 Task: Look for space in Heidenheim an der Brenz, Germany from 24th August, 2023 to 10th September, 2023 for 8 adults in price range Rs.12000 to Rs.15000. Place can be entire place or shared room with 4 bedrooms having 8 beds and 4 bathrooms. Property type can be house, flat, guest house. Amenities needed are: wifi, TV, free parkinig on premises, gym, breakfast. Booking option can be shelf check-in. Required host language is English.
Action: Mouse moved to (422, 84)
Screenshot: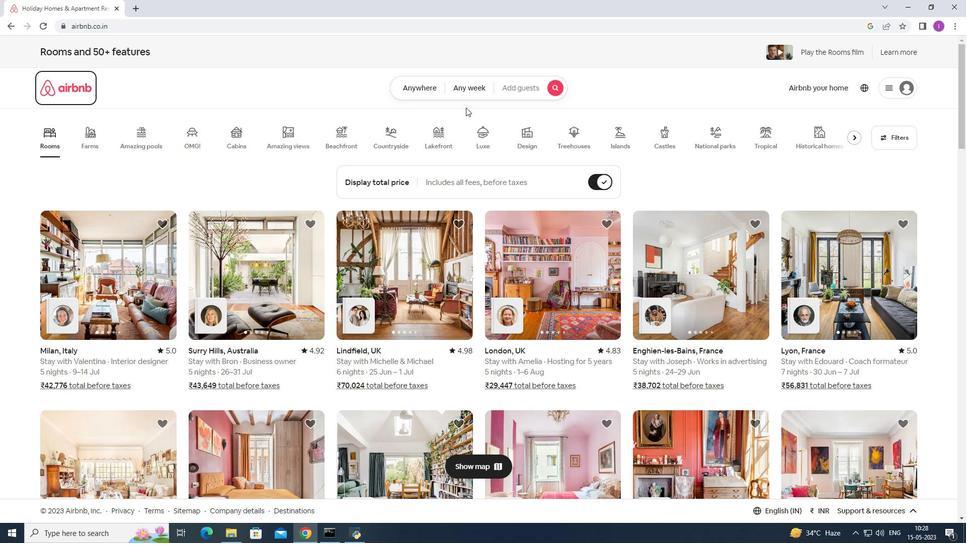 
Action: Mouse pressed left at (422, 84)
Screenshot: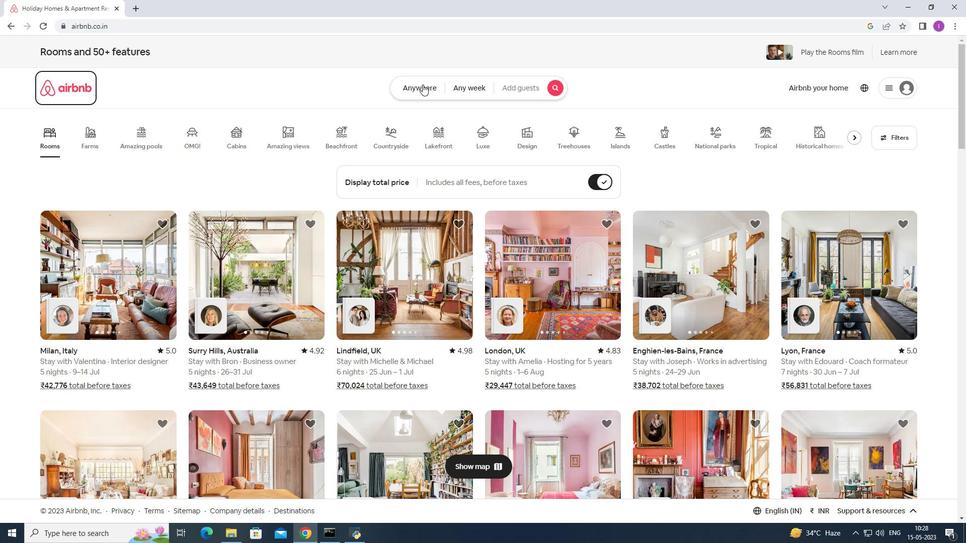 
Action: Mouse moved to (351, 131)
Screenshot: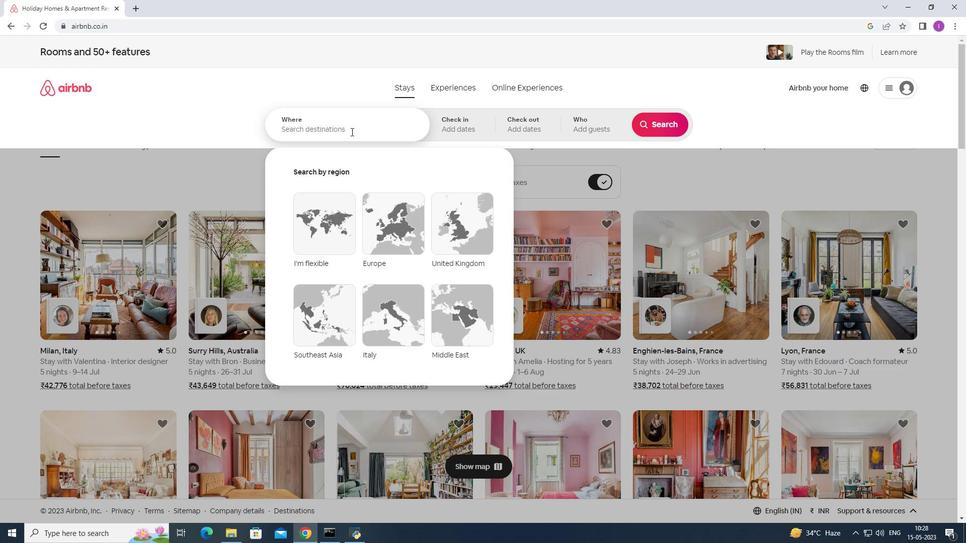 
Action: Mouse pressed left at (351, 131)
Screenshot: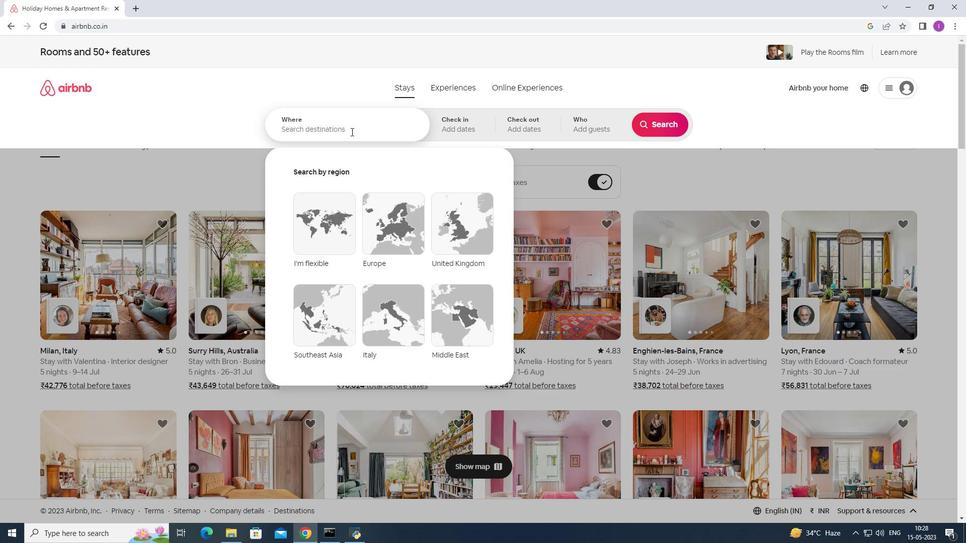 
Action: Mouse moved to (390, 121)
Screenshot: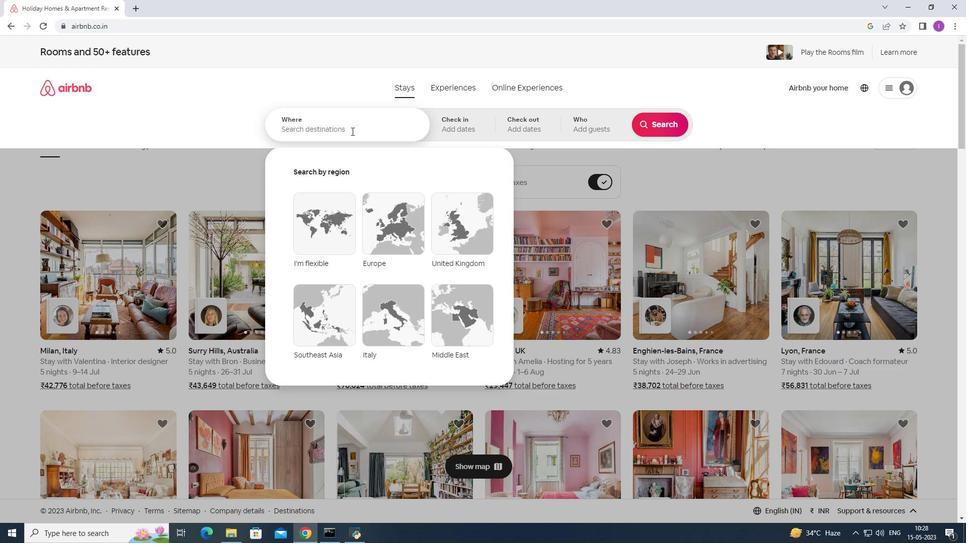 
Action: Key pressed <Key.shift>Heidenheim<Key.space>s<Key.backspace>an<Key.space>der
Screenshot: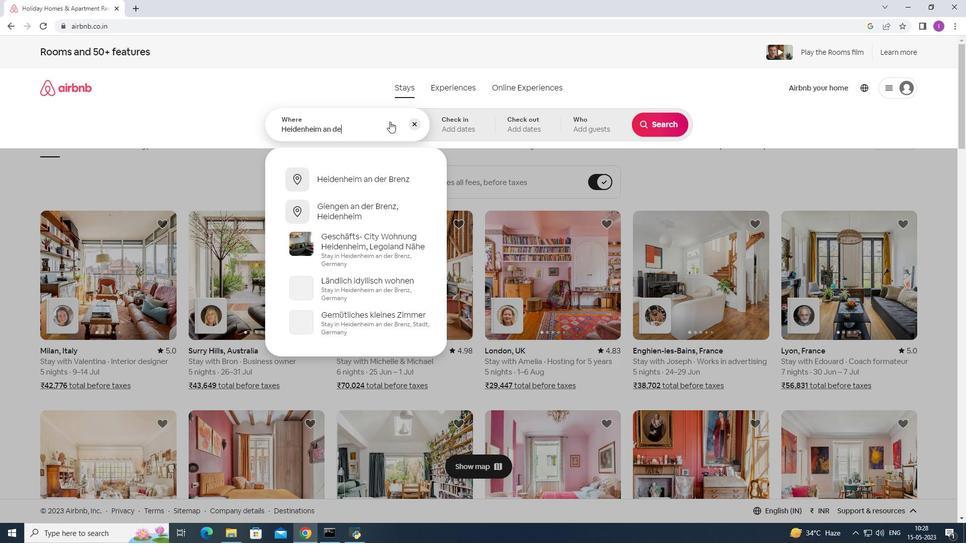
Action: Mouse moved to (510, 118)
Screenshot: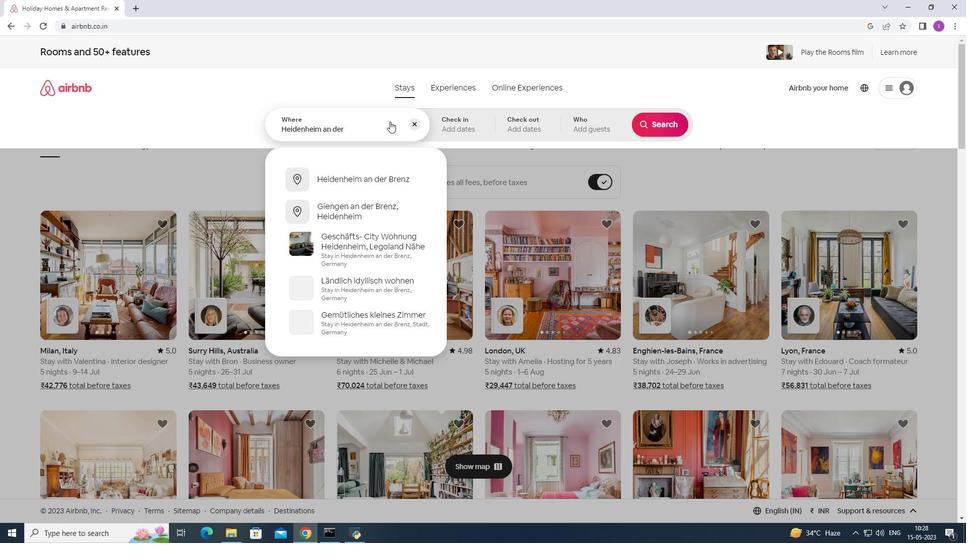 
Action: Key pressed <Key.shift>Brenz
Screenshot: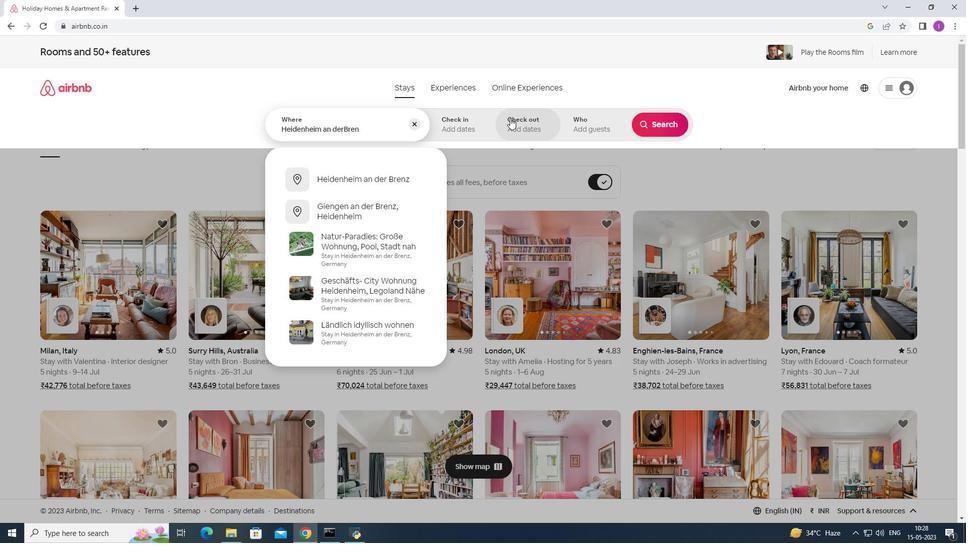
Action: Mouse moved to (341, 128)
Screenshot: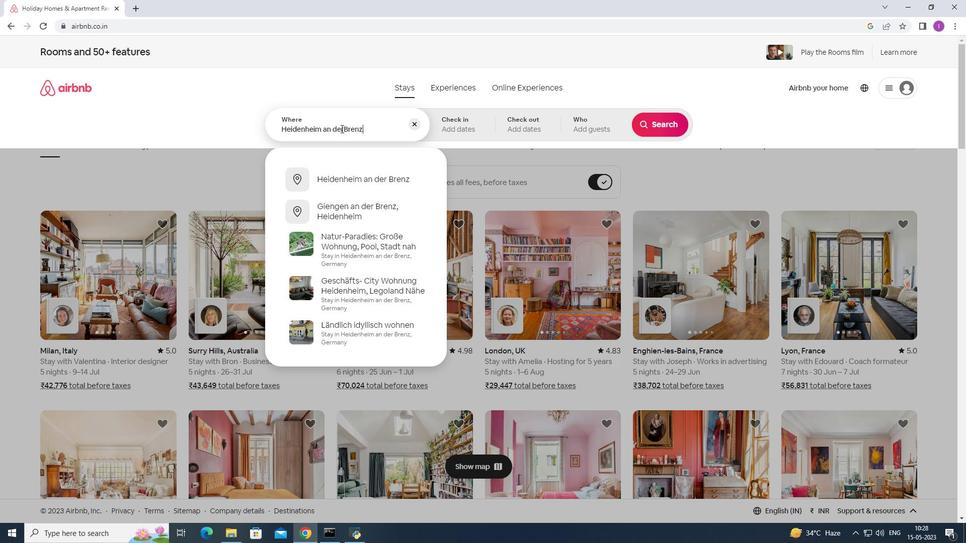 
Action: Mouse pressed left at (341, 128)
Screenshot: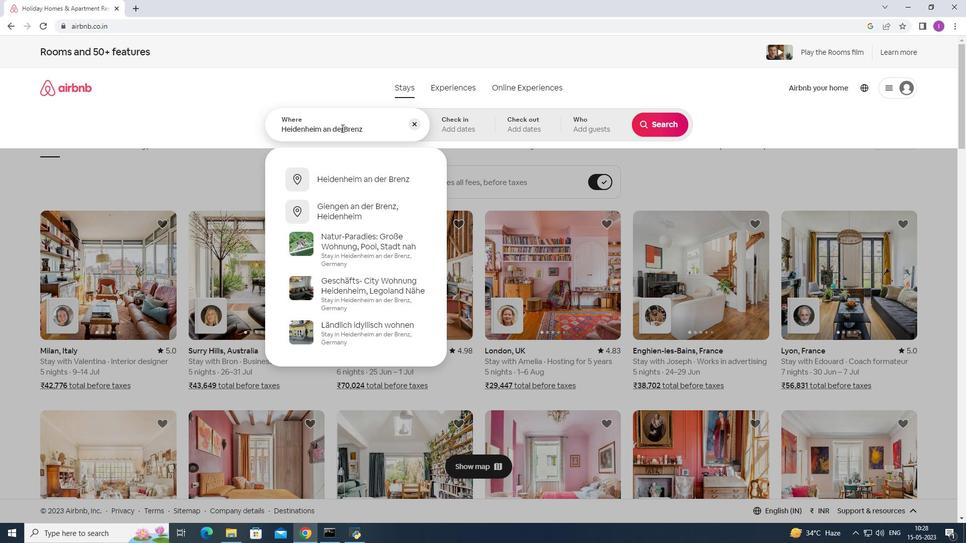 
Action: Key pressed <Key.space>
Screenshot: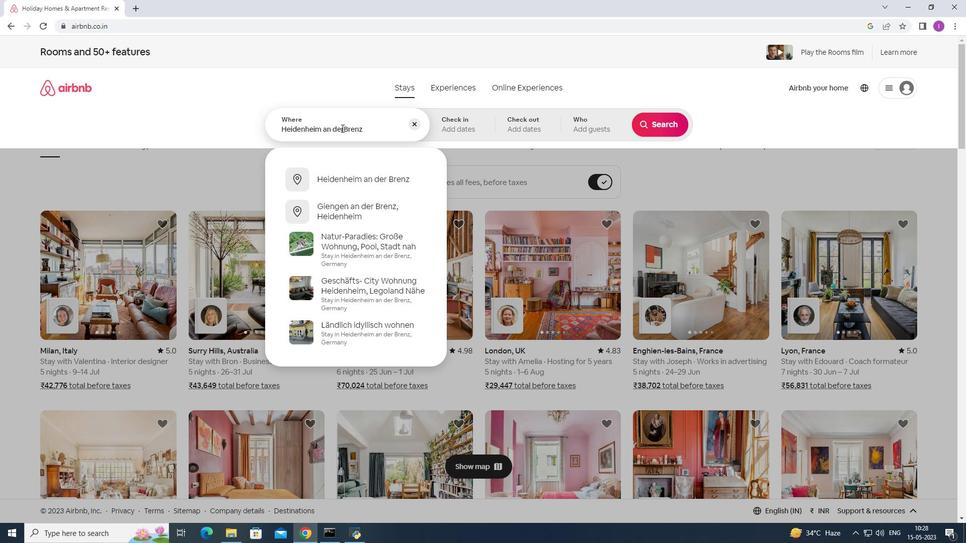 
Action: Mouse moved to (344, 129)
Screenshot: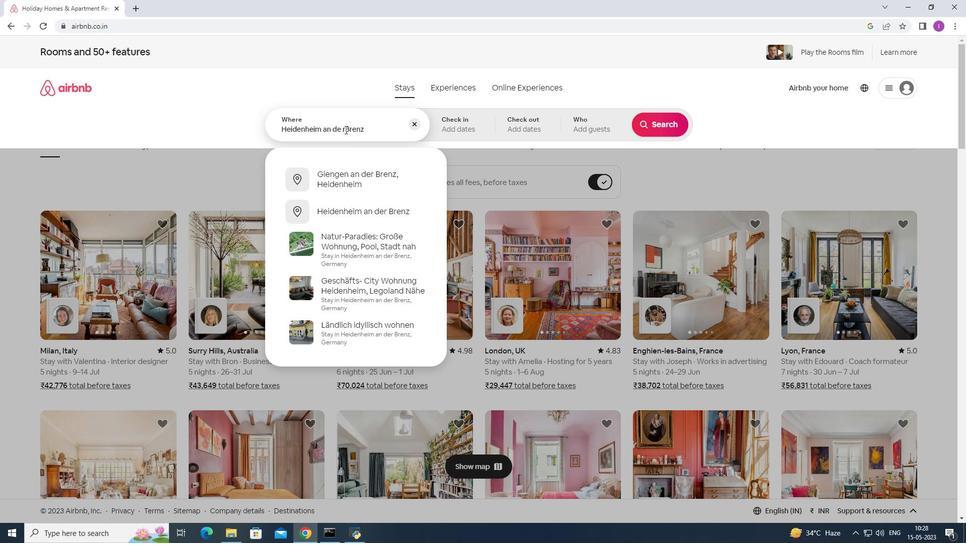 
Action: Mouse pressed left at (344, 129)
Screenshot: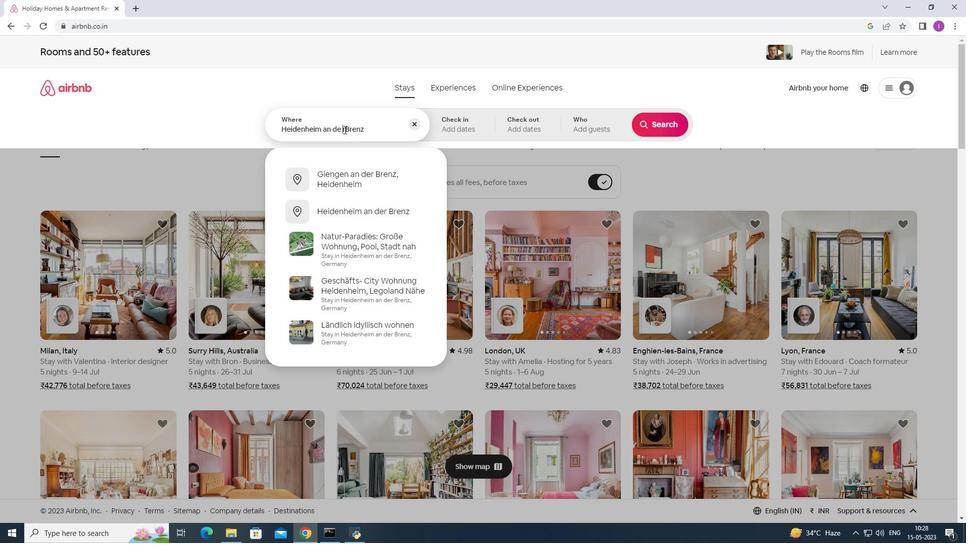 
Action: Key pressed <Key.backspace><Key.backspace>r<Key.space>
Screenshot: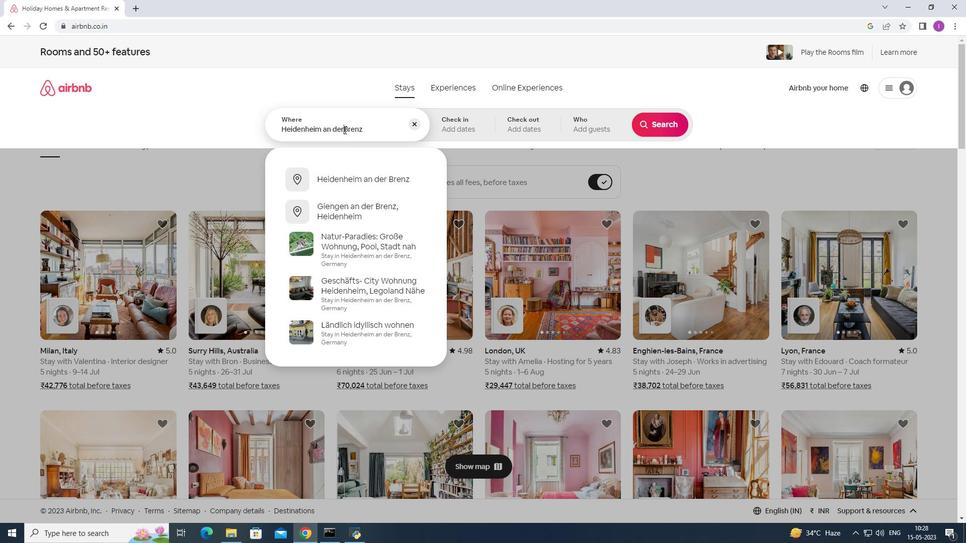 
Action: Mouse moved to (374, 131)
Screenshot: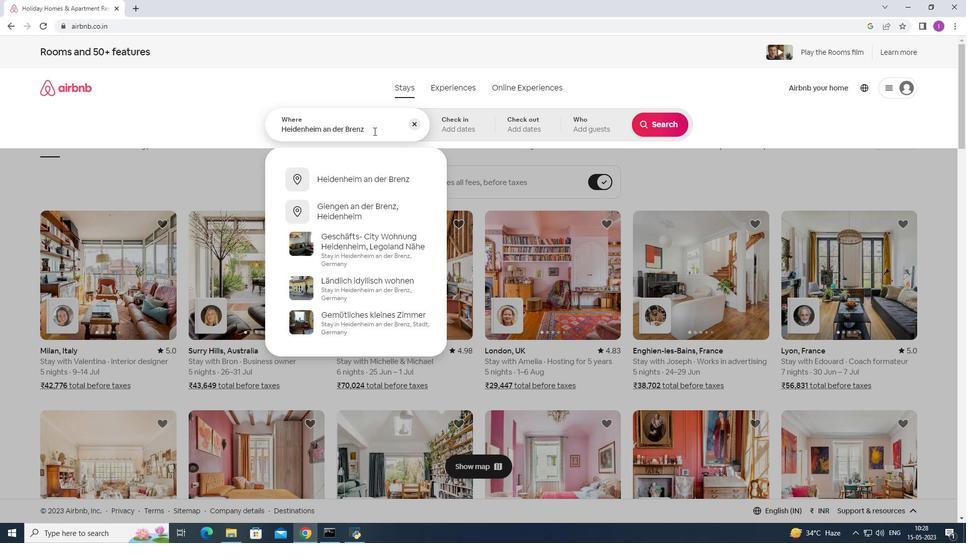 
Action: Mouse pressed left at (374, 131)
Screenshot: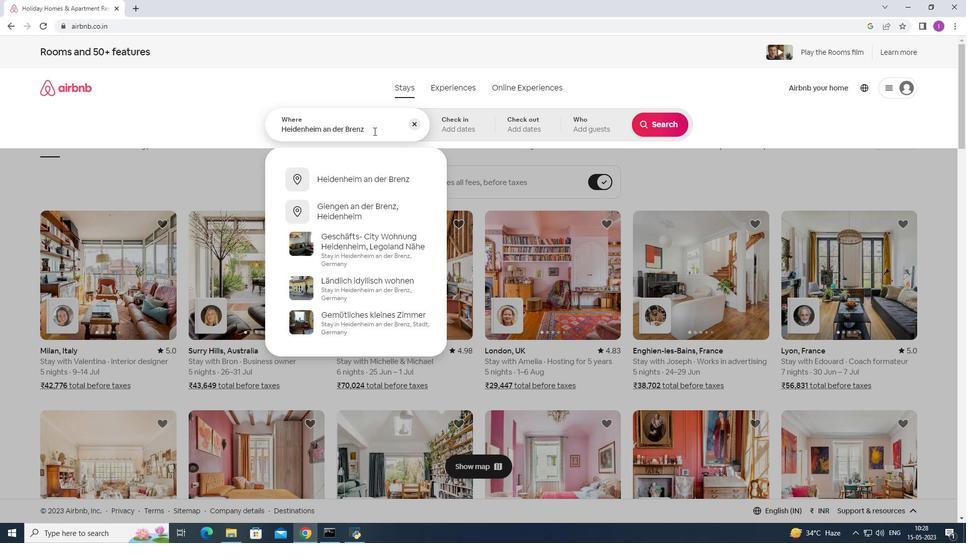 
Action: Mouse moved to (390, 134)
Screenshot: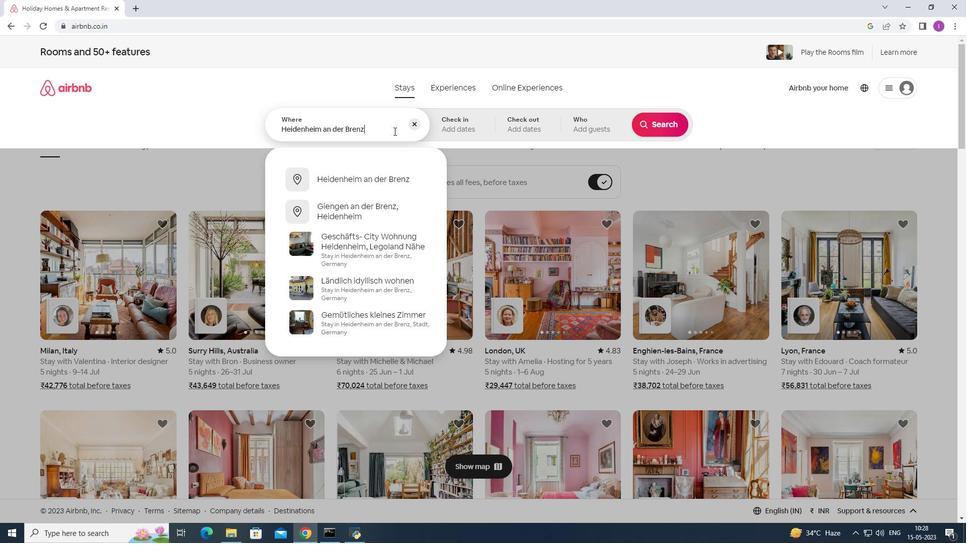 
Action: Key pressed ,<Key.shift>Germant<Key.backspace>y
Screenshot: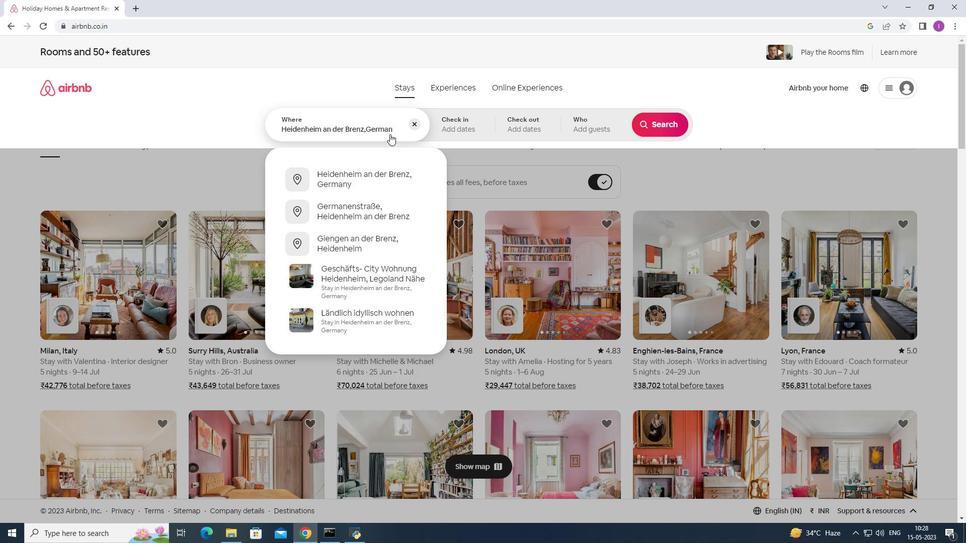 
Action: Mouse moved to (340, 184)
Screenshot: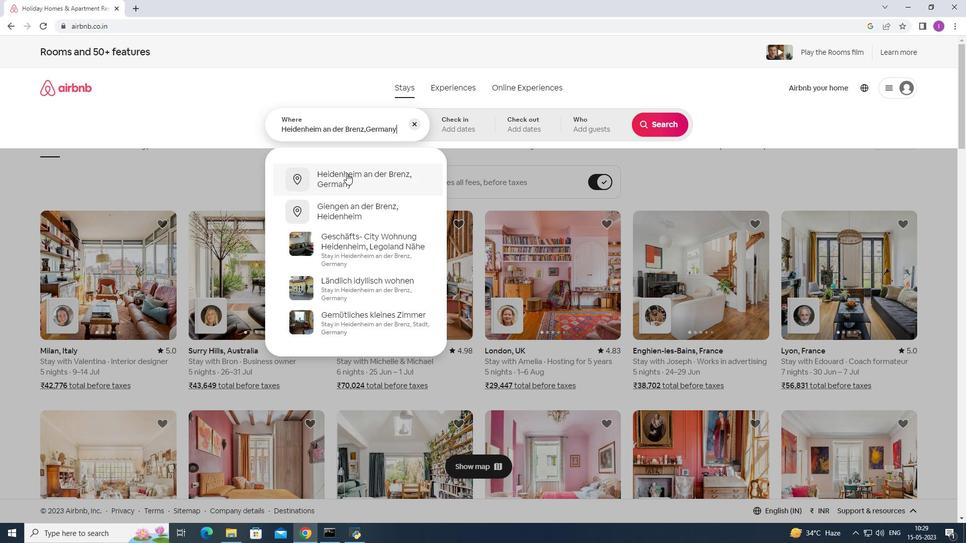 
Action: Mouse pressed left at (340, 184)
Screenshot: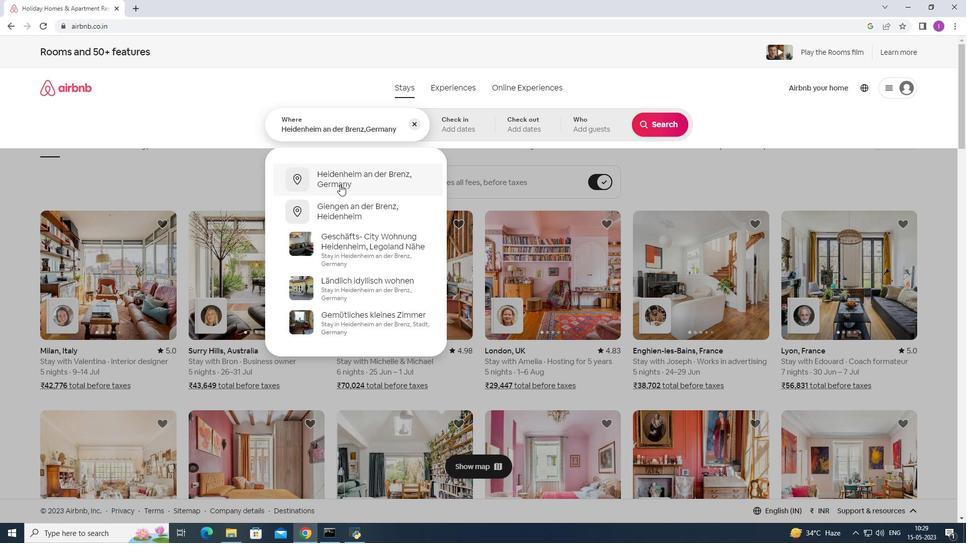 
Action: Mouse moved to (661, 207)
Screenshot: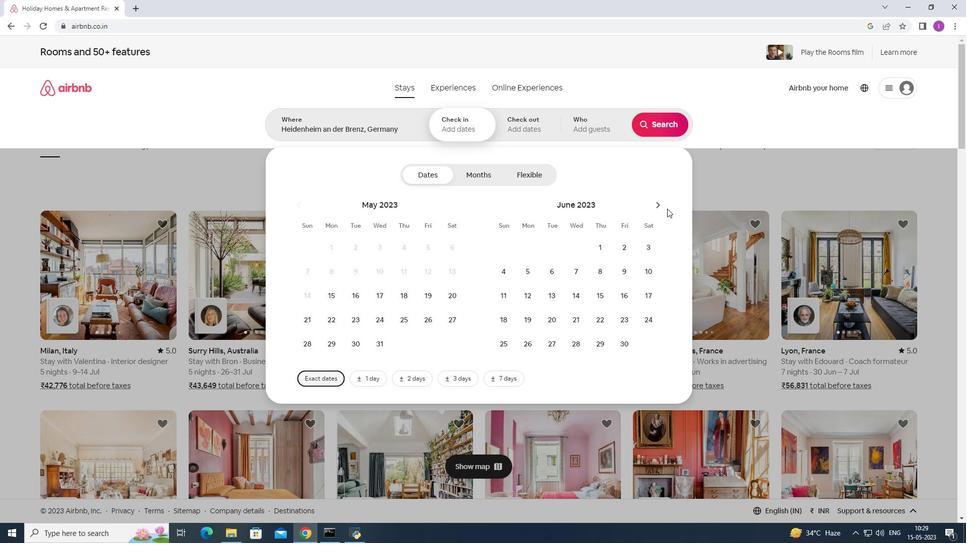 
Action: Mouse pressed left at (661, 207)
Screenshot: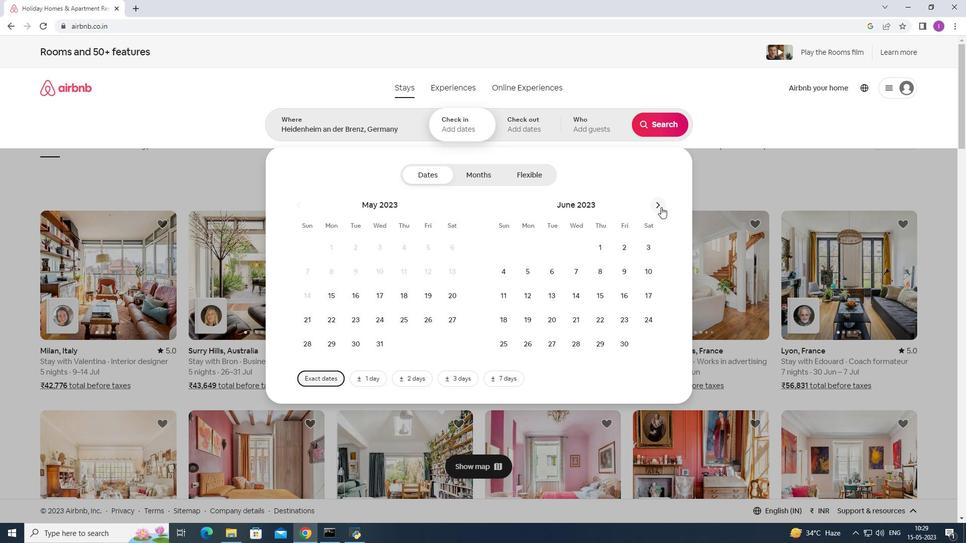 
Action: Mouse pressed left at (661, 207)
Screenshot: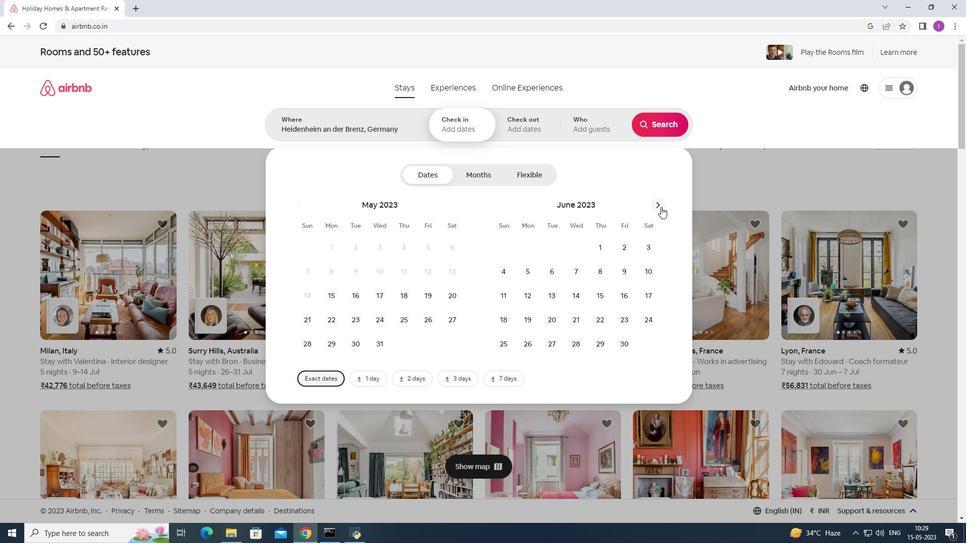 
Action: Mouse pressed left at (661, 207)
Screenshot: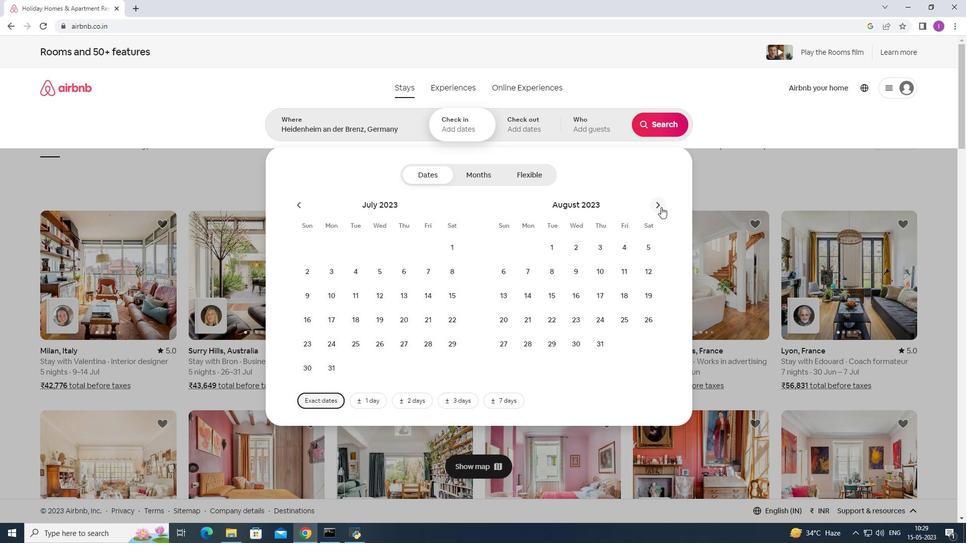 
Action: Mouse moved to (407, 319)
Screenshot: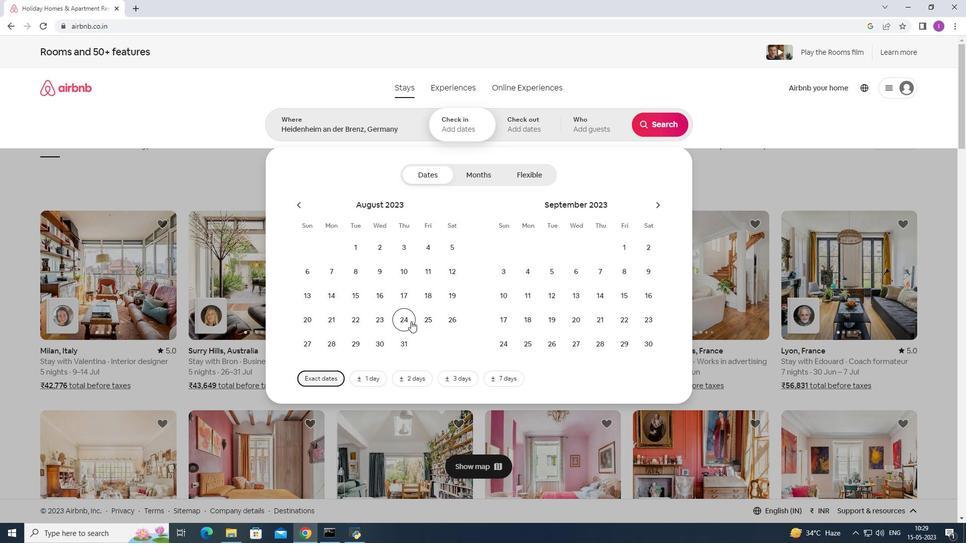 
Action: Mouse pressed left at (407, 319)
Screenshot: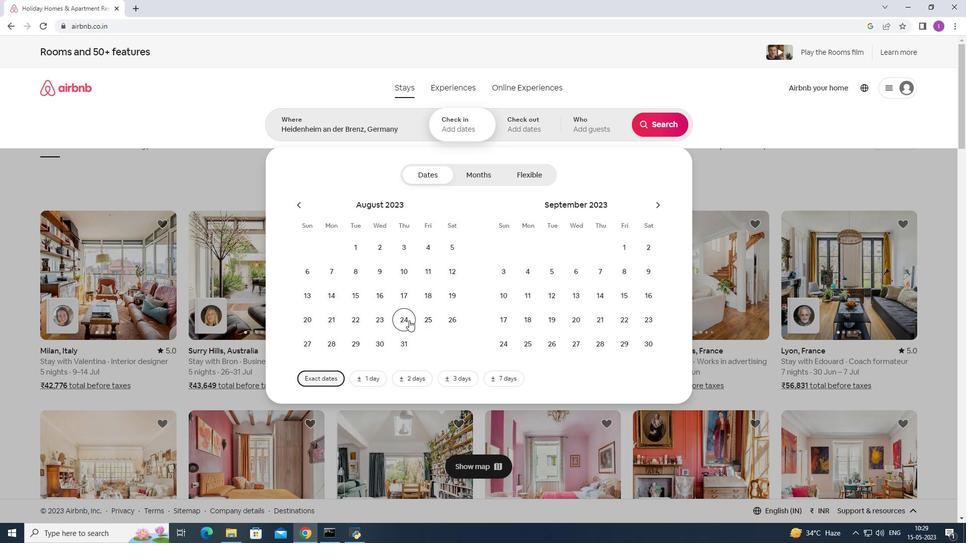 
Action: Mouse moved to (509, 297)
Screenshot: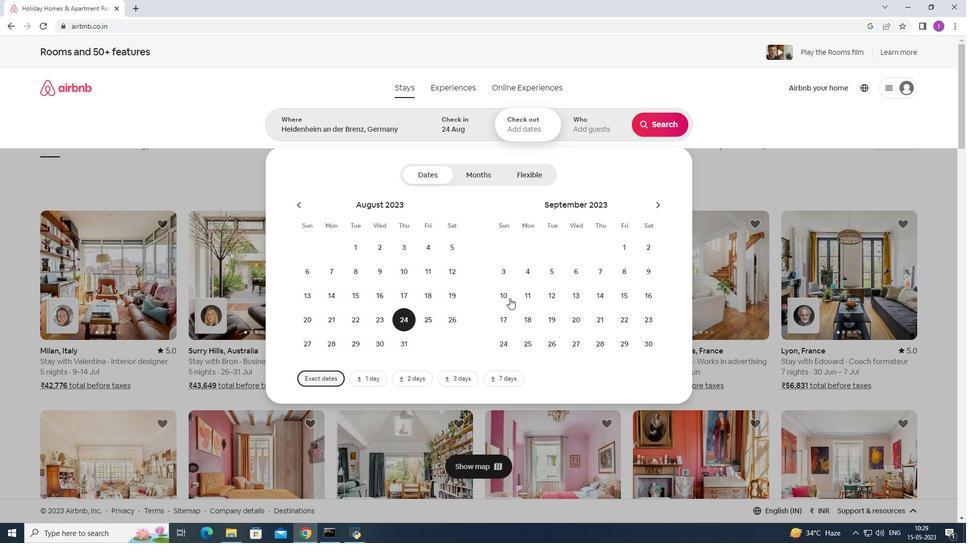 
Action: Mouse pressed left at (509, 297)
Screenshot: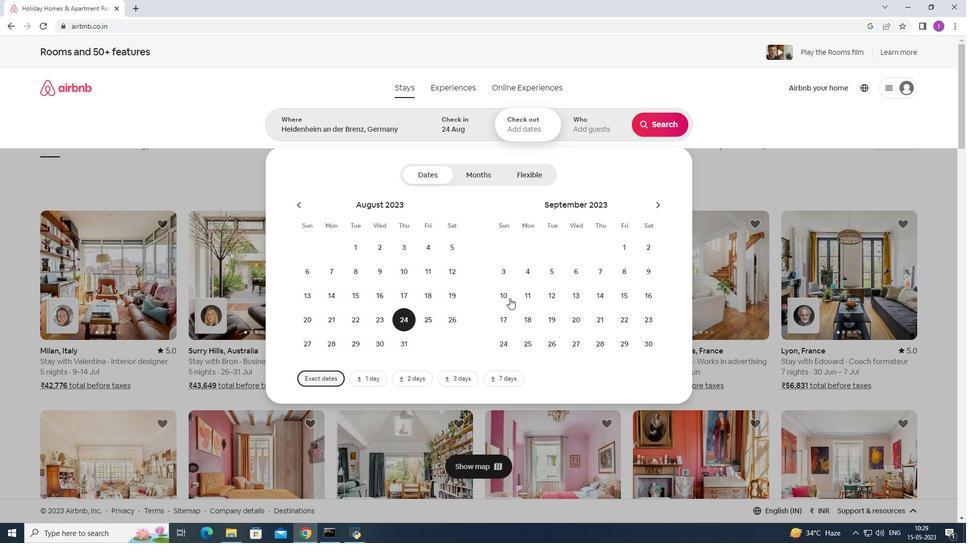 
Action: Mouse moved to (597, 133)
Screenshot: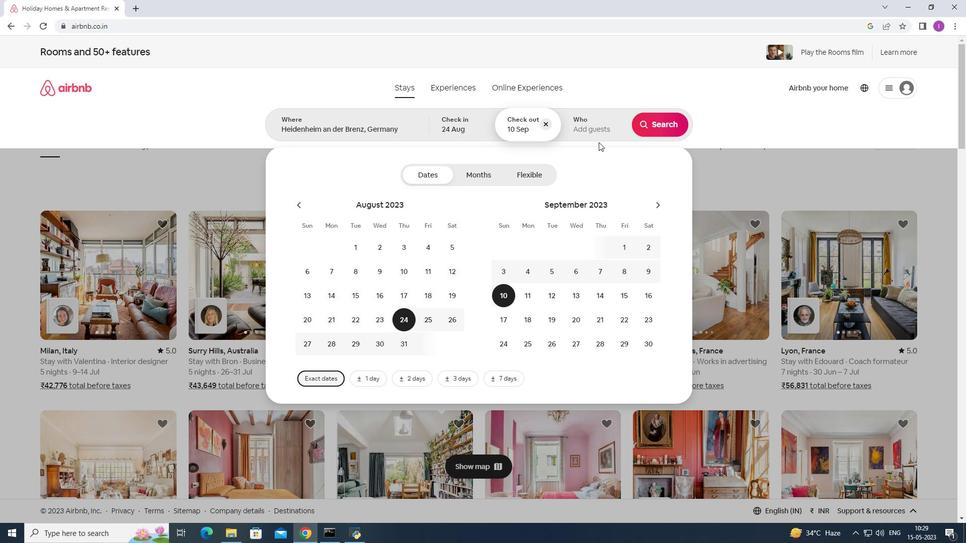 
Action: Mouse pressed left at (597, 133)
Screenshot: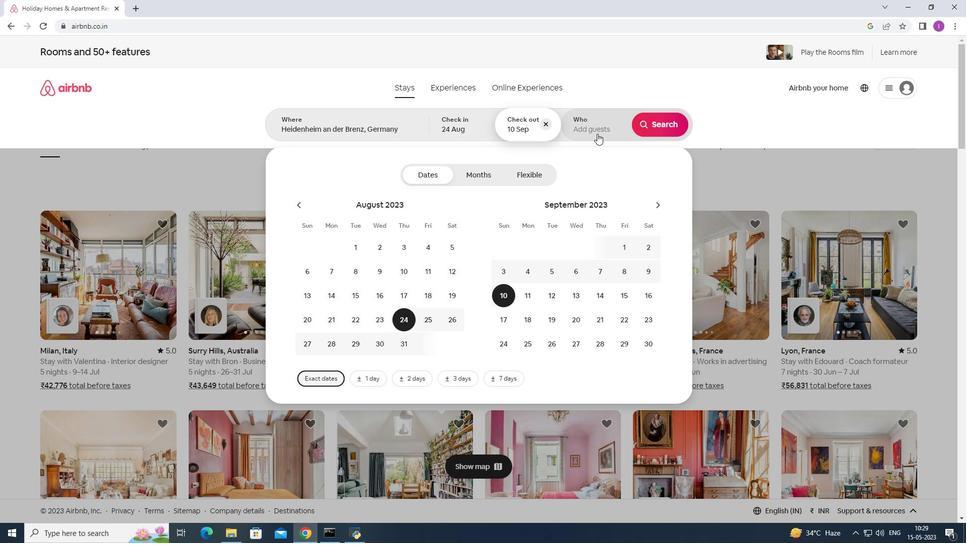 
Action: Mouse moved to (664, 180)
Screenshot: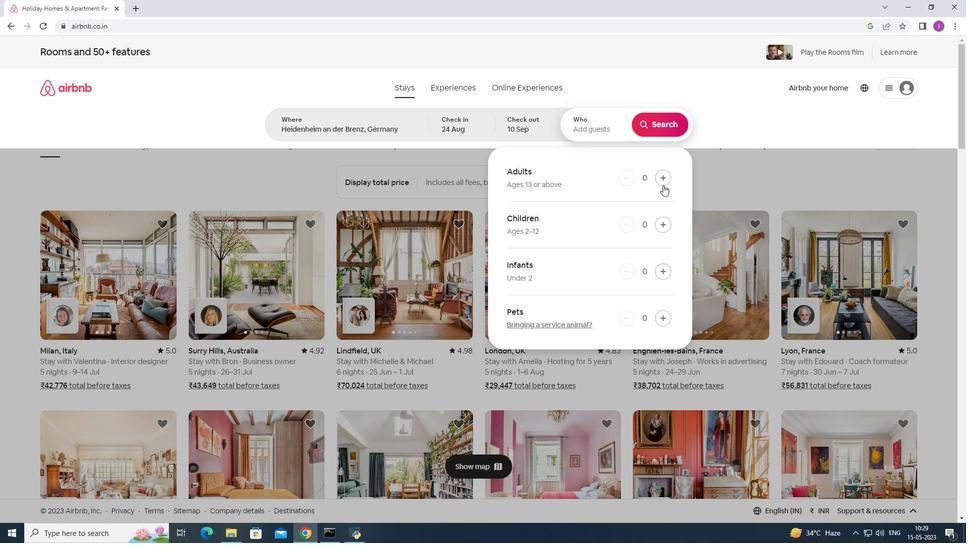 
Action: Mouse pressed left at (664, 180)
Screenshot: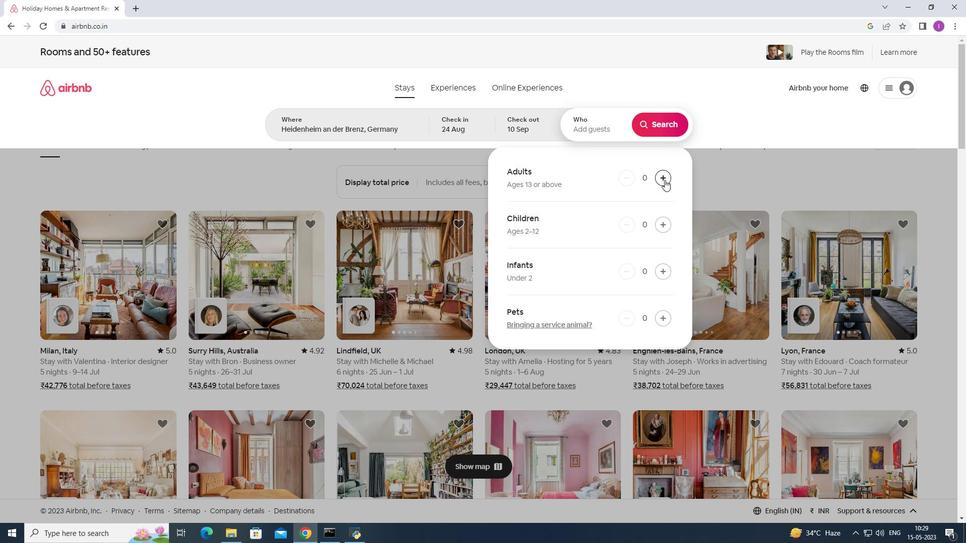 
Action: Mouse pressed left at (664, 180)
Screenshot: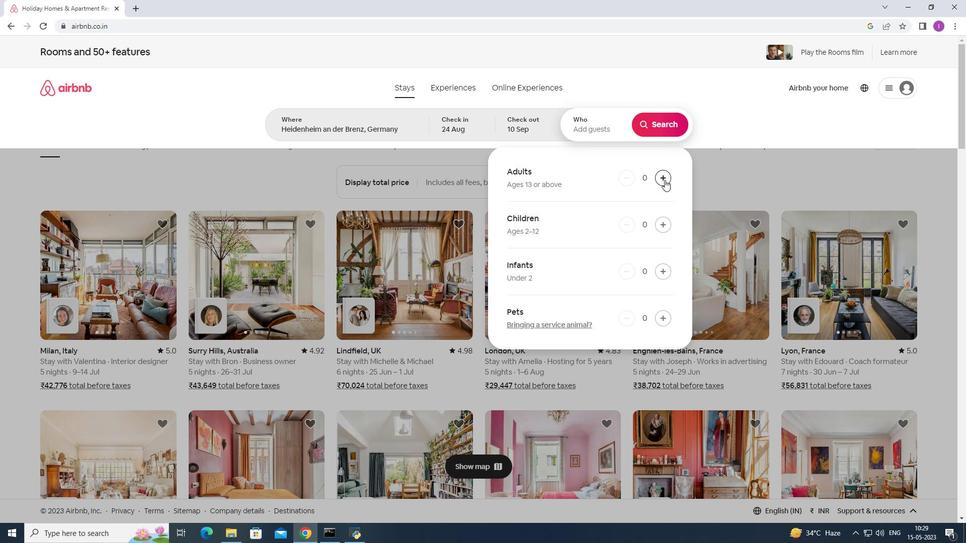 
Action: Mouse pressed left at (664, 180)
Screenshot: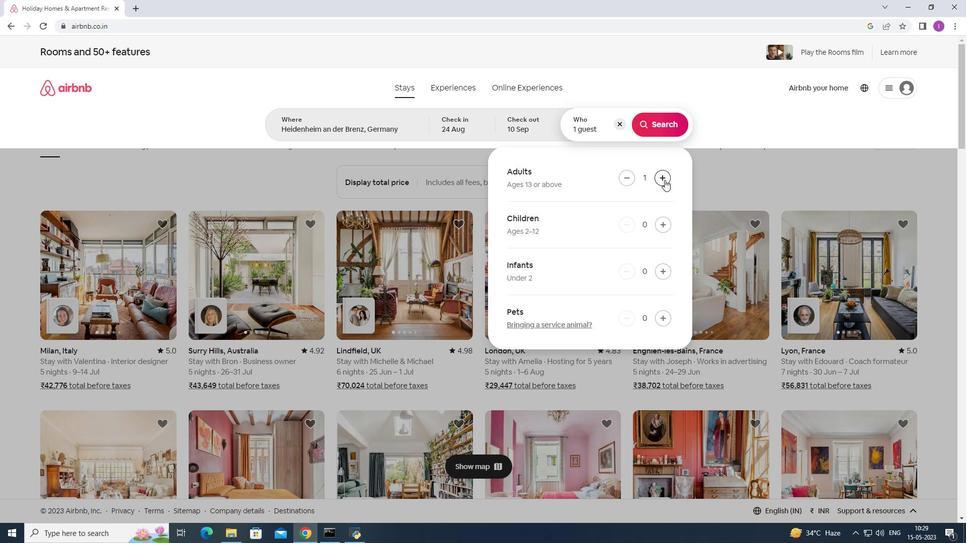 
Action: Mouse pressed left at (664, 180)
Screenshot: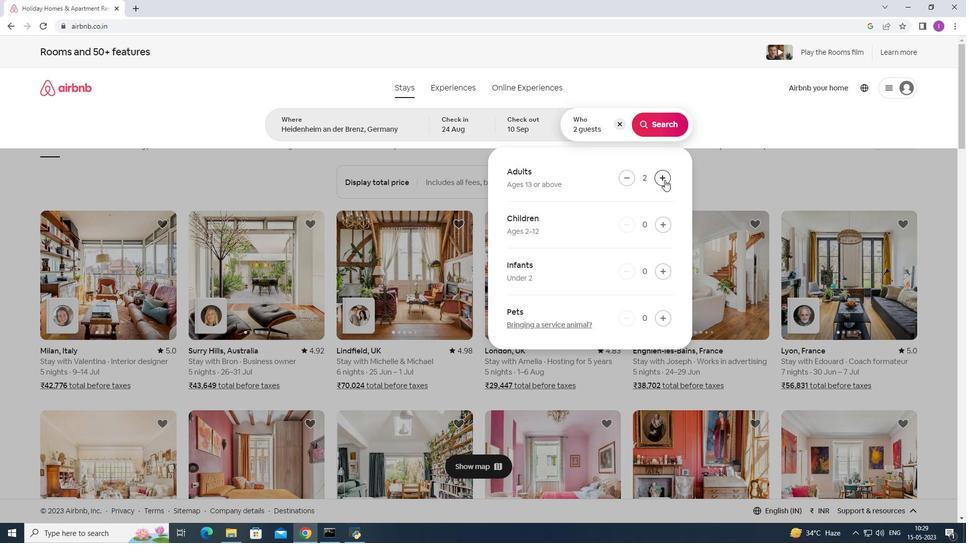 
Action: Mouse pressed left at (664, 180)
Screenshot: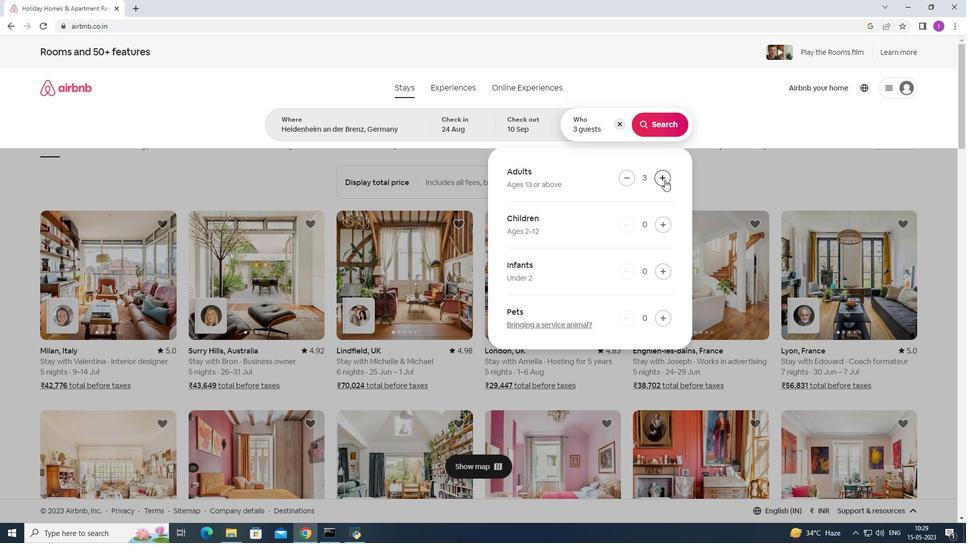 
Action: Mouse pressed left at (664, 180)
Screenshot: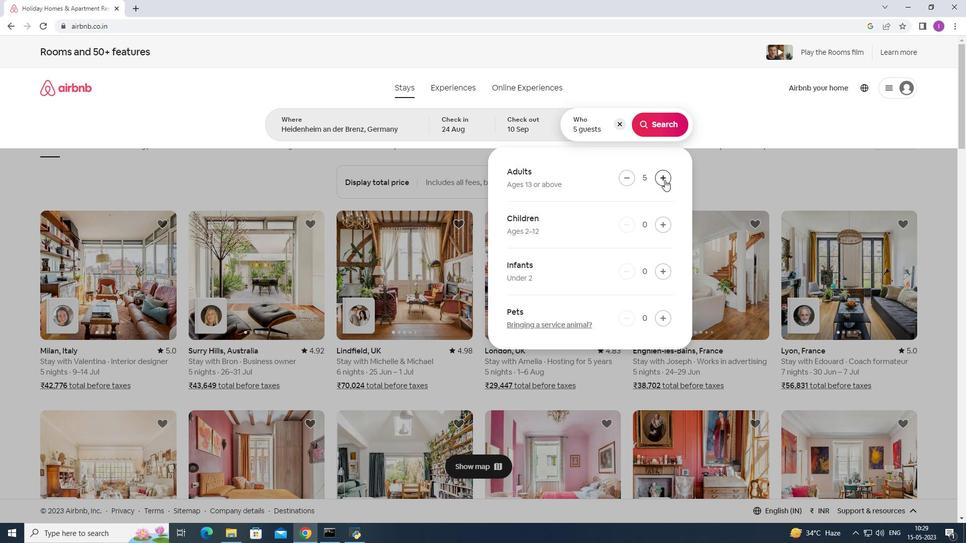 
Action: Mouse pressed left at (664, 180)
Screenshot: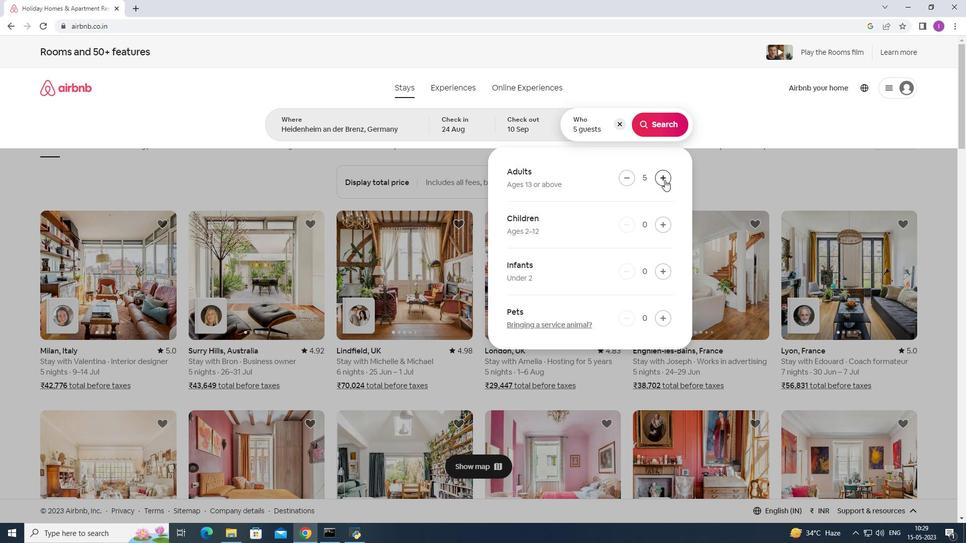 
Action: Mouse pressed left at (664, 180)
Screenshot: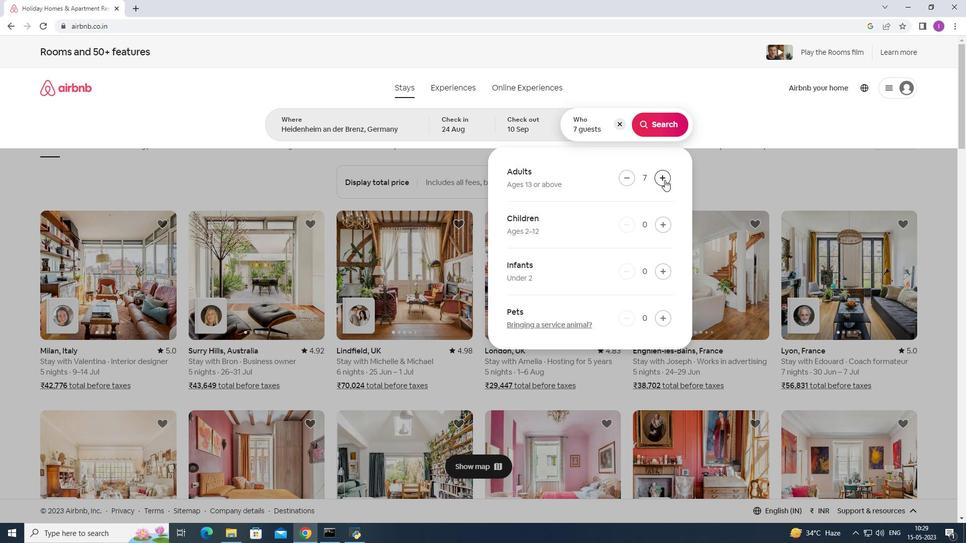 
Action: Mouse moved to (658, 124)
Screenshot: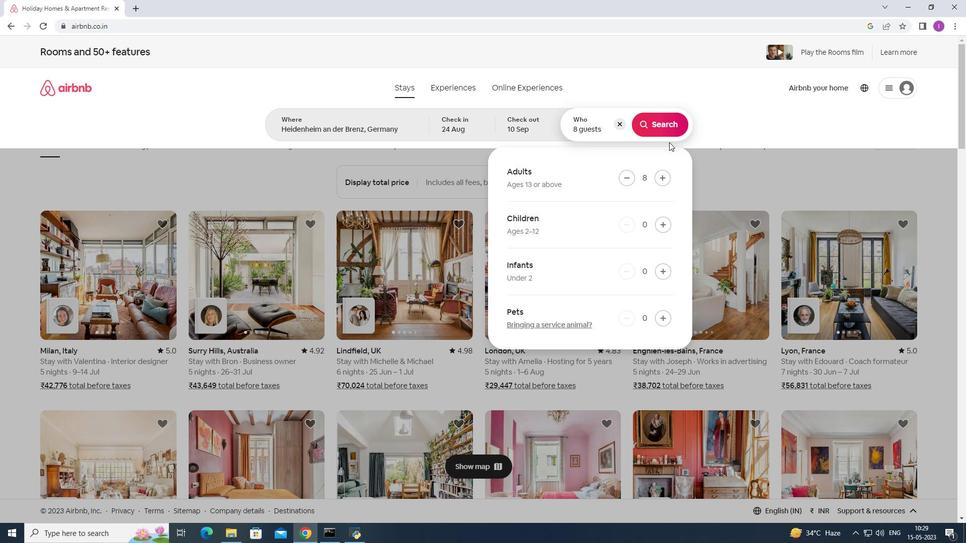 
Action: Mouse pressed left at (658, 124)
Screenshot: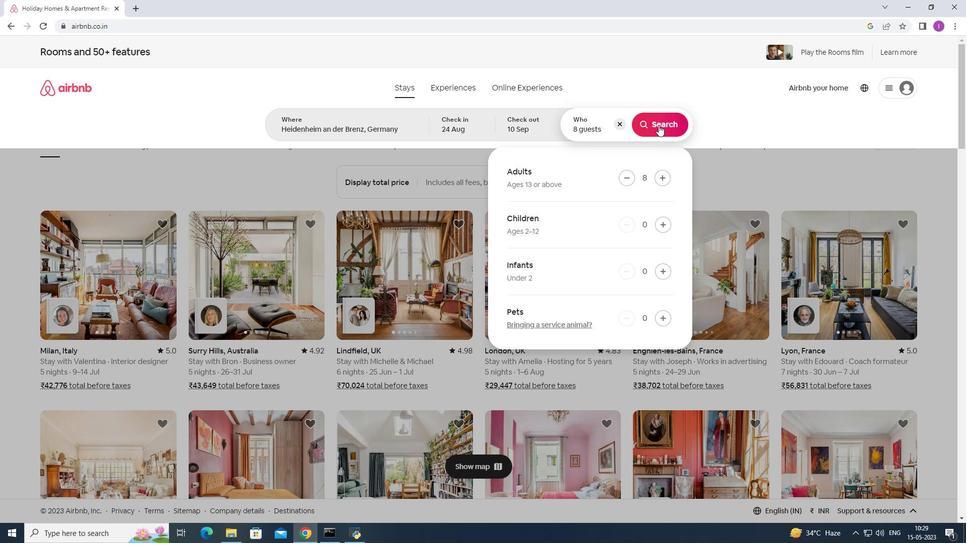 
Action: Mouse moved to (922, 96)
Screenshot: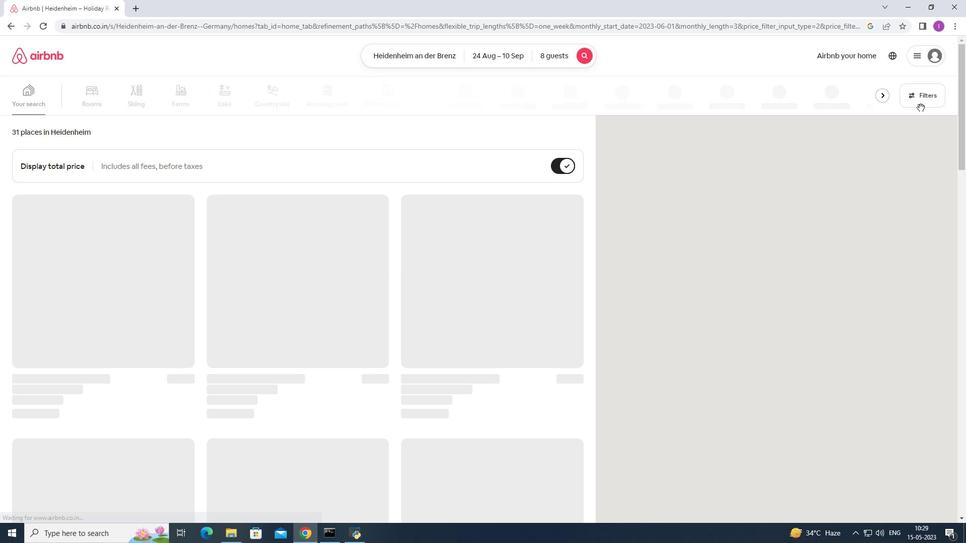 
Action: Mouse pressed left at (922, 96)
Screenshot: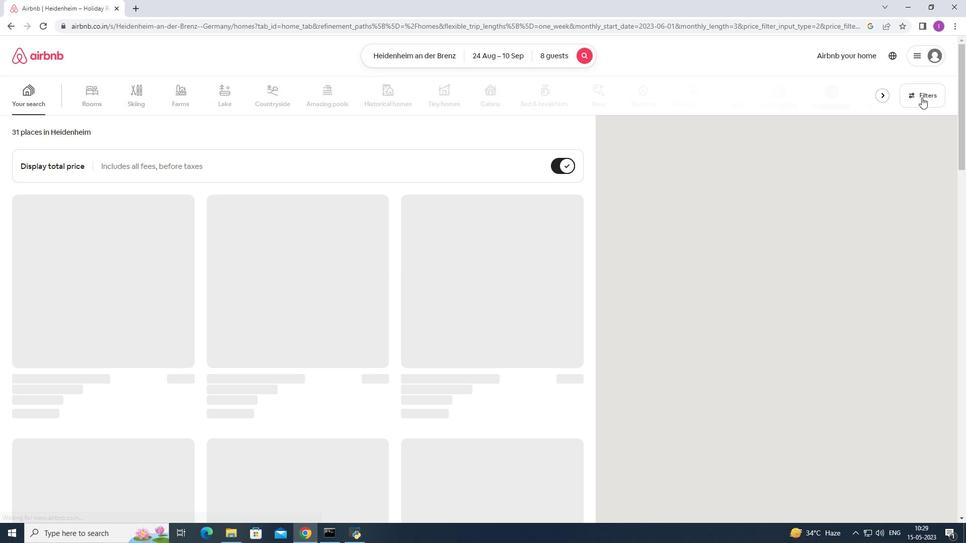 
Action: Mouse moved to (552, 341)
Screenshot: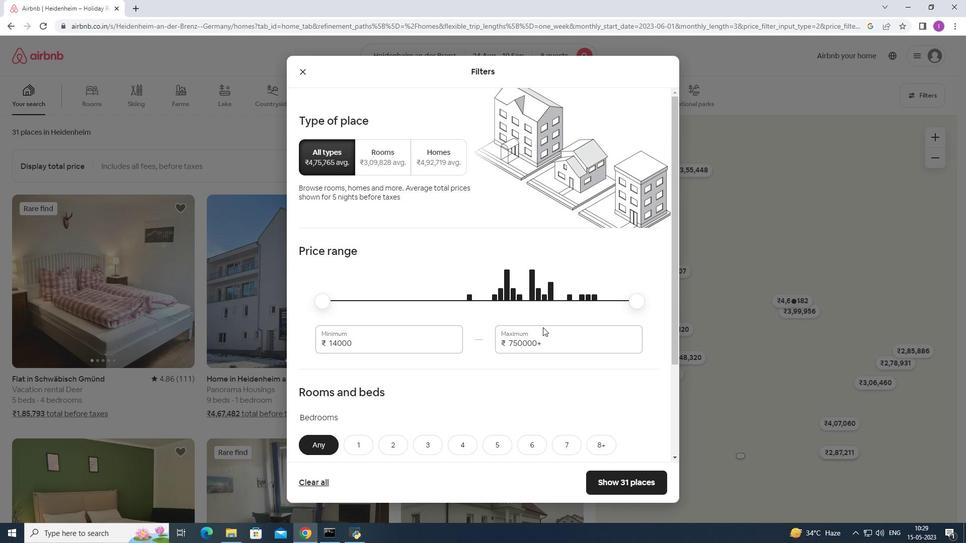 
Action: Mouse pressed left at (552, 341)
Screenshot: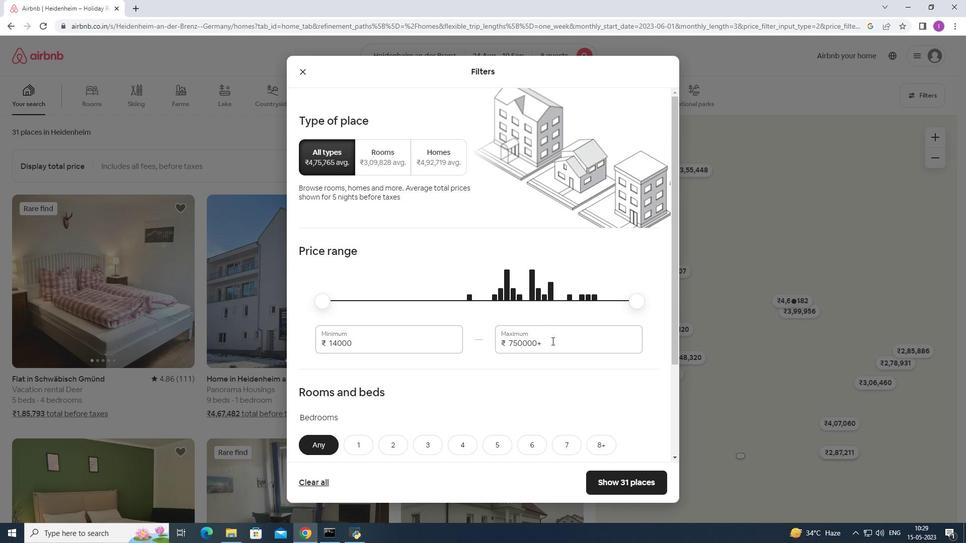 
Action: Mouse moved to (493, 333)
Screenshot: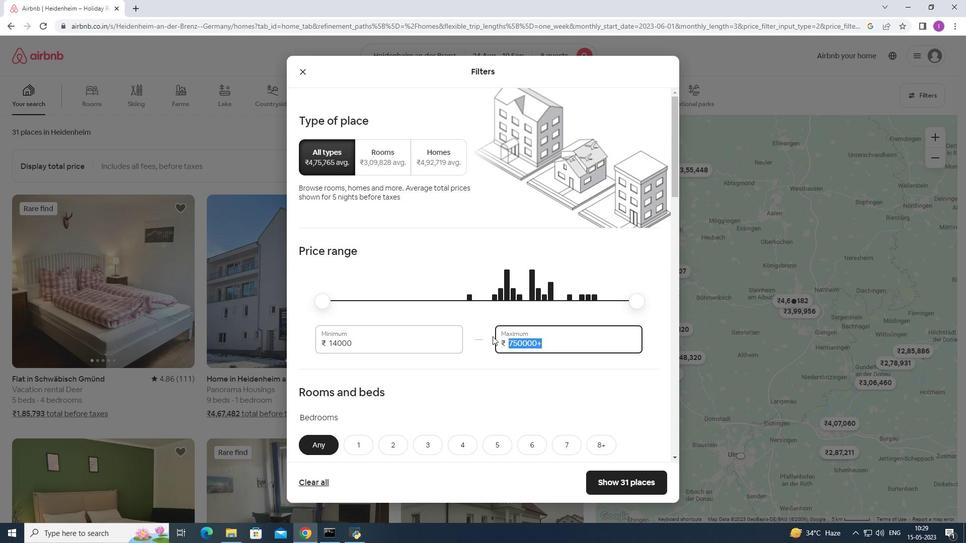 
Action: Key pressed 1
Screenshot: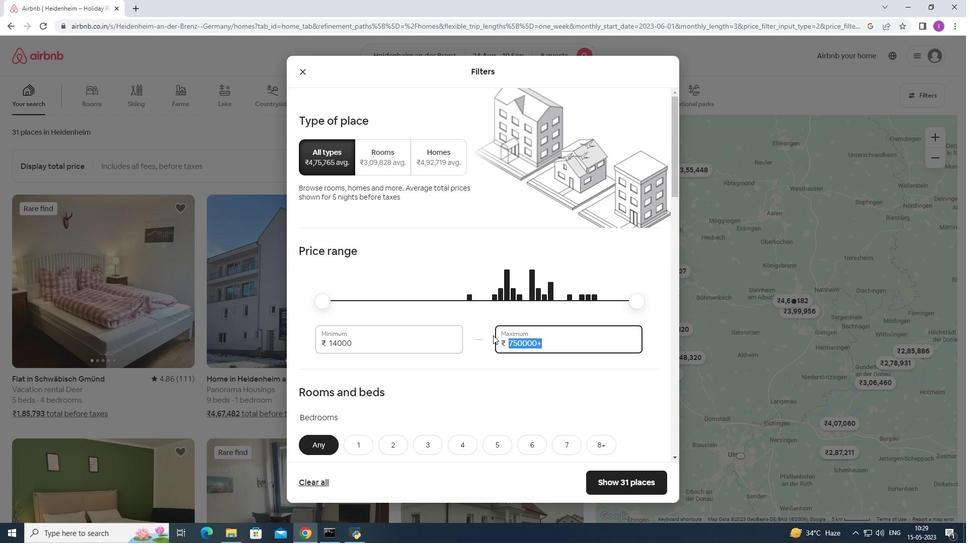 
Action: Mouse moved to (494, 332)
Screenshot: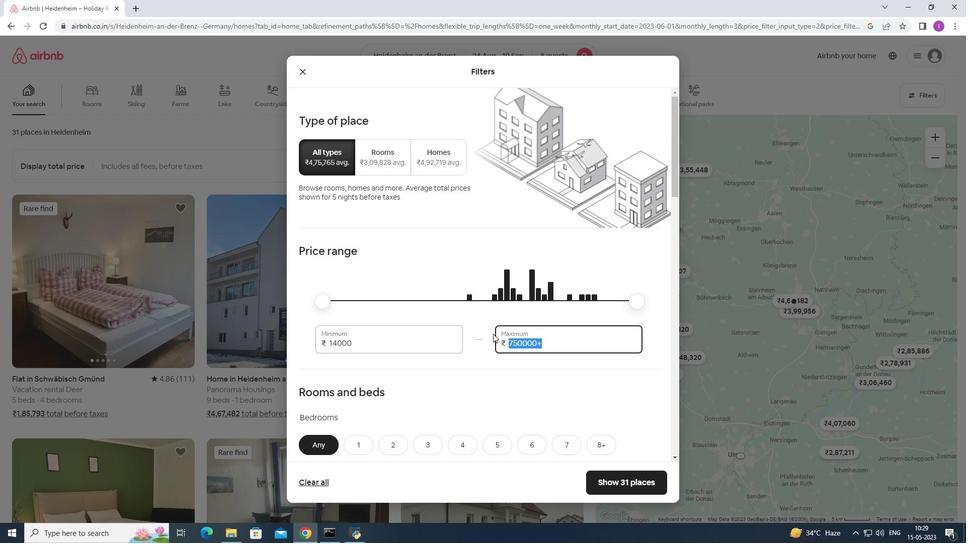 
Action: Key pressed 5
Screenshot: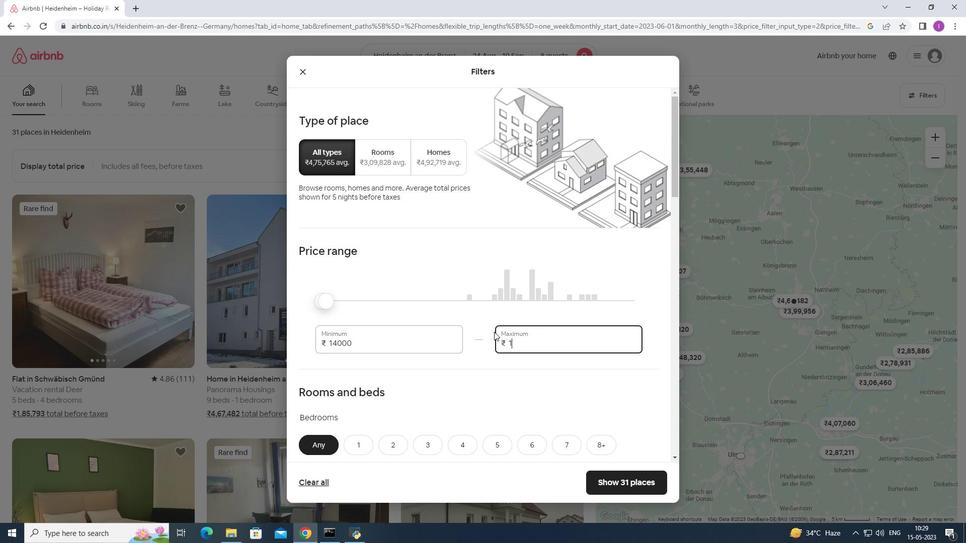 
Action: Mouse moved to (494, 332)
Screenshot: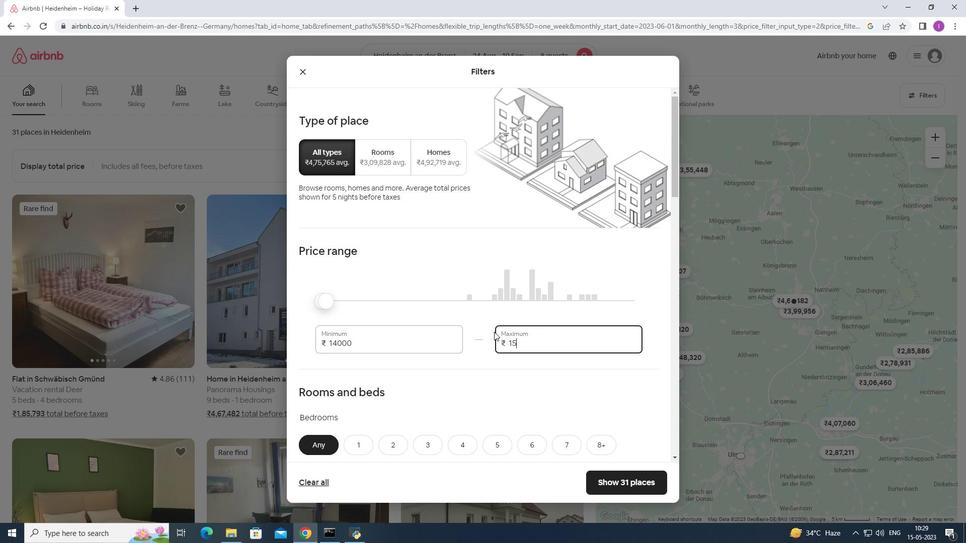 
Action: Key pressed 0
Screenshot: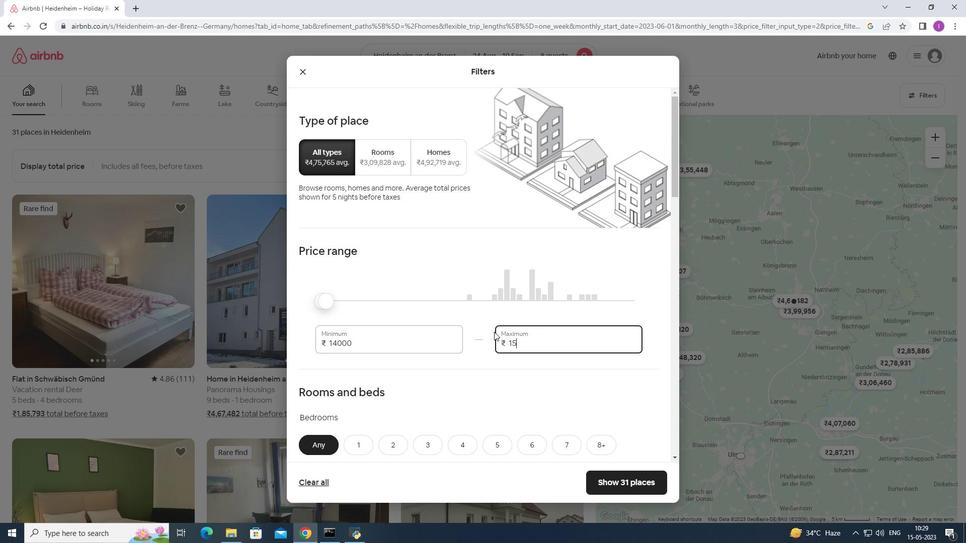 
Action: Mouse moved to (494, 331)
Screenshot: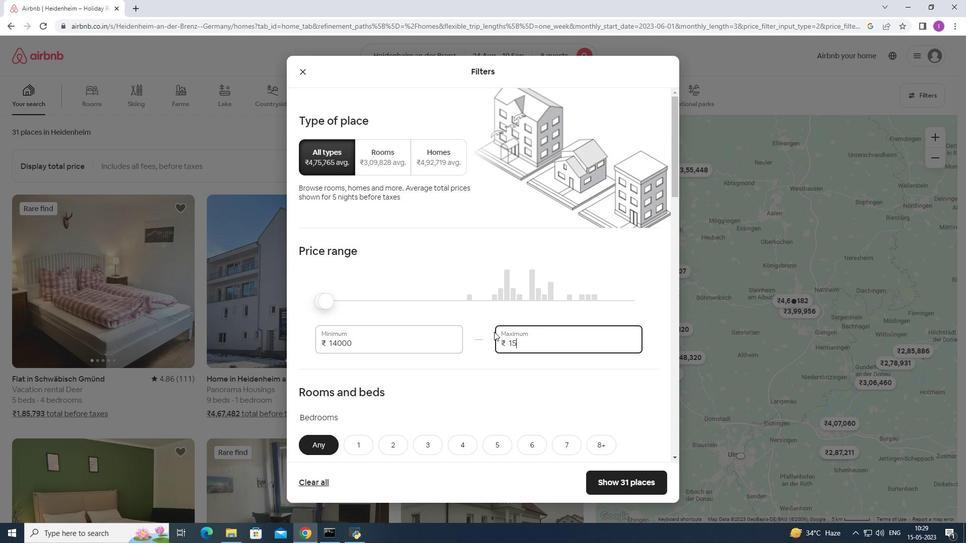 
Action: Key pressed 0
Screenshot: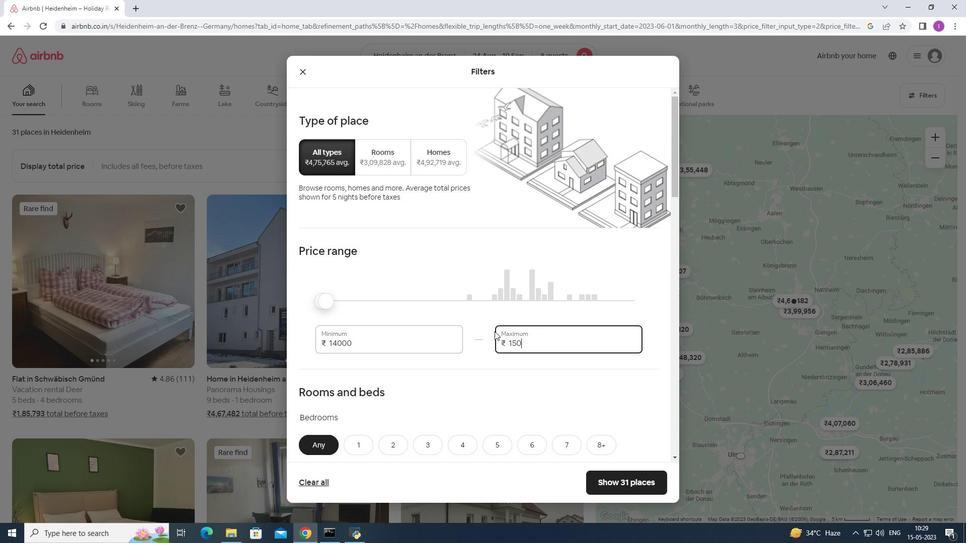 
Action: Mouse moved to (494, 331)
Screenshot: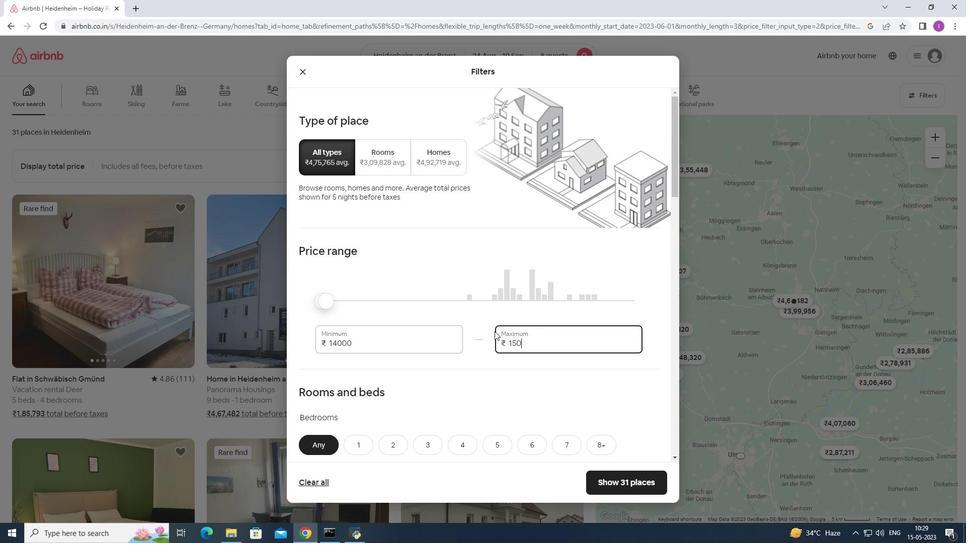 
Action: Key pressed 0
Screenshot: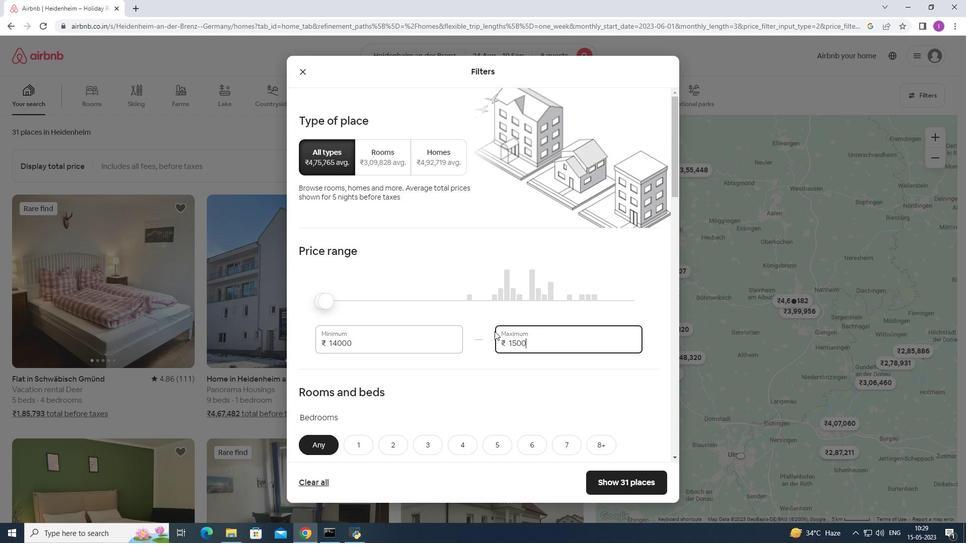 
Action: Mouse moved to (358, 346)
Screenshot: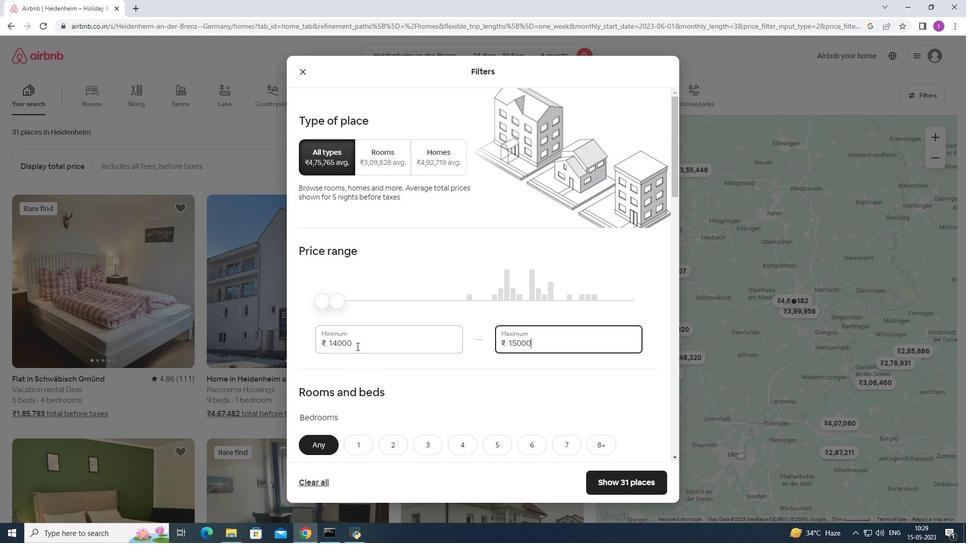 
Action: Mouse pressed left at (358, 346)
Screenshot: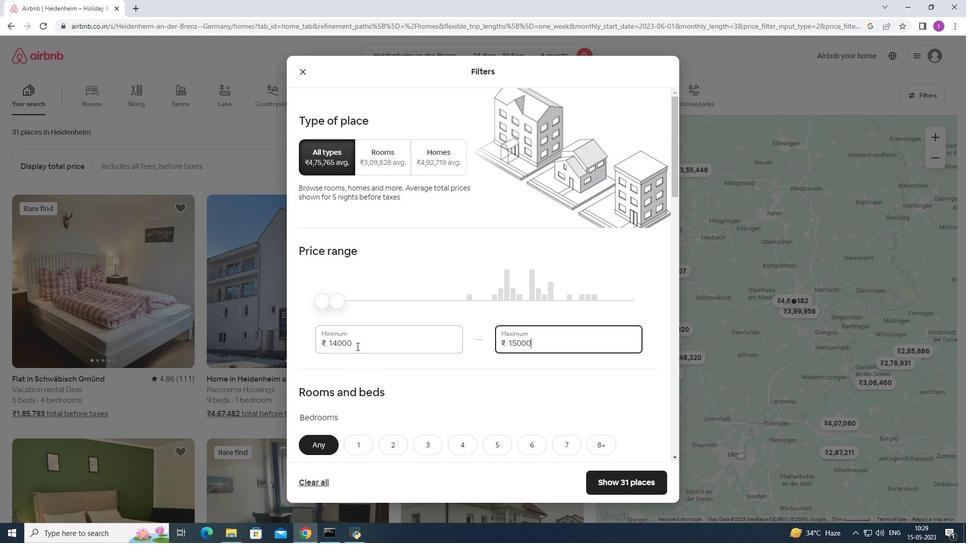 
Action: Mouse moved to (321, 337)
Screenshot: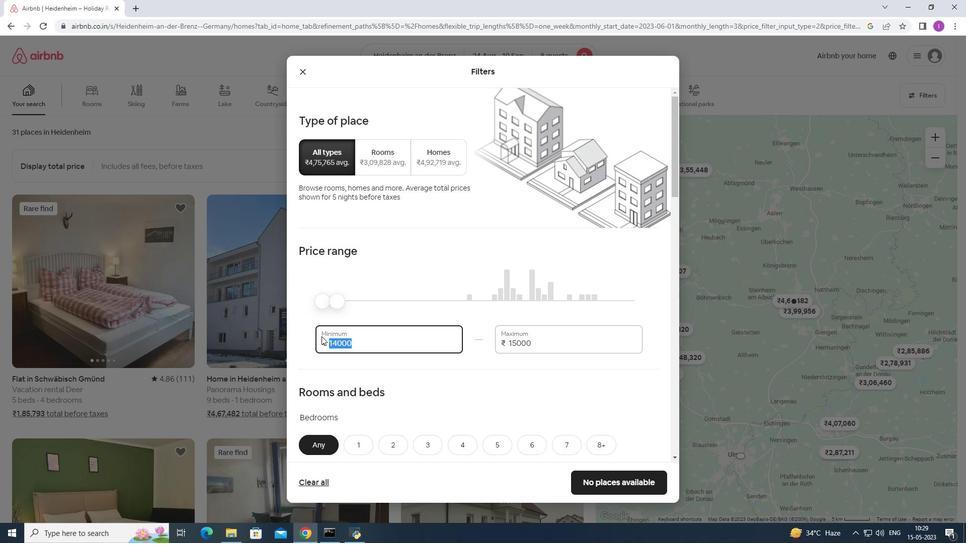 
Action: Key pressed 120
Screenshot: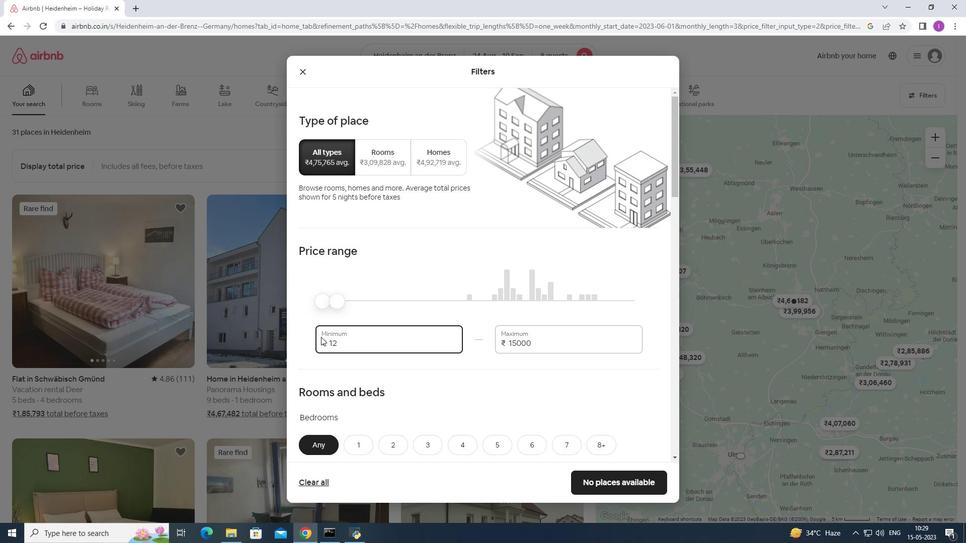 
Action: Mouse moved to (320, 339)
Screenshot: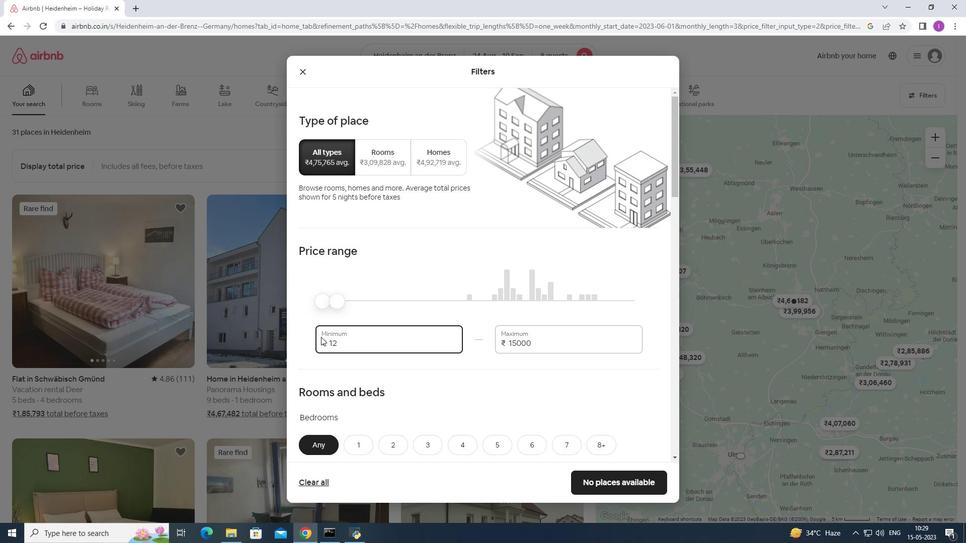 
Action: Key pressed 0
Screenshot: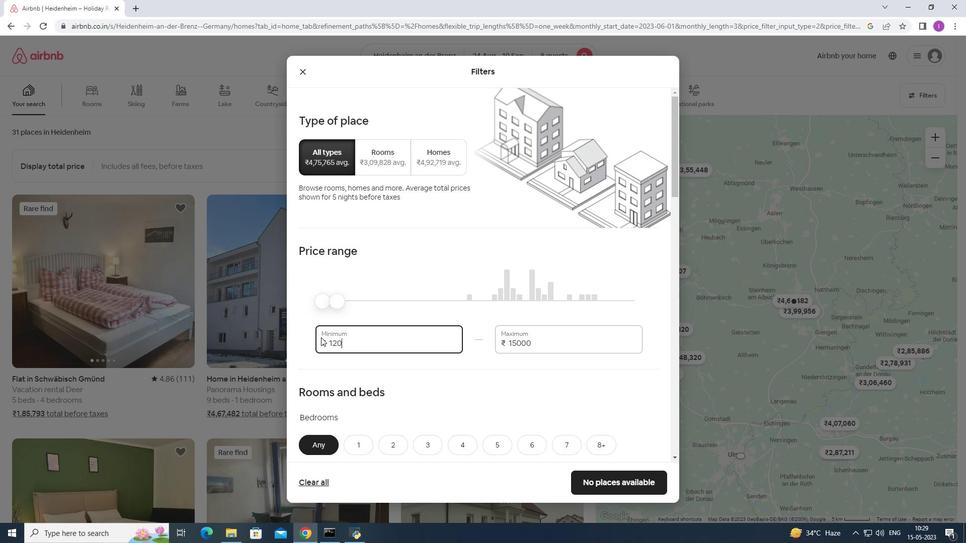 
Action: Mouse moved to (320, 340)
Screenshot: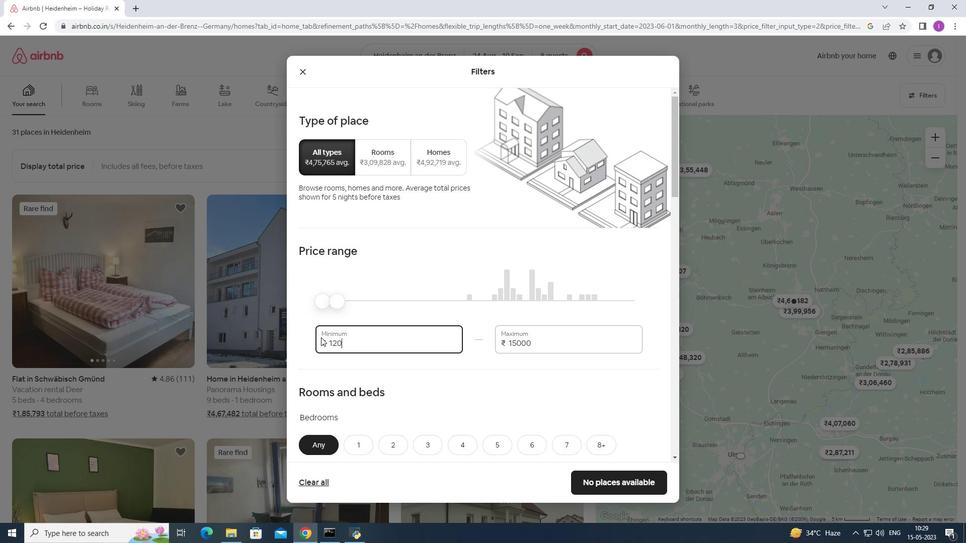 
Action: Key pressed 0
Screenshot: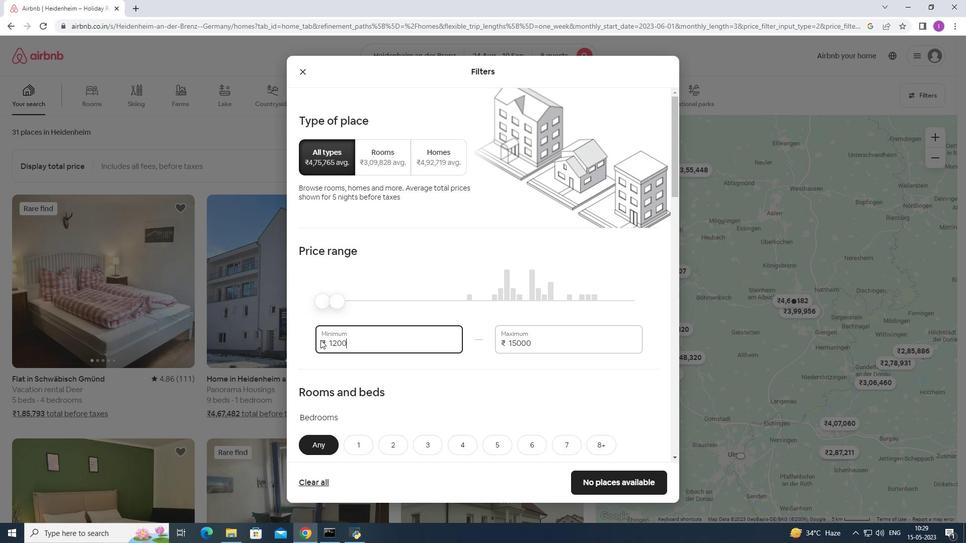 
Action: Mouse moved to (406, 417)
Screenshot: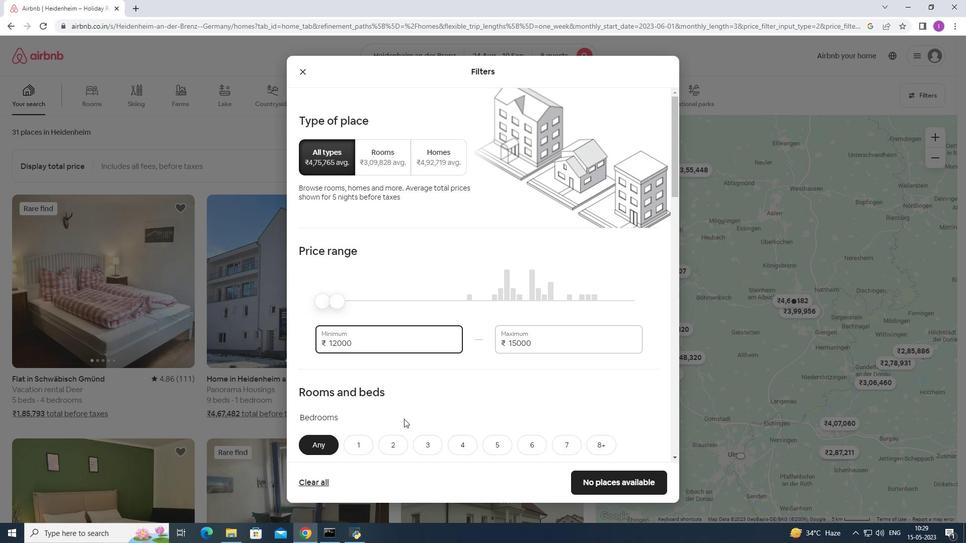 
Action: Mouse scrolled (406, 416) with delta (0, 0)
Screenshot: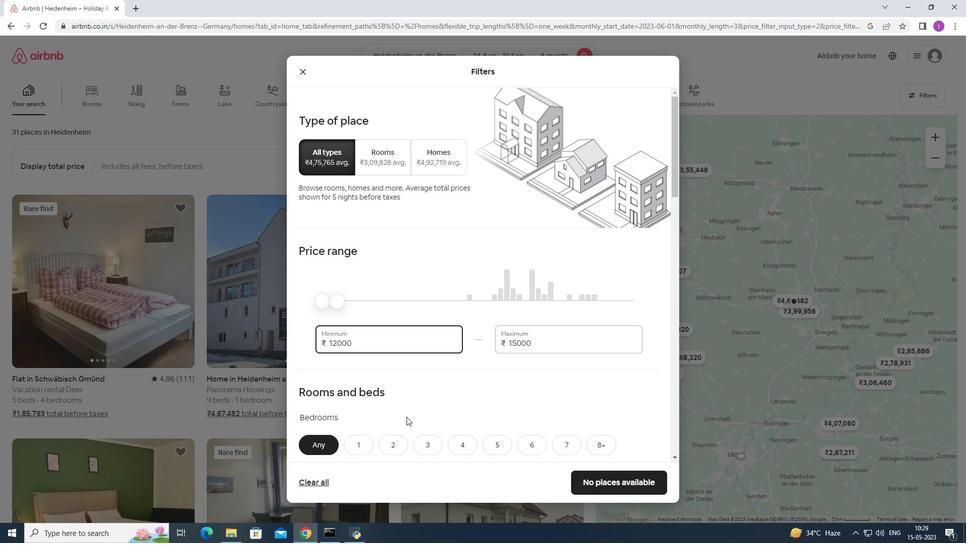 
Action: Mouse scrolled (406, 416) with delta (0, 0)
Screenshot: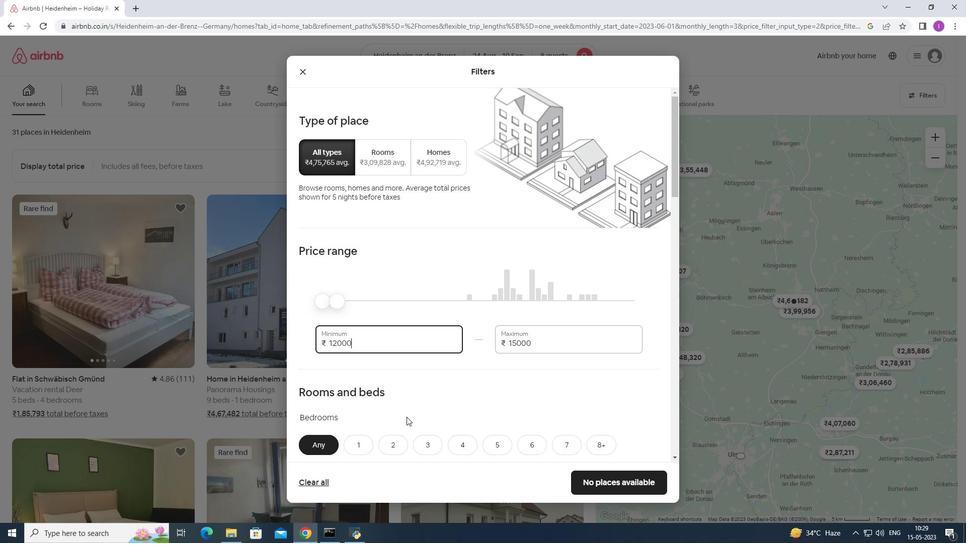 
Action: Mouse moved to (424, 402)
Screenshot: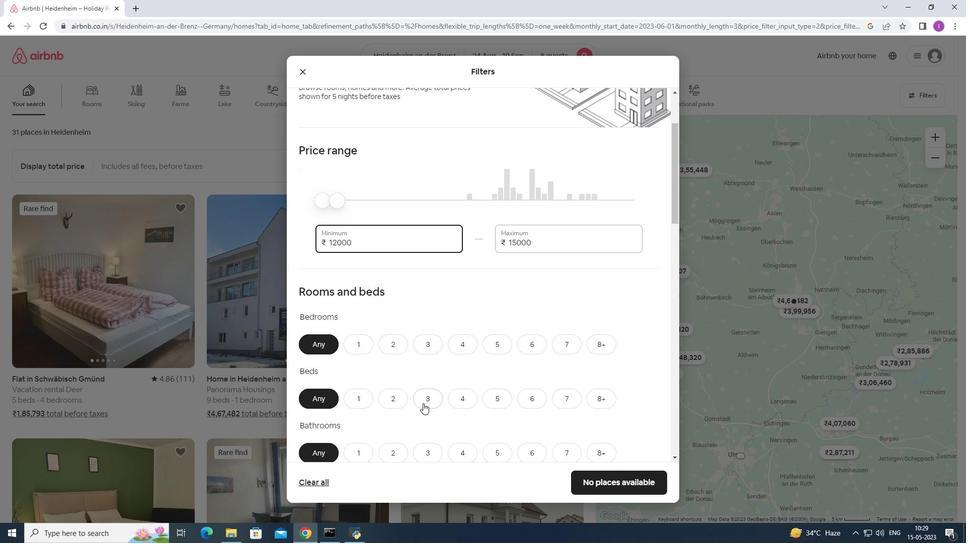 
Action: Mouse scrolled (424, 402) with delta (0, 0)
Screenshot: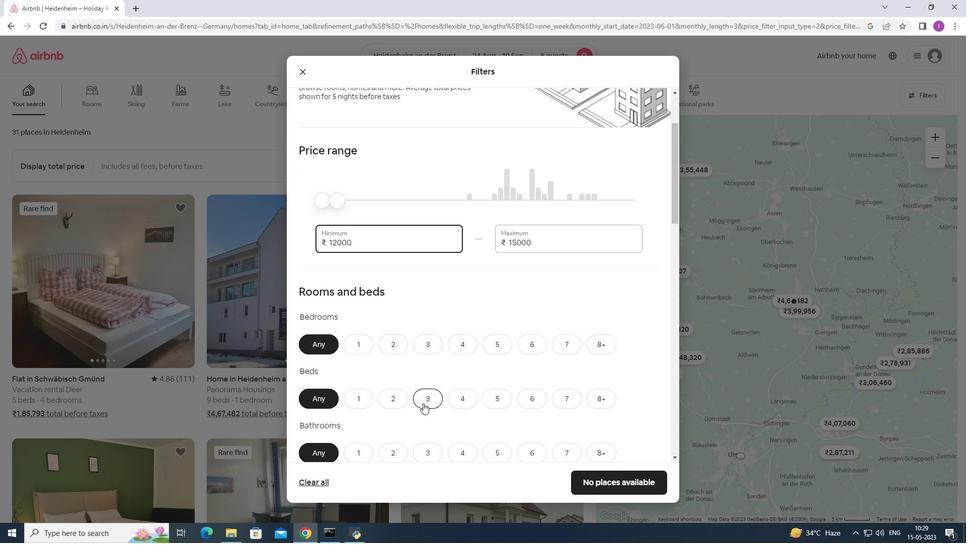 
Action: Mouse moved to (466, 295)
Screenshot: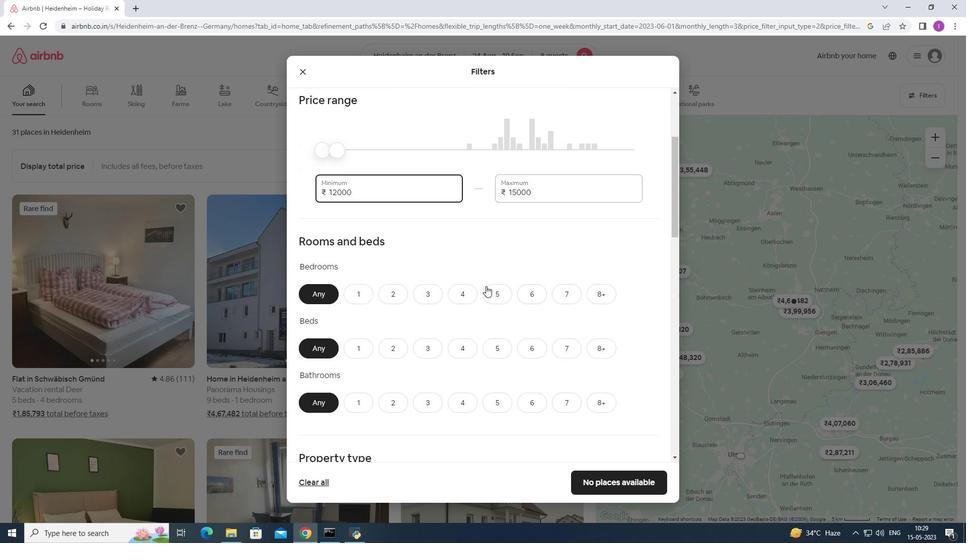 
Action: Mouse pressed left at (466, 295)
Screenshot: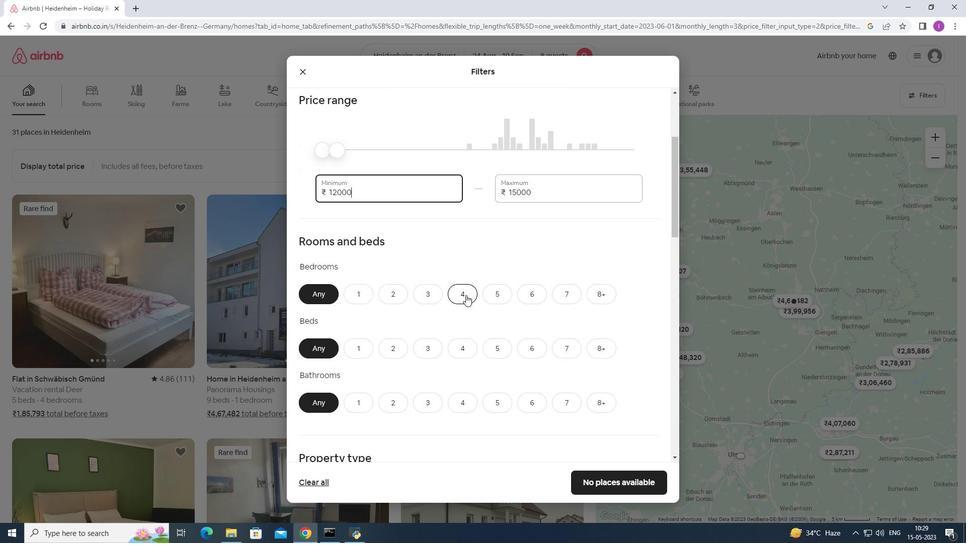 
Action: Mouse moved to (601, 350)
Screenshot: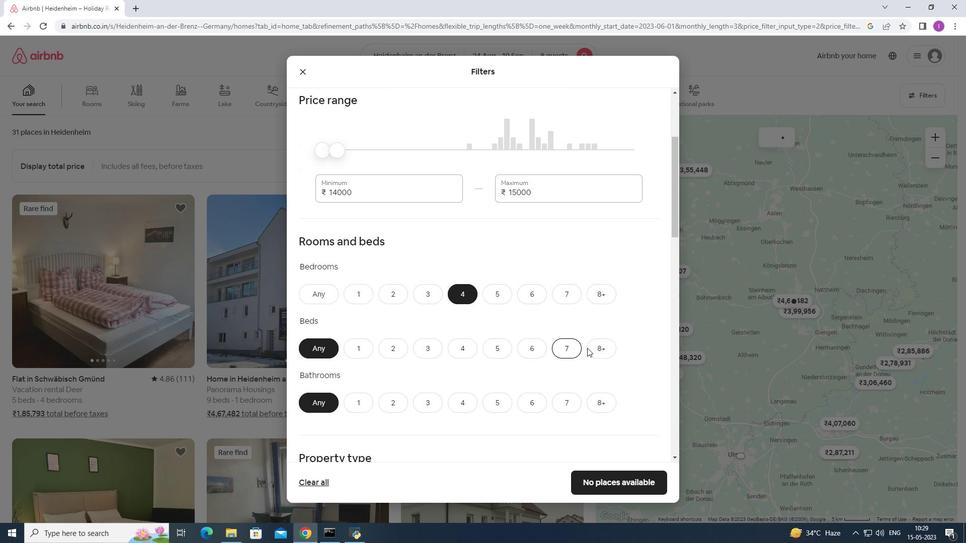 
Action: Mouse pressed left at (601, 350)
Screenshot: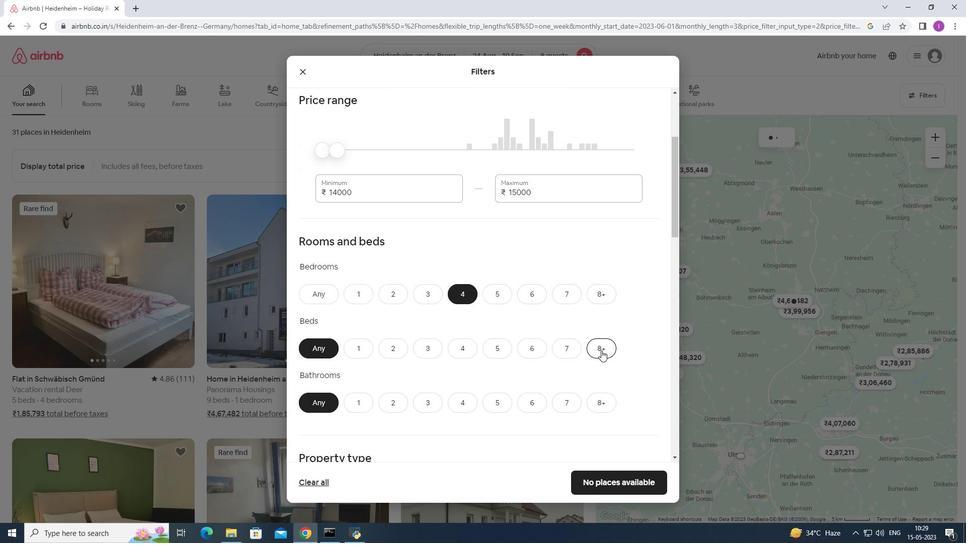 
Action: Mouse moved to (463, 406)
Screenshot: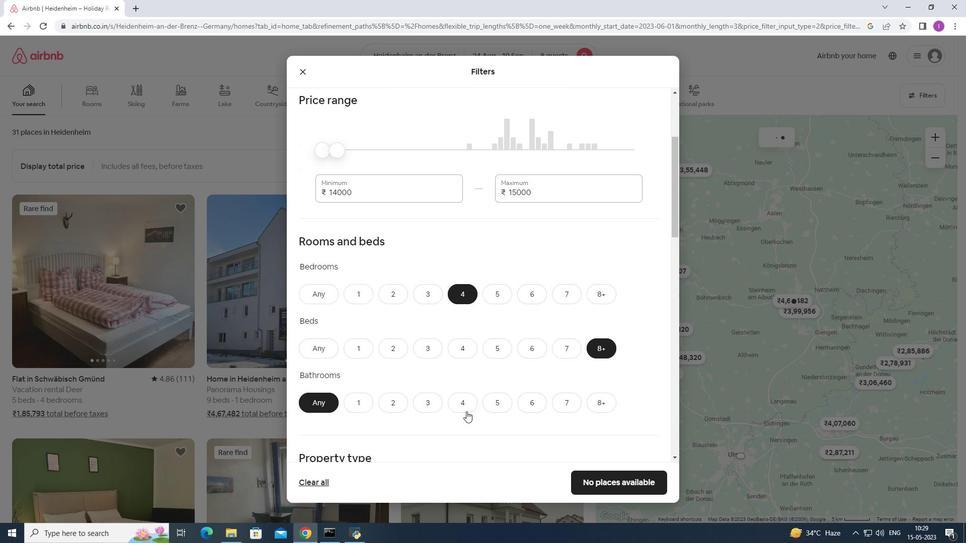 
Action: Mouse pressed left at (463, 406)
Screenshot: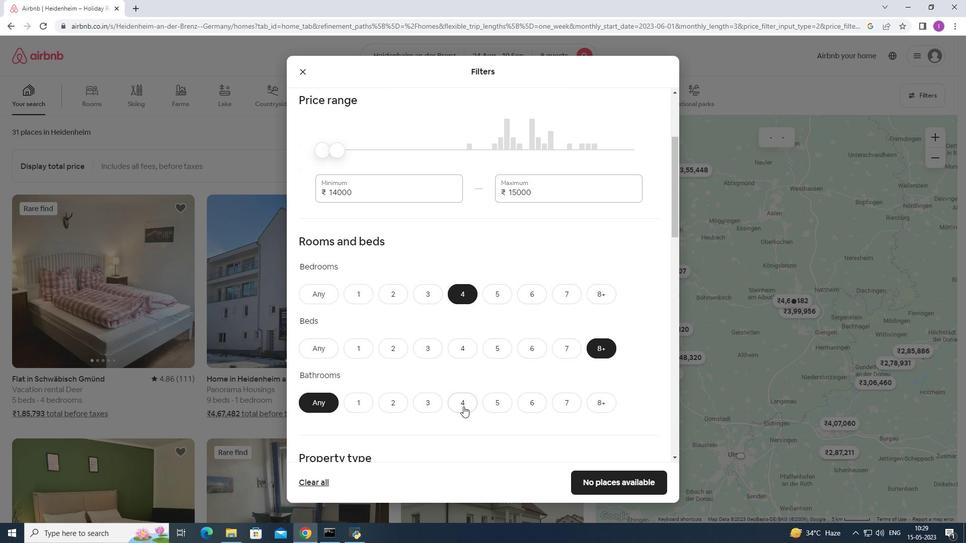 
Action: Mouse moved to (487, 393)
Screenshot: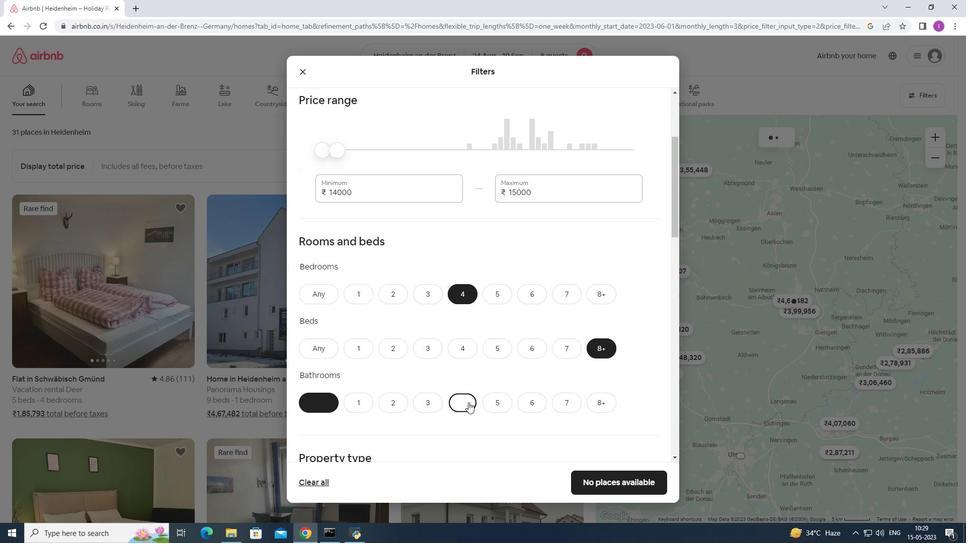 
Action: Mouse scrolled (487, 393) with delta (0, 0)
Screenshot: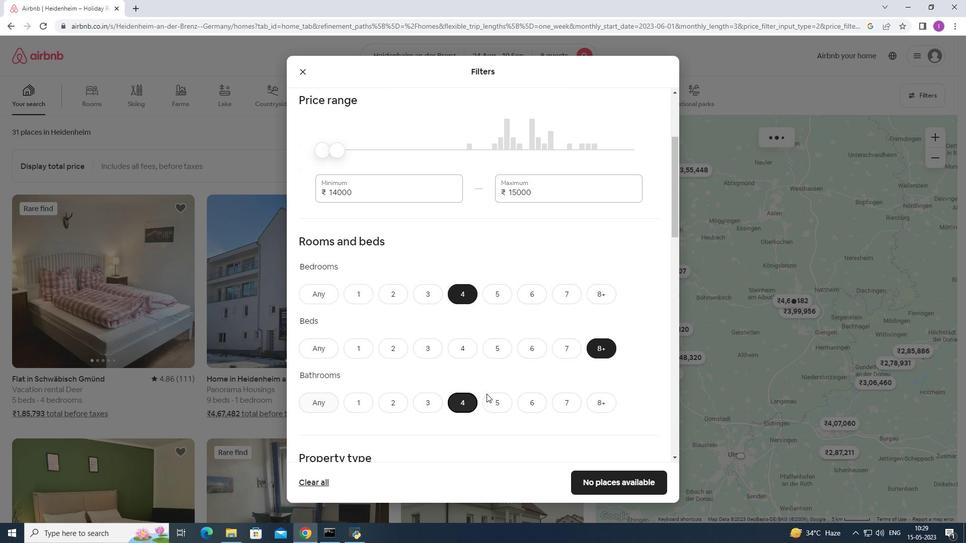 
Action: Mouse scrolled (487, 393) with delta (0, 0)
Screenshot: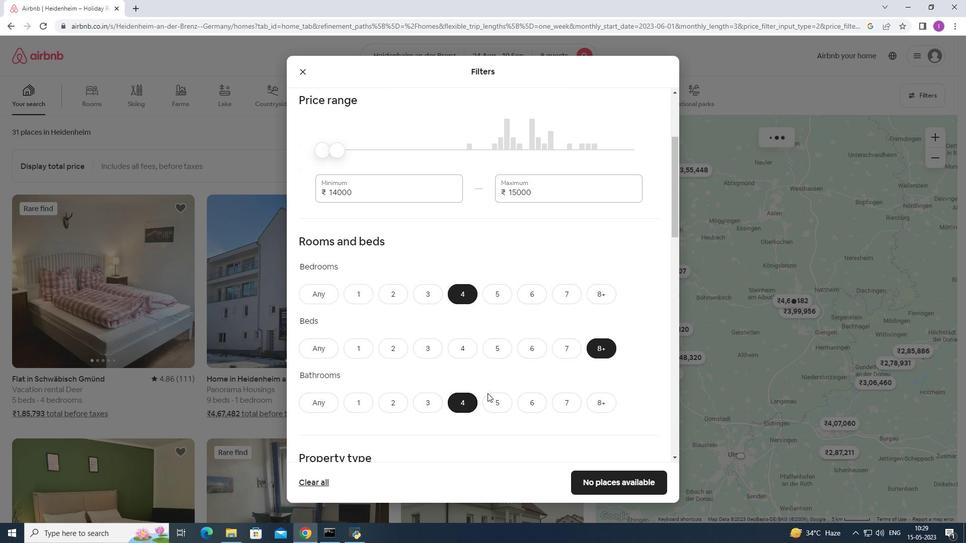 
Action: Mouse scrolled (487, 393) with delta (0, 0)
Screenshot: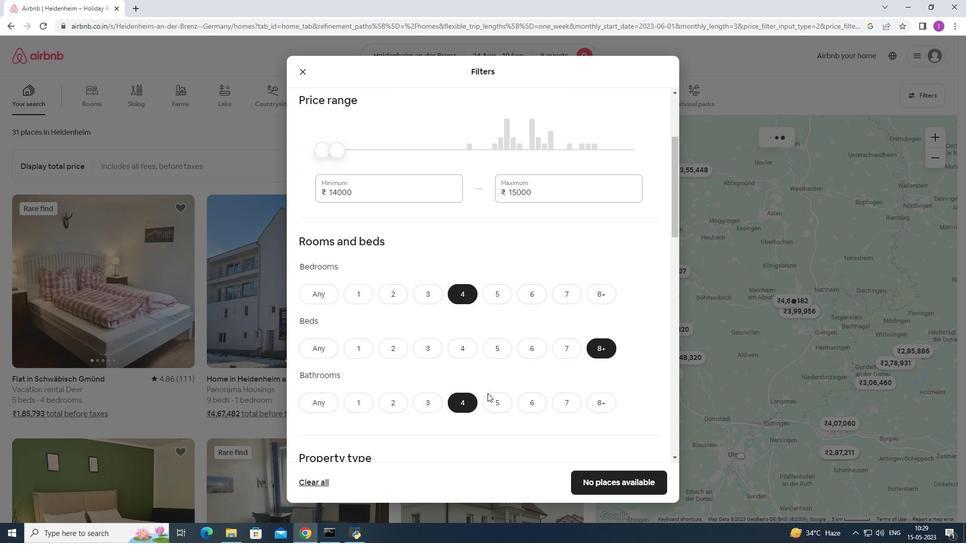 
Action: Mouse moved to (491, 391)
Screenshot: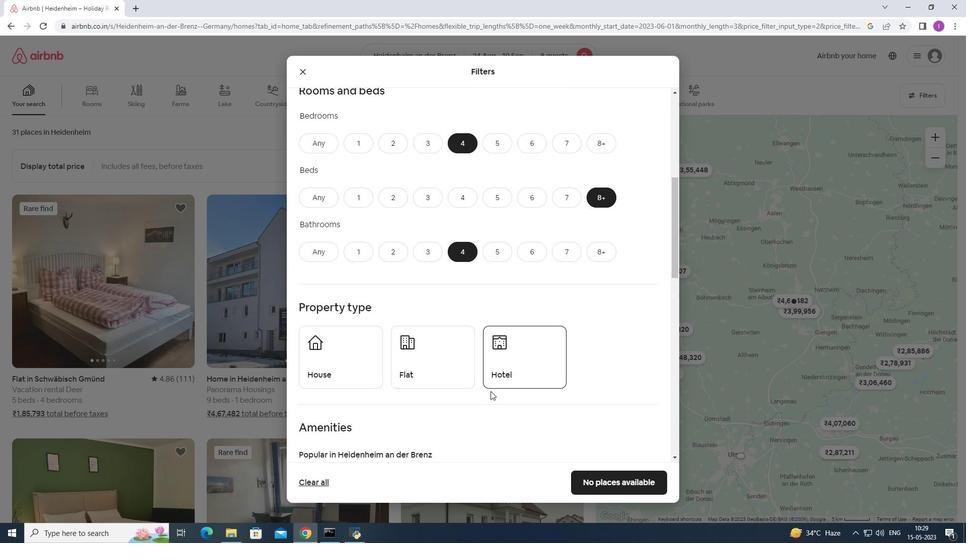 
Action: Mouse scrolled (491, 390) with delta (0, 0)
Screenshot: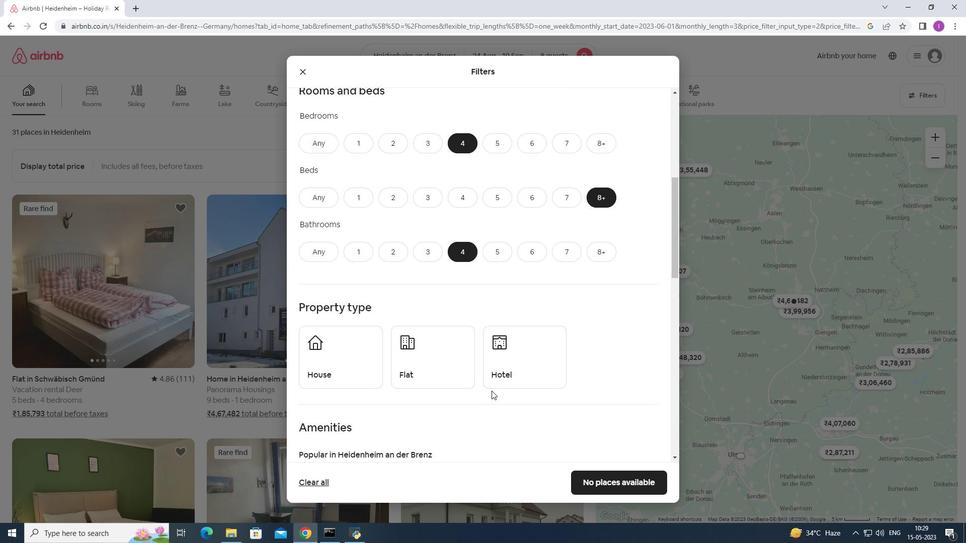 
Action: Mouse scrolled (491, 390) with delta (0, 0)
Screenshot: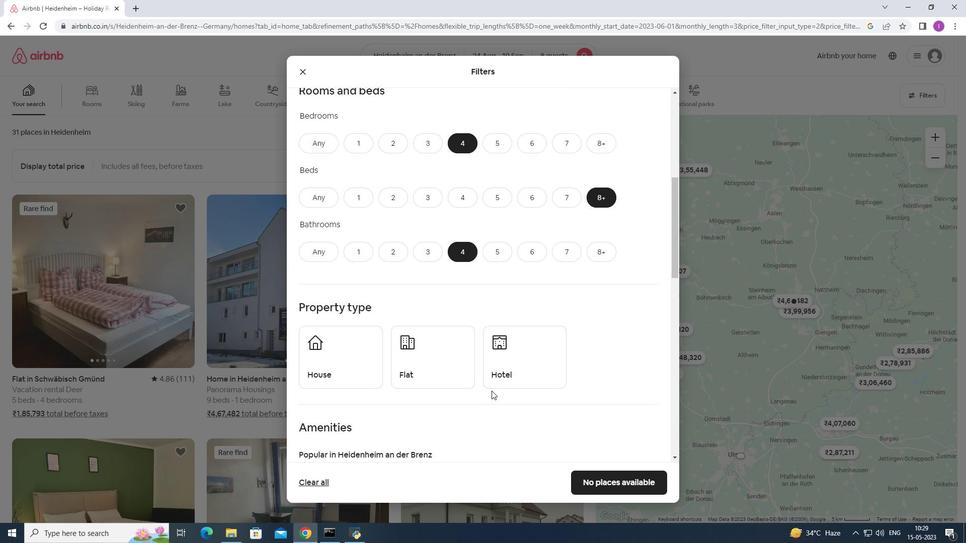 
Action: Mouse moved to (354, 272)
Screenshot: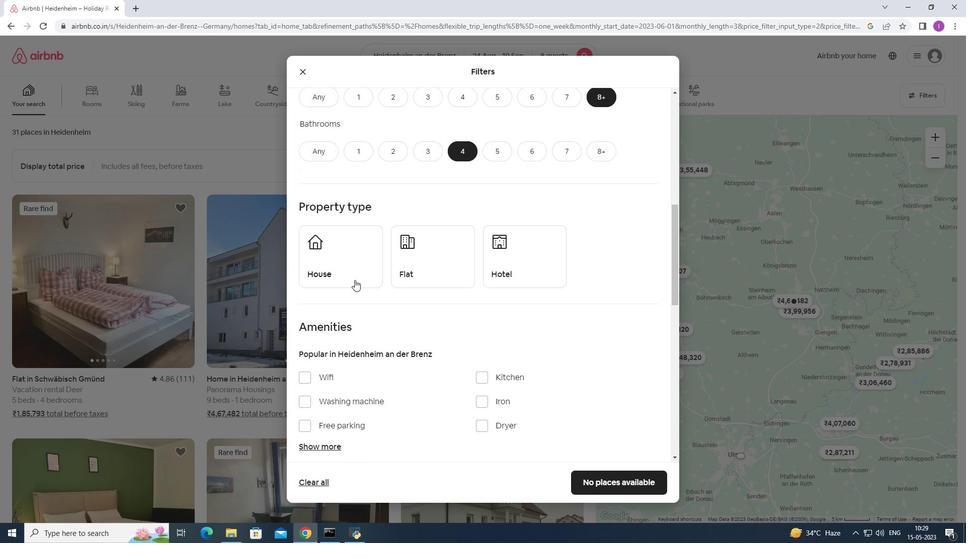 
Action: Mouse pressed left at (354, 272)
Screenshot: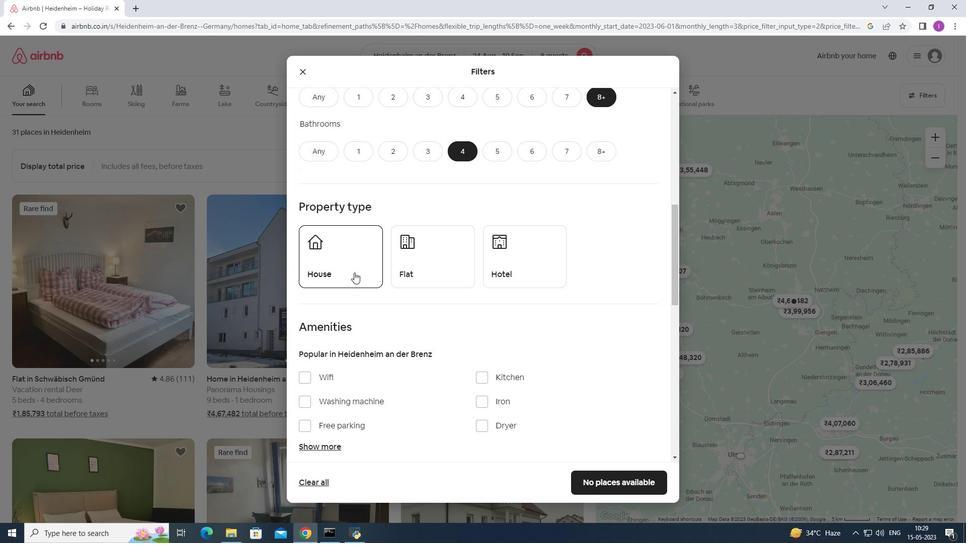 
Action: Mouse moved to (435, 259)
Screenshot: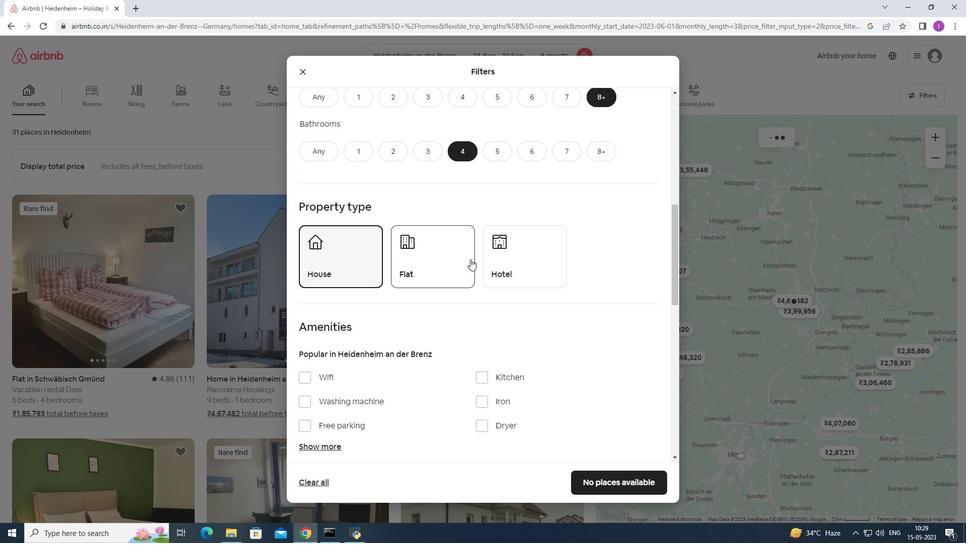 
Action: Mouse pressed left at (435, 259)
Screenshot: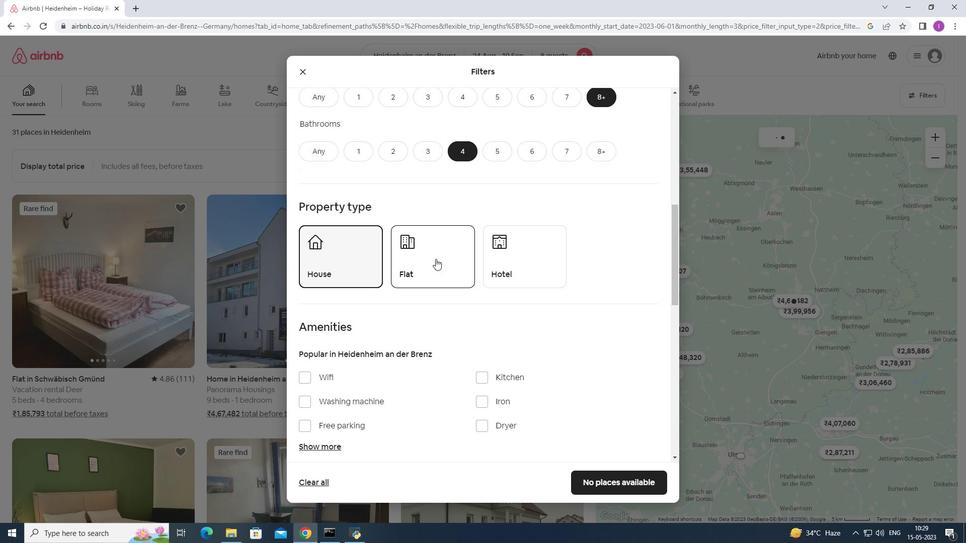 
Action: Mouse moved to (490, 291)
Screenshot: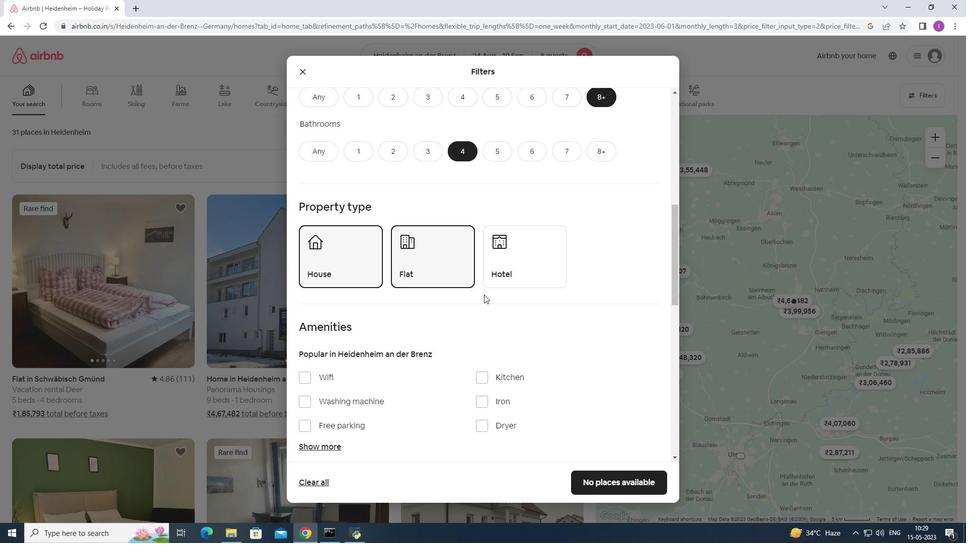 
Action: Mouse scrolled (490, 290) with delta (0, 0)
Screenshot: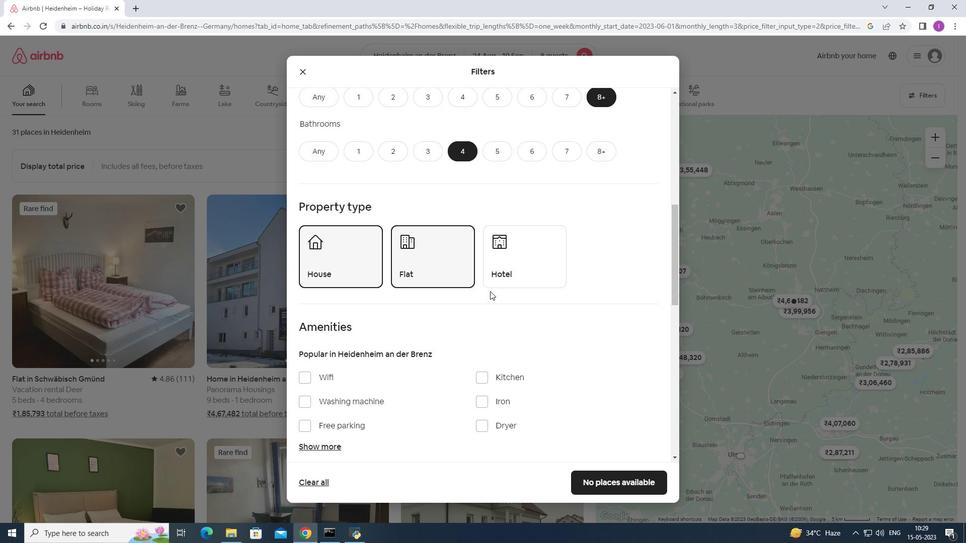 
Action: Mouse scrolled (490, 290) with delta (0, 0)
Screenshot: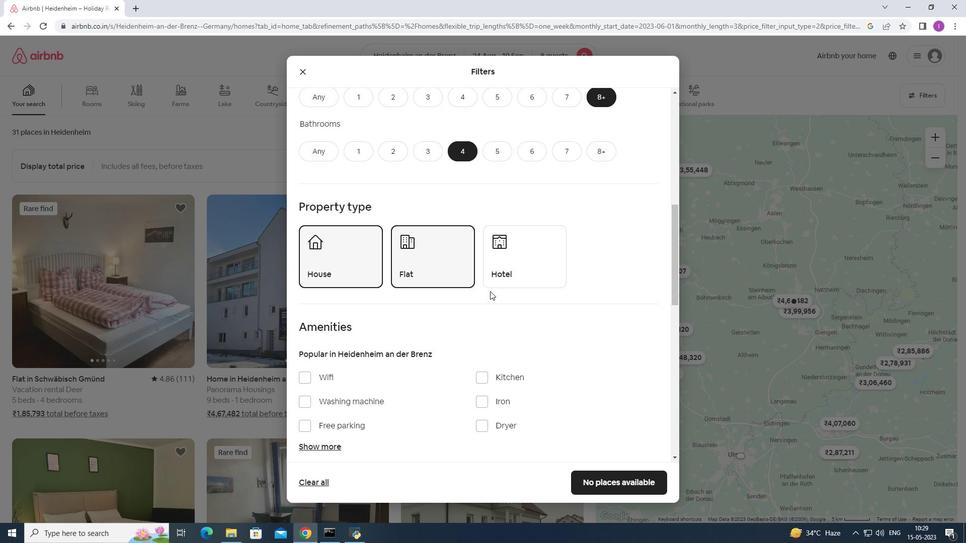 
Action: Mouse scrolled (490, 290) with delta (0, 0)
Screenshot: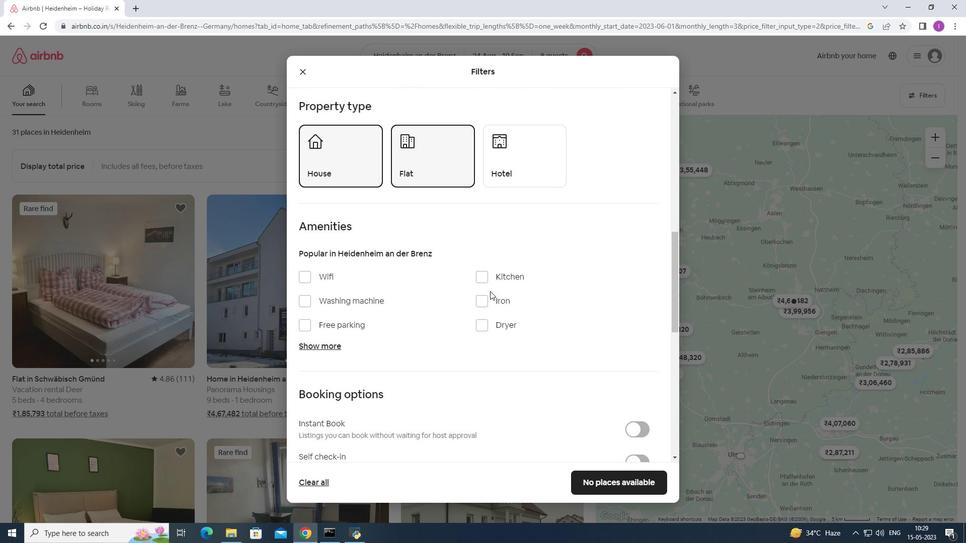 
Action: Mouse moved to (310, 227)
Screenshot: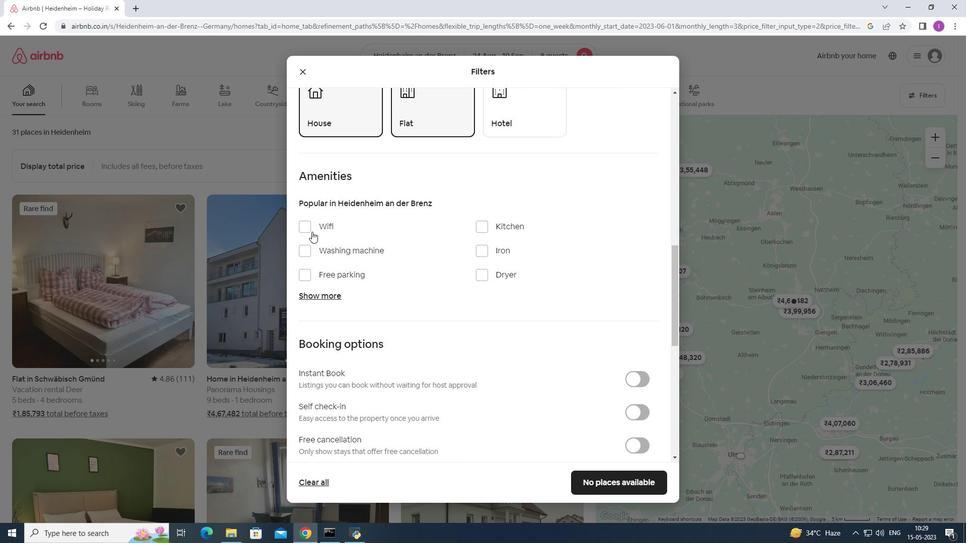 
Action: Mouse pressed left at (310, 227)
Screenshot: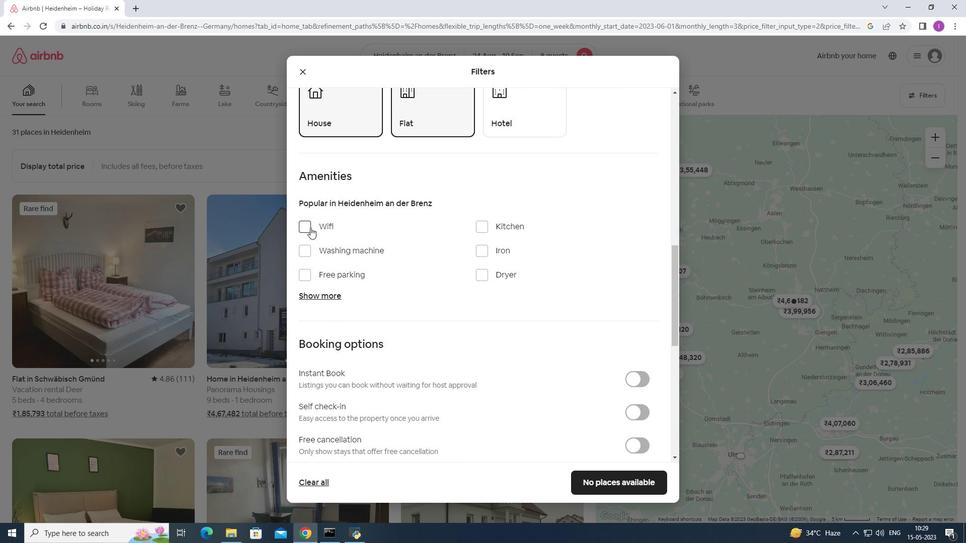 
Action: Mouse moved to (301, 270)
Screenshot: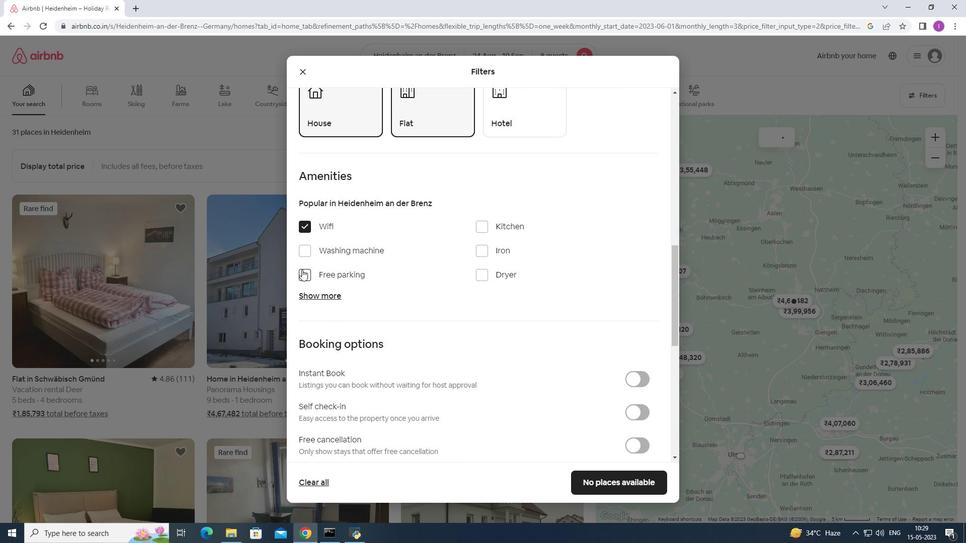 
Action: Mouse pressed left at (301, 270)
Screenshot: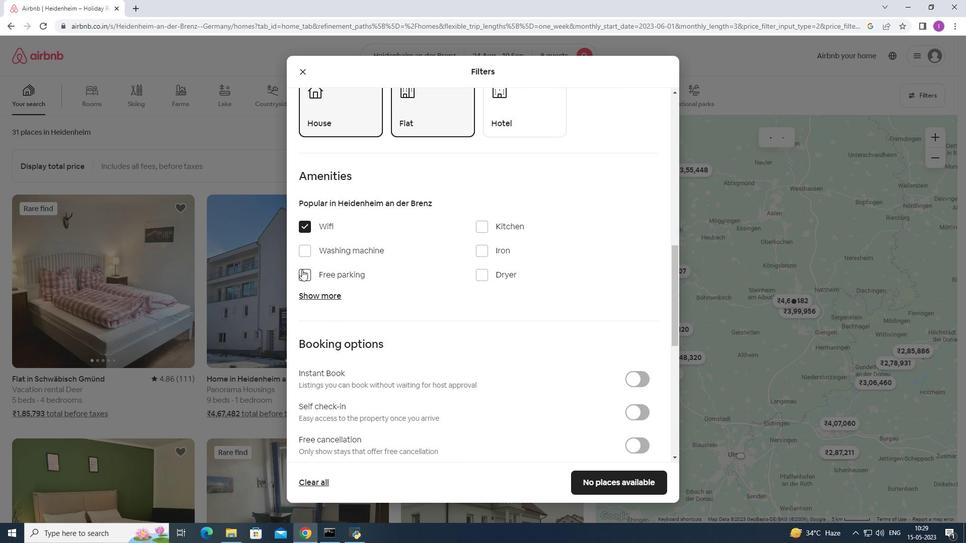 
Action: Mouse moved to (330, 291)
Screenshot: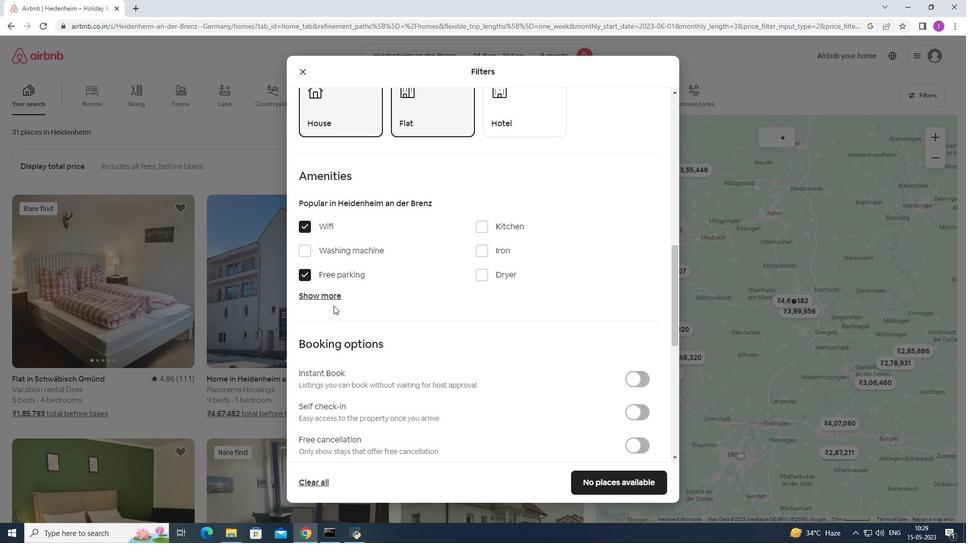 
Action: Mouse pressed left at (330, 291)
Screenshot: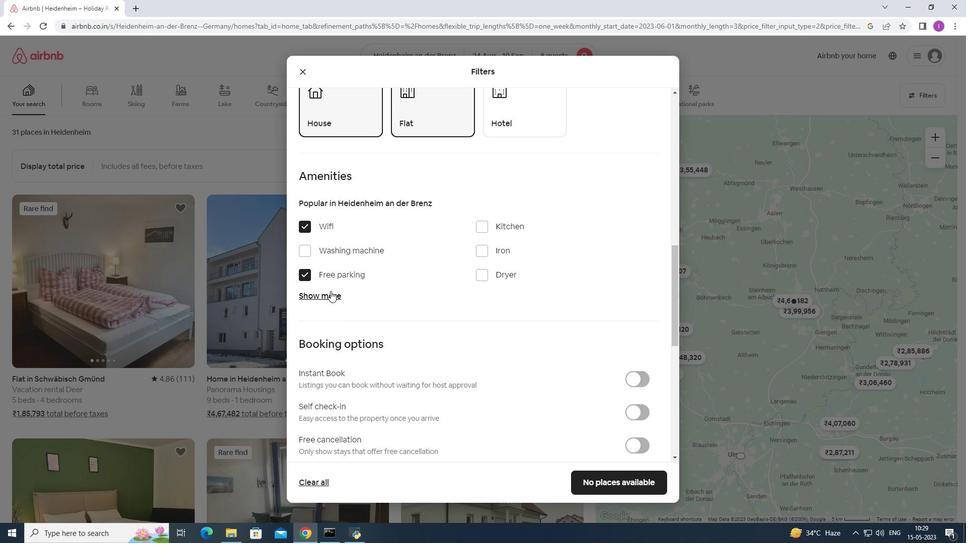 
Action: Mouse moved to (483, 355)
Screenshot: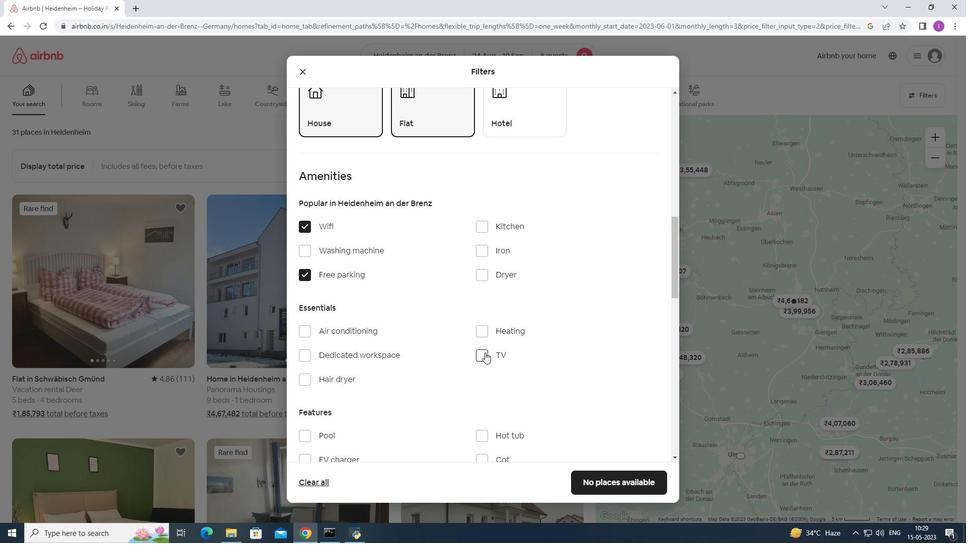 
Action: Mouse pressed left at (483, 355)
Screenshot: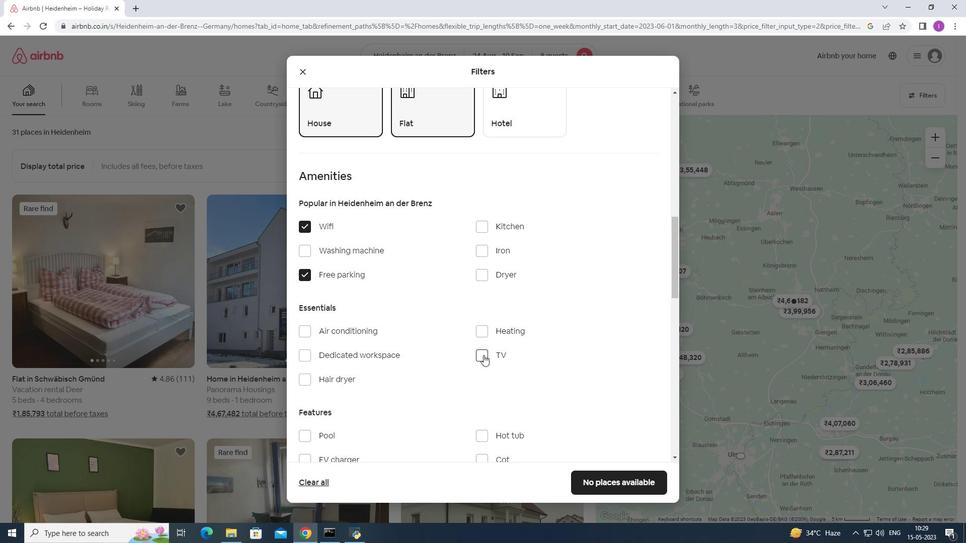 
Action: Mouse moved to (392, 363)
Screenshot: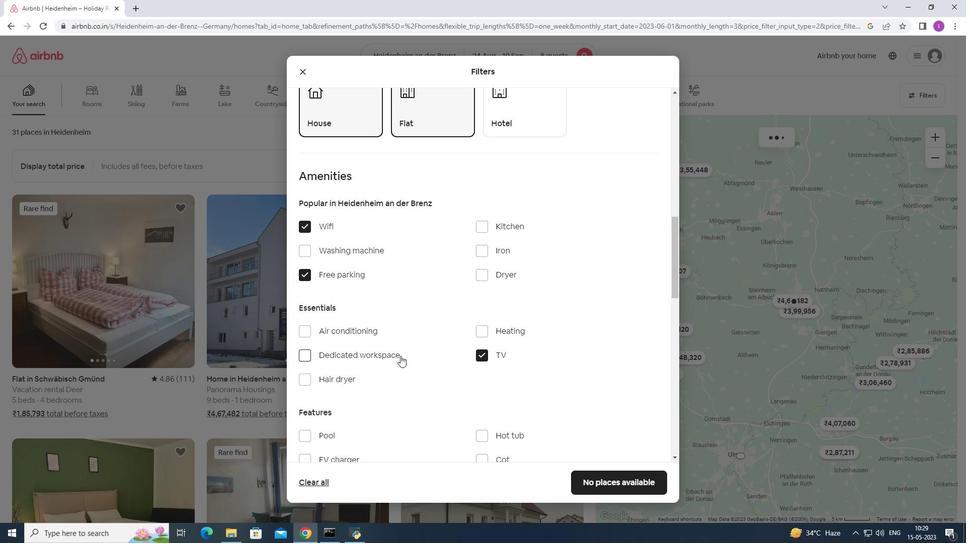 
Action: Mouse scrolled (392, 363) with delta (0, 0)
Screenshot: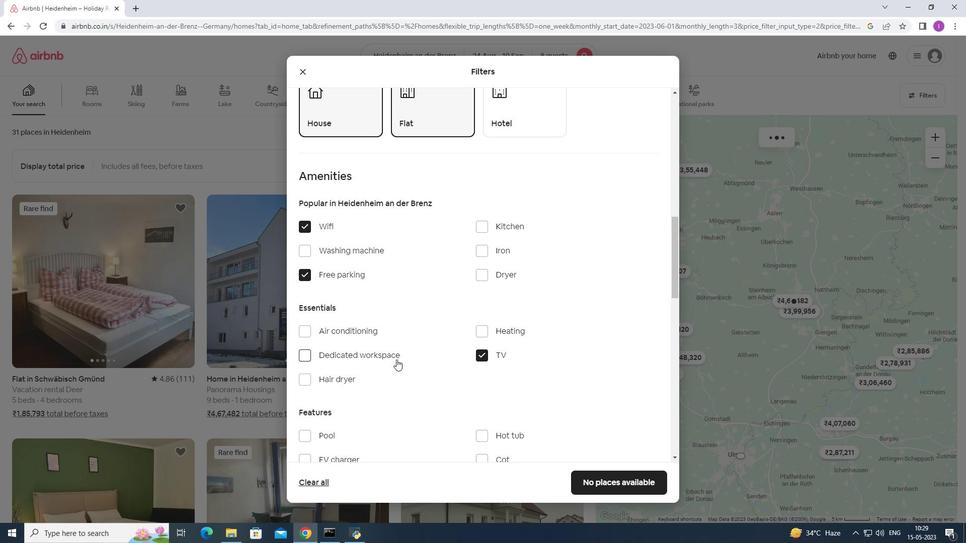 
Action: Mouse scrolled (392, 363) with delta (0, 0)
Screenshot: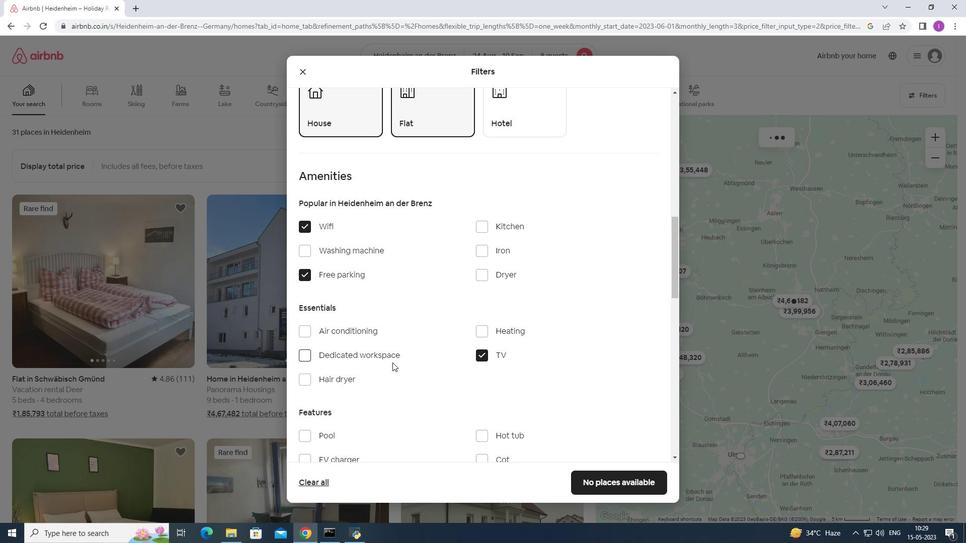 
Action: Mouse scrolled (392, 363) with delta (0, 0)
Screenshot: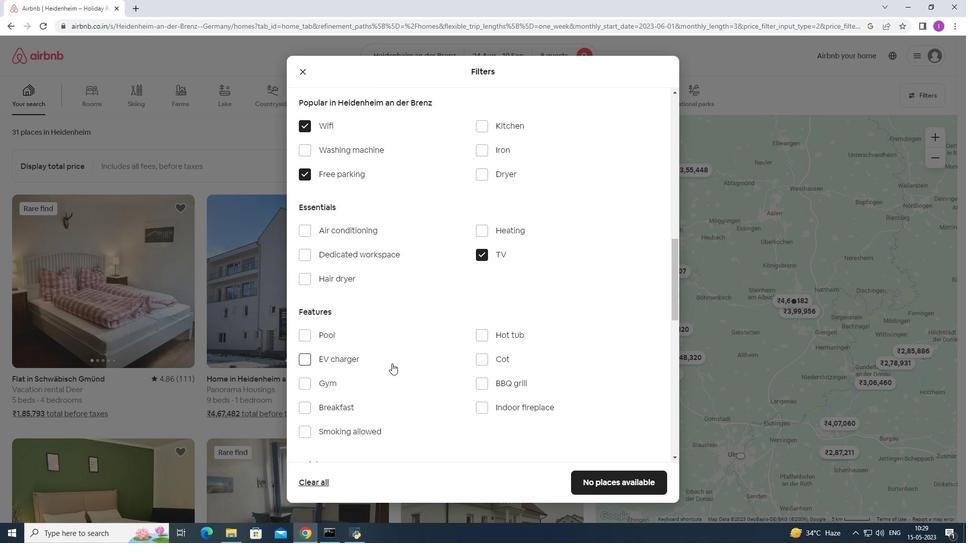 
Action: Mouse scrolled (392, 363) with delta (0, 0)
Screenshot: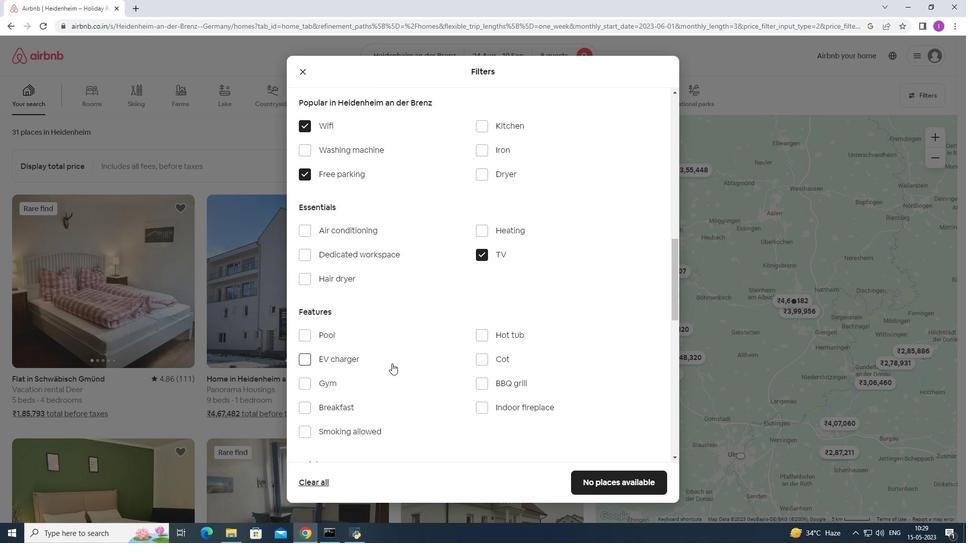 
Action: Mouse moved to (300, 281)
Screenshot: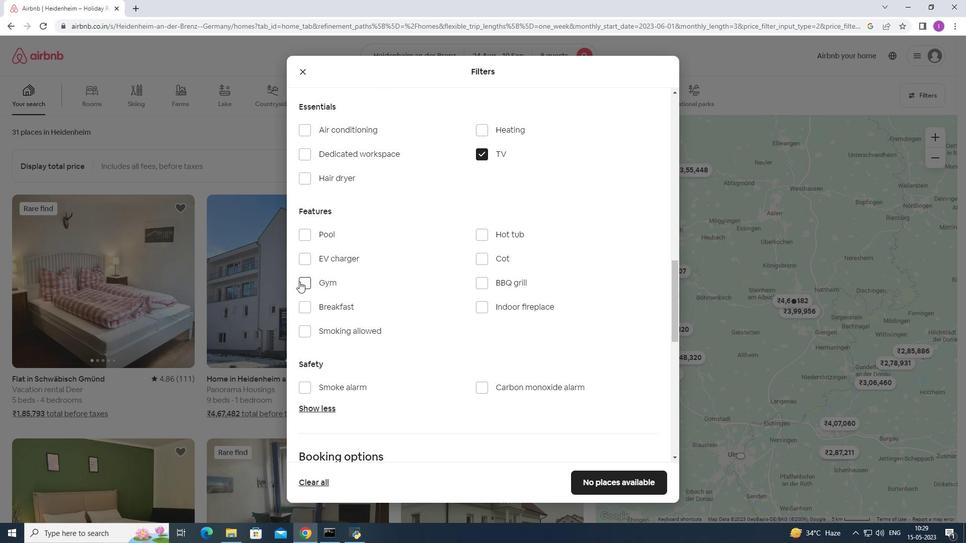 
Action: Mouse pressed left at (300, 281)
Screenshot: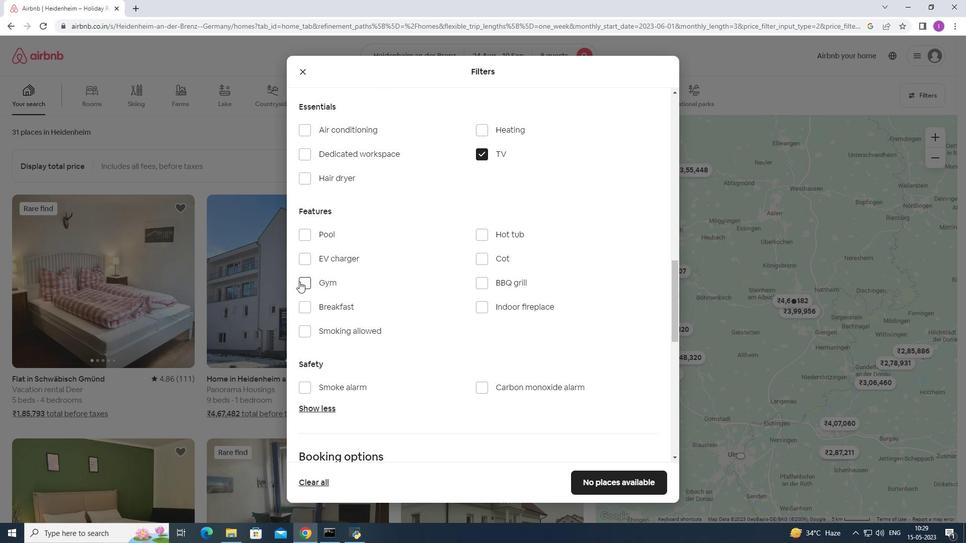 
Action: Mouse moved to (305, 306)
Screenshot: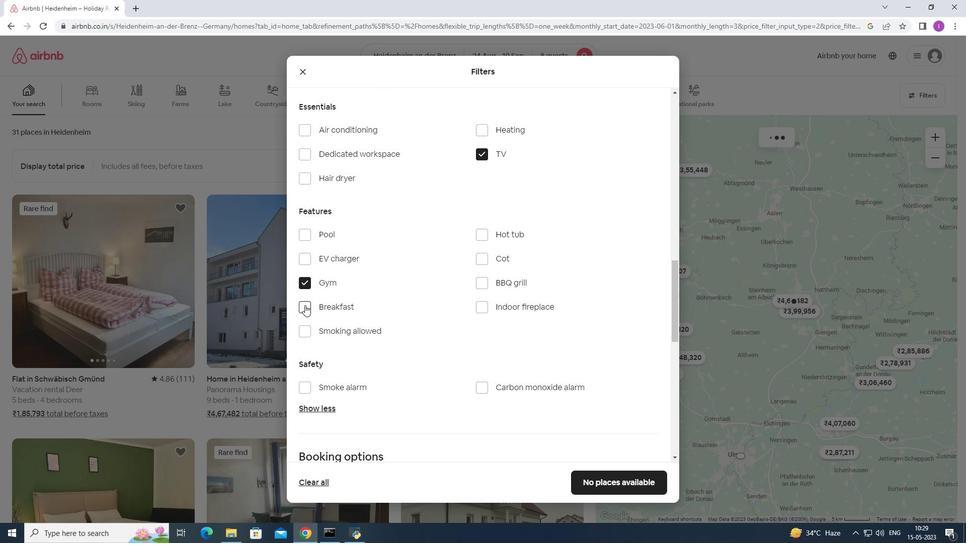 
Action: Mouse pressed left at (305, 306)
Screenshot: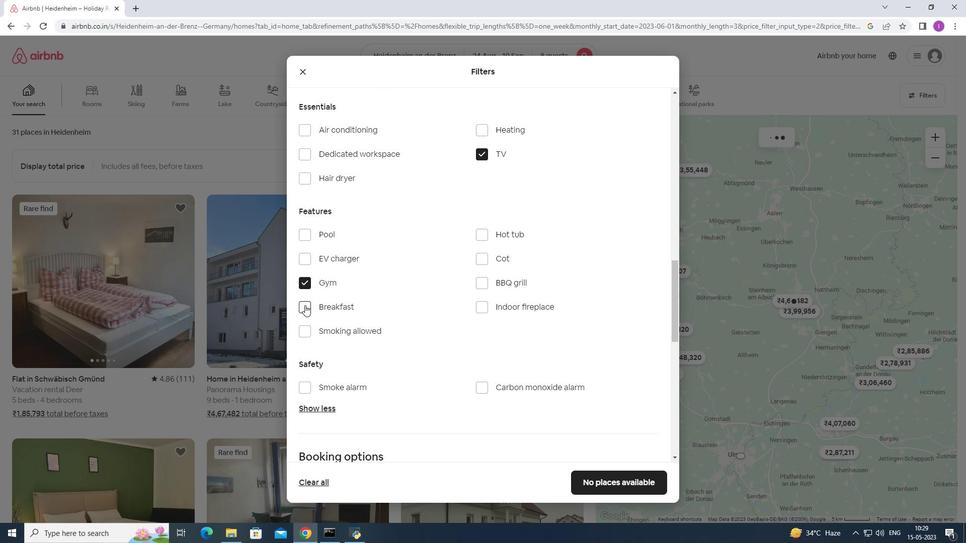 
Action: Mouse moved to (306, 306)
Screenshot: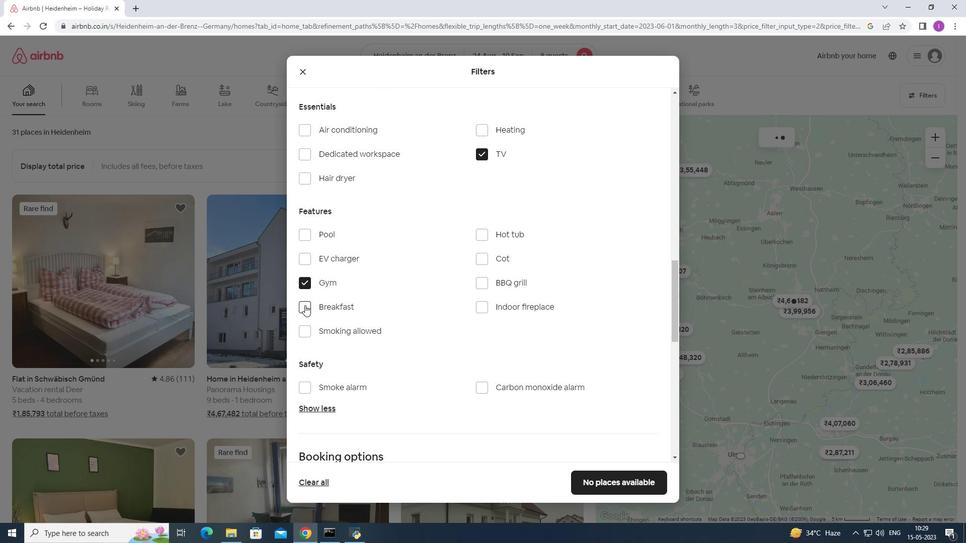 
Action: Mouse scrolled (306, 305) with delta (0, 0)
Screenshot: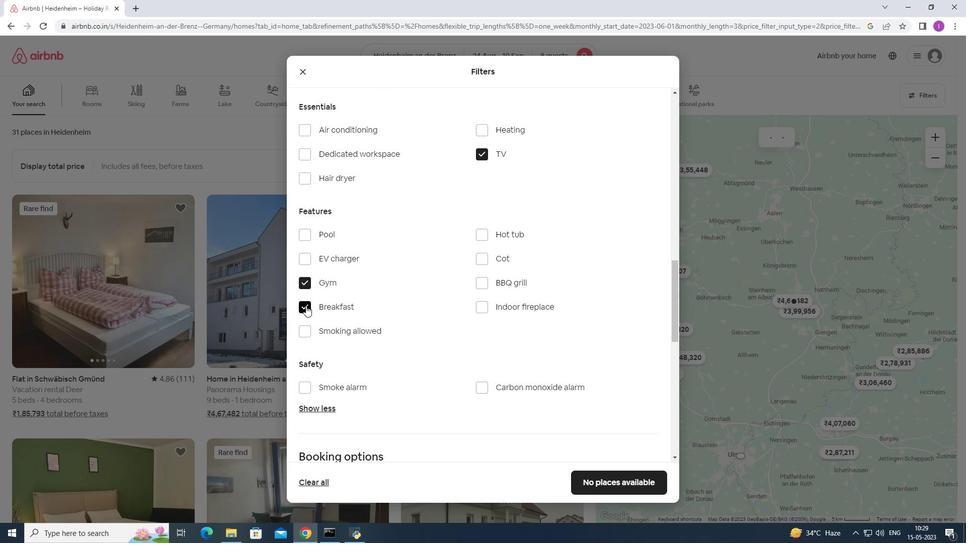 
Action: Mouse scrolled (306, 305) with delta (0, 0)
Screenshot: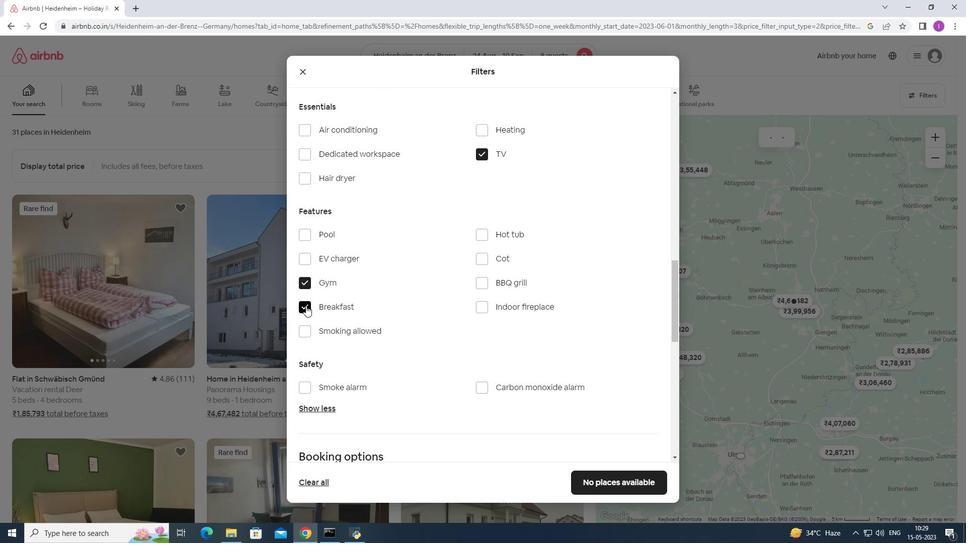 
Action: Mouse scrolled (306, 305) with delta (0, 0)
Screenshot: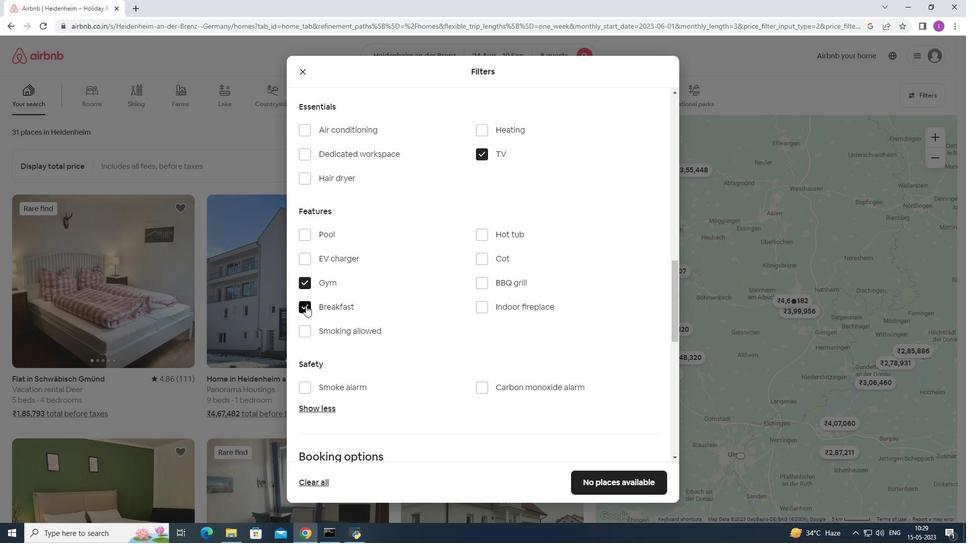 
Action: Mouse moved to (391, 329)
Screenshot: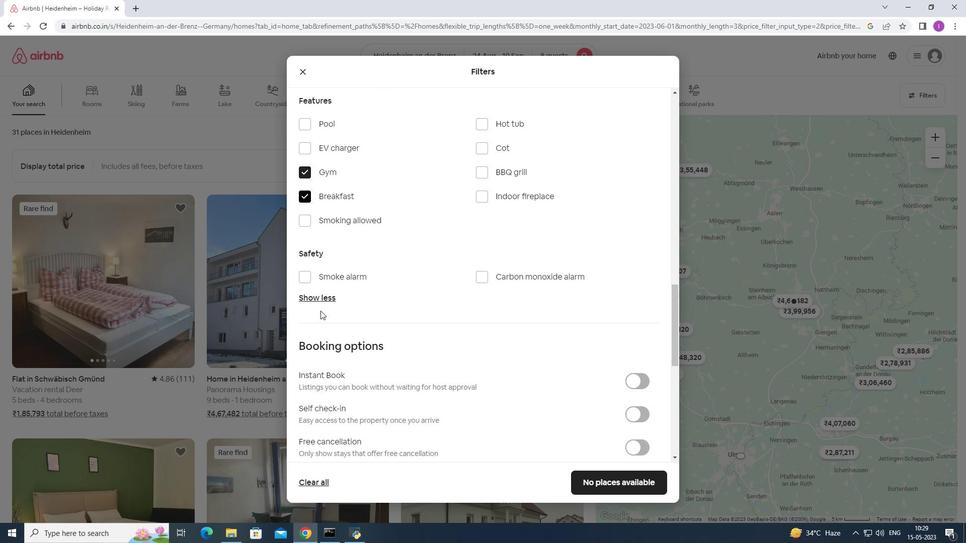 
Action: Mouse scrolled (391, 328) with delta (0, 0)
Screenshot: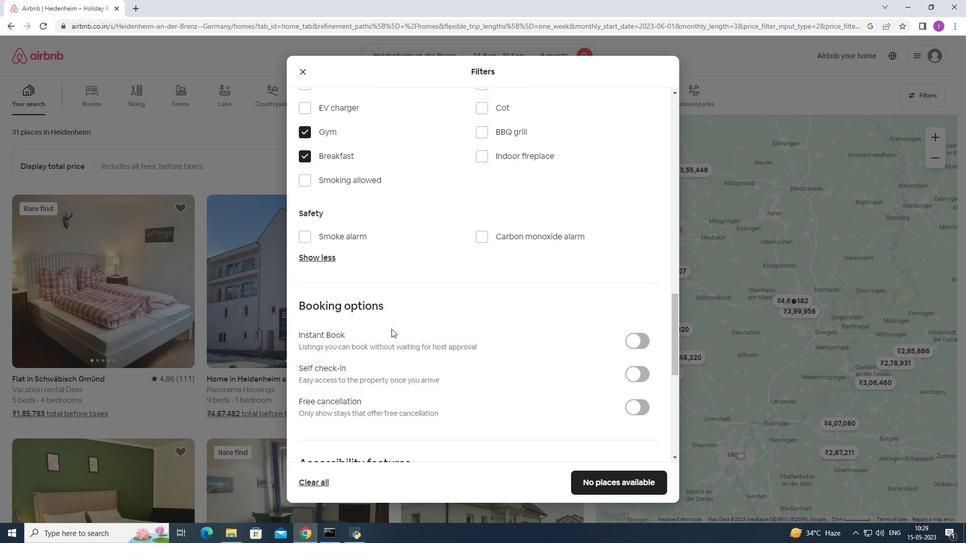 
Action: Mouse scrolled (391, 328) with delta (0, 0)
Screenshot: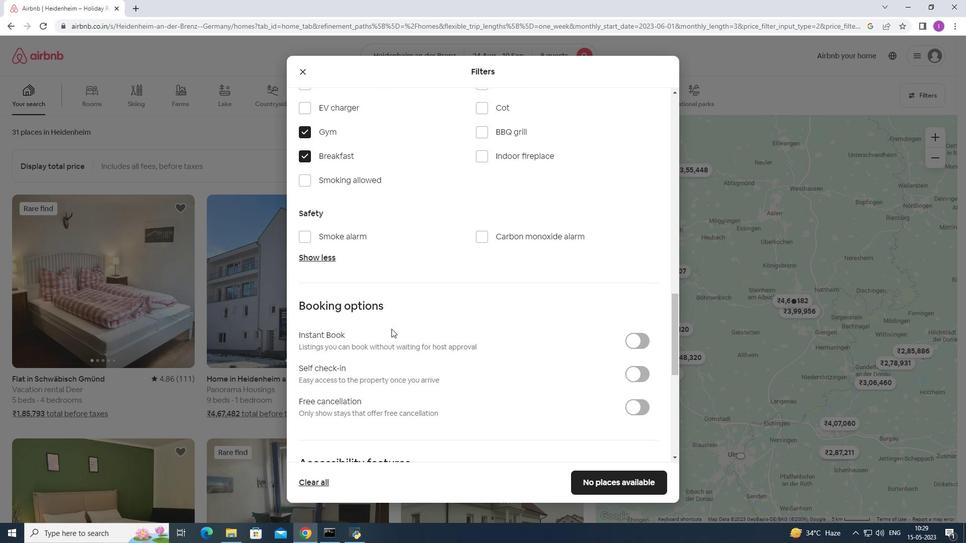 
Action: Mouse scrolled (391, 328) with delta (0, 0)
Screenshot: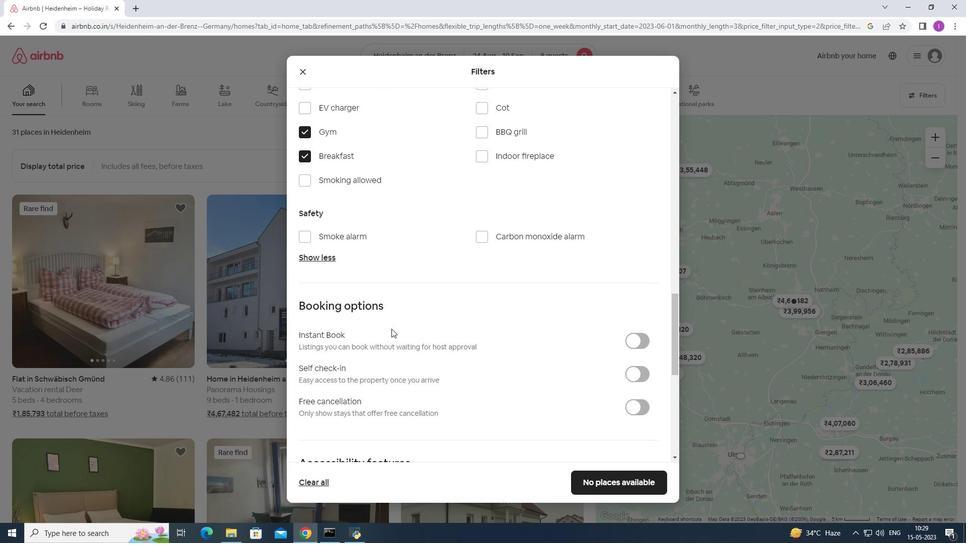 
Action: Mouse moved to (631, 224)
Screenshot: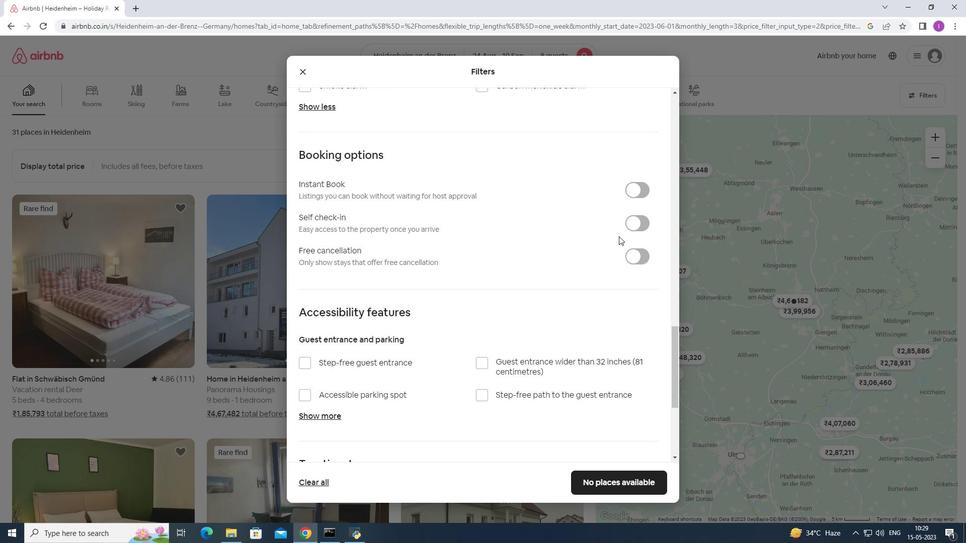 
Action: Mouse pressed left at (631, 224)
Screenshot: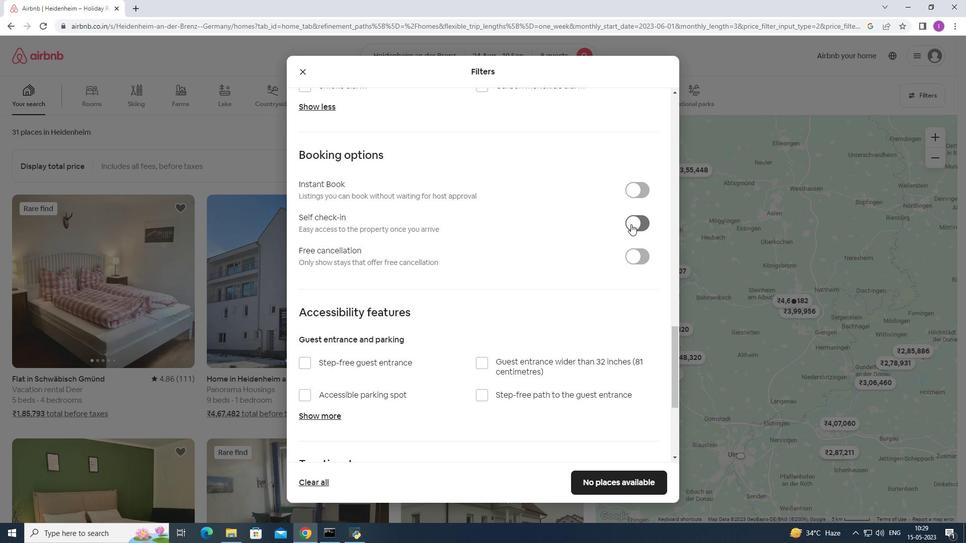 
Action: Mouse moved to (395, 299)
Screenshot: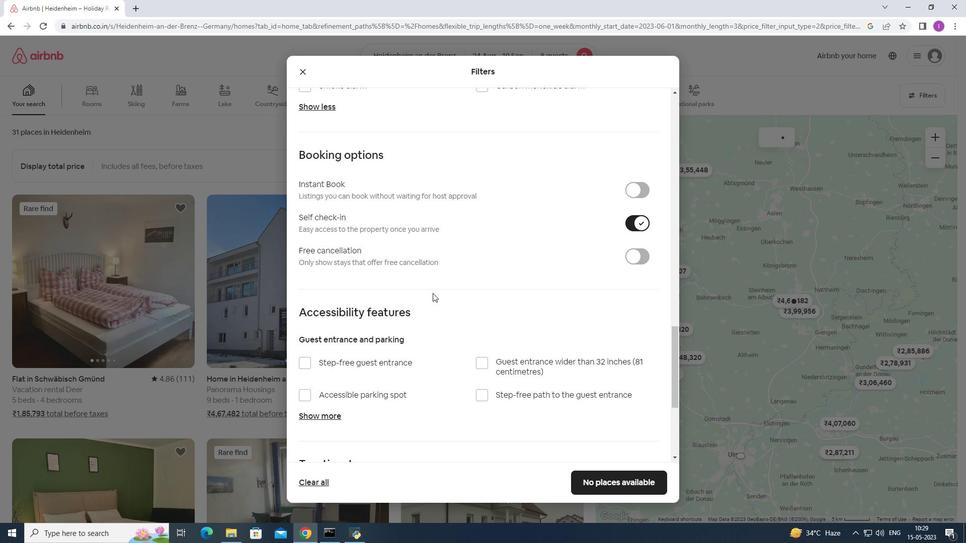 
Action: Mouse scrolled (395, 298) with delta (0, 0)
Screenshot: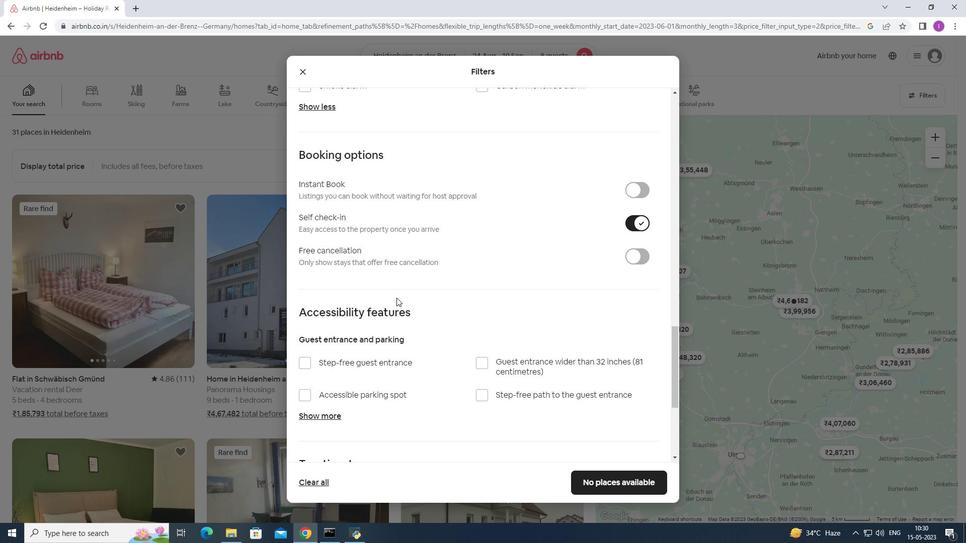 
Action: Mouse scrolled (395, 298) with delta (0, 0)
Screenshot: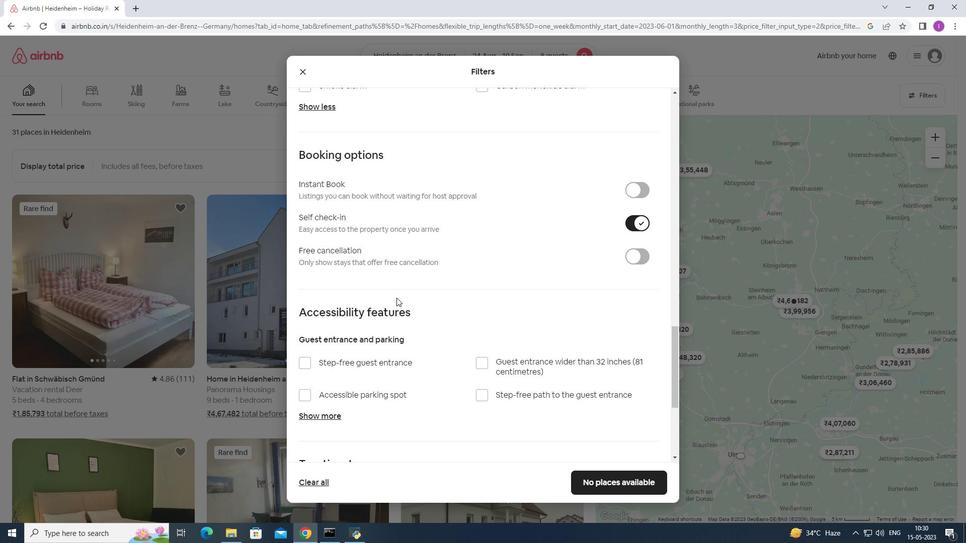 
Action: Mouse scrolled (395, 298) with delta (0, 0)
Screenshot: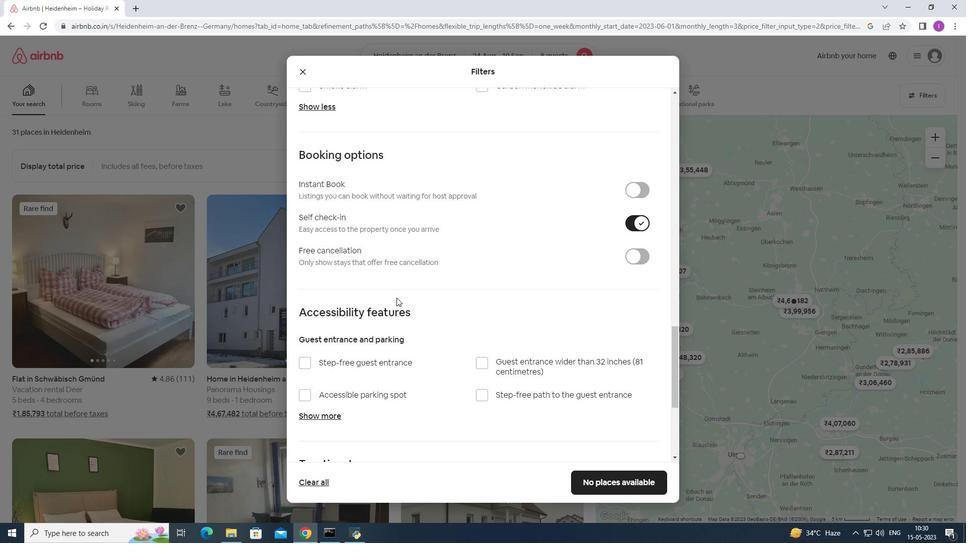 
Action: Mouse moved to (394, 301)
Screenshot: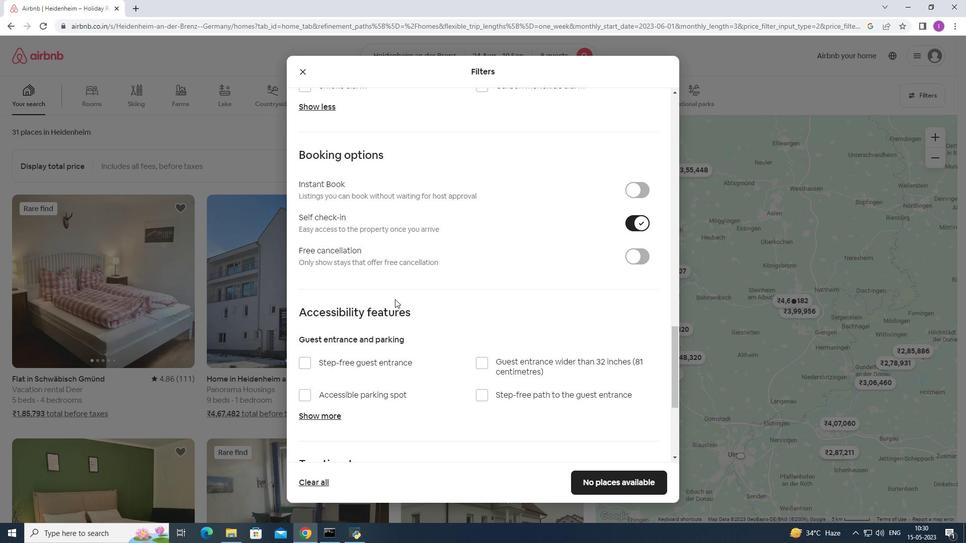 
Action: Mouse scrolled (394, 300) with delta (0, 0)
Screenshot: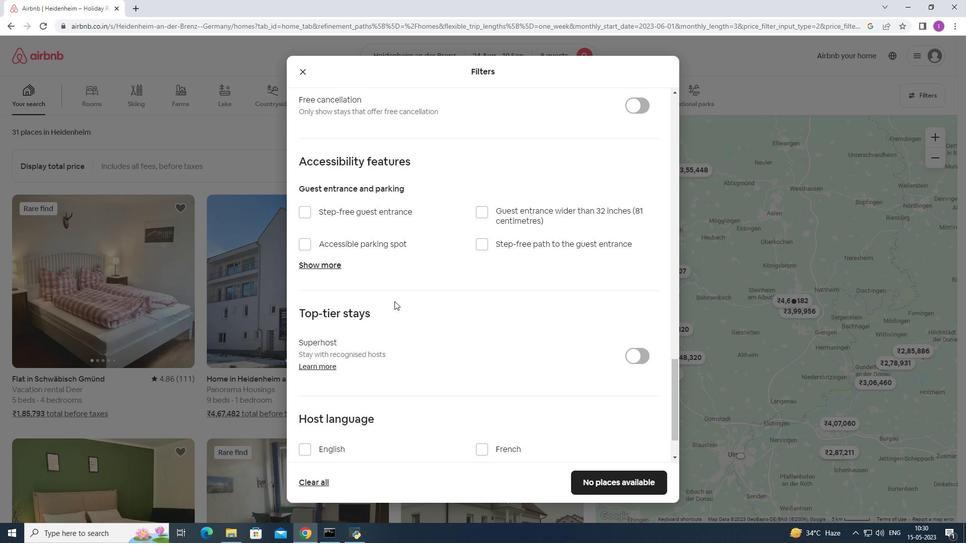 
Action: Mouse scrolled (394, 300) with delta (0, 0)
Screenshot: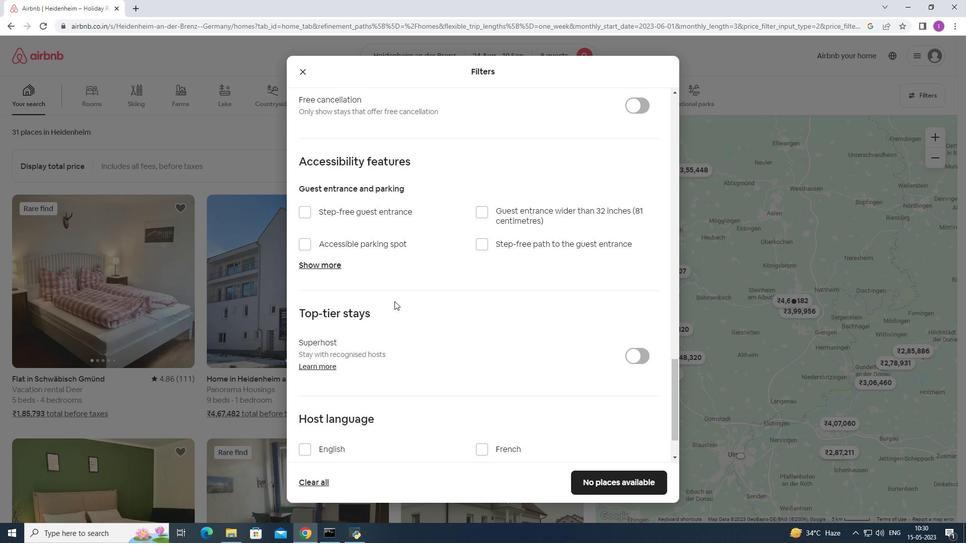 
Action: Mouse scrolled (394, 300) with delta (0, 0)
Screenshot: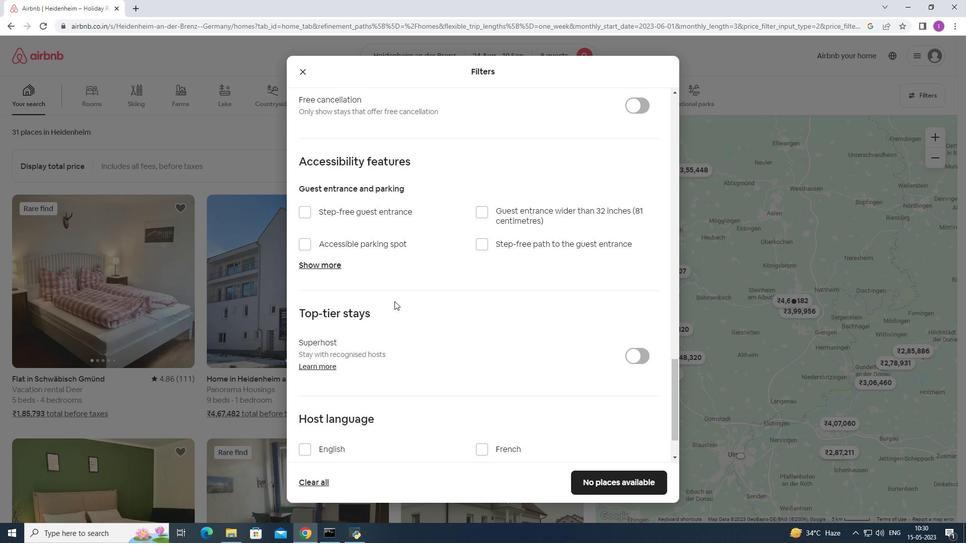 
Action: Mouse scrolled (394, 300) with delta (0, 0)
Screenshot: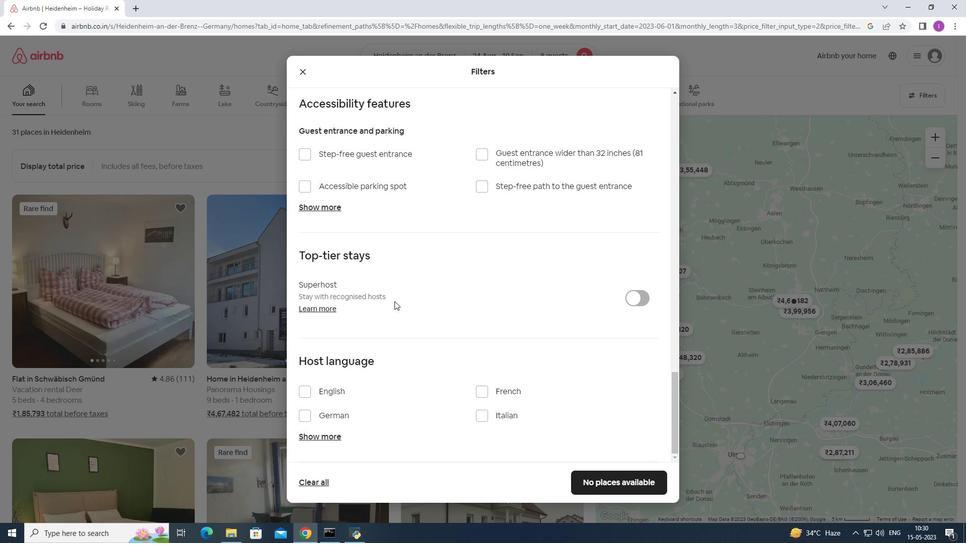 
Action: Mouse scrolled (394, 300) with delta (0, 0)
Screenshot: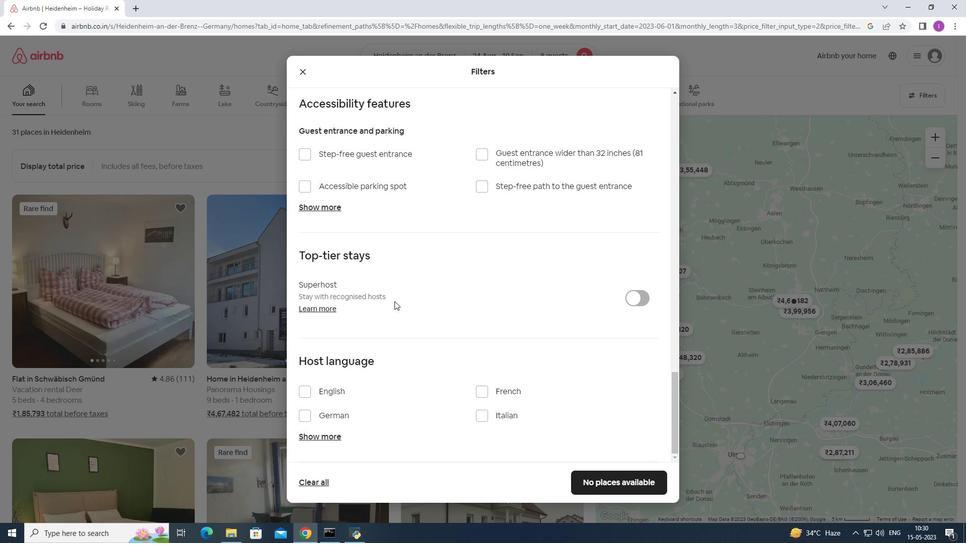 
Action: Mouse scrolled (394, 300) with delta (0, 0)
Screenshot: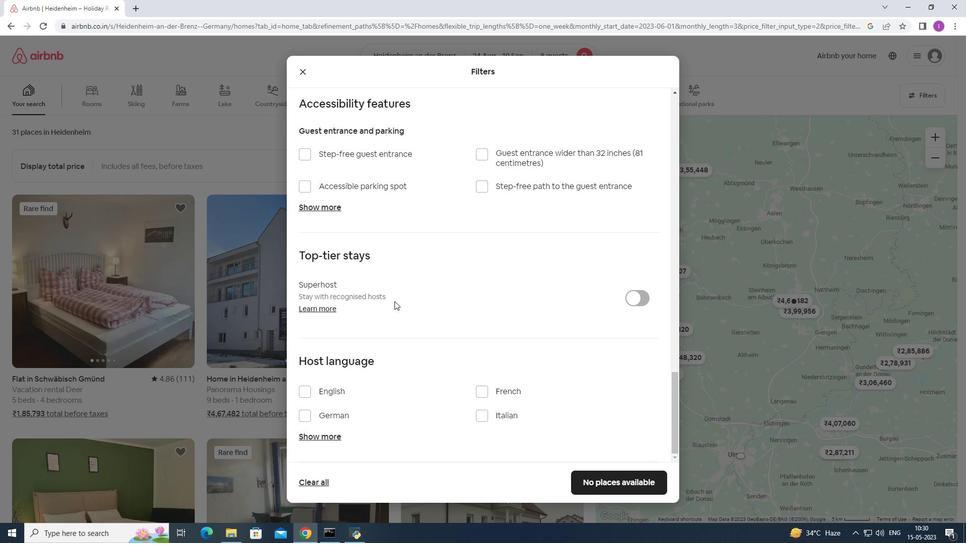 
Action: Mouse scrolled (394, 300) with delta (0, 0)
Screenshot: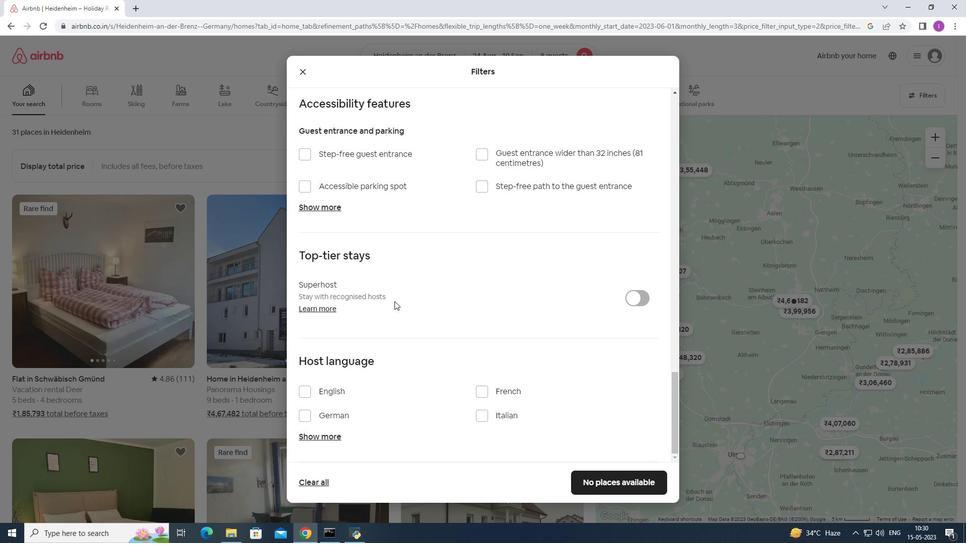 
Action: Mouse scrolled (394, 300) with delta (0, 0)
Screenshot: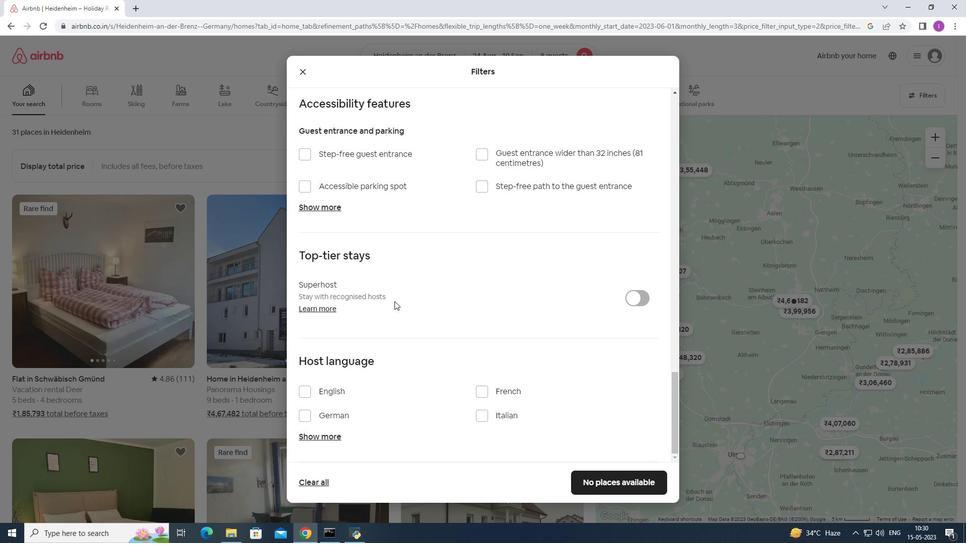 
Action: Mouse scrolled (394, 300) with delta (0, 0)
Screenshot: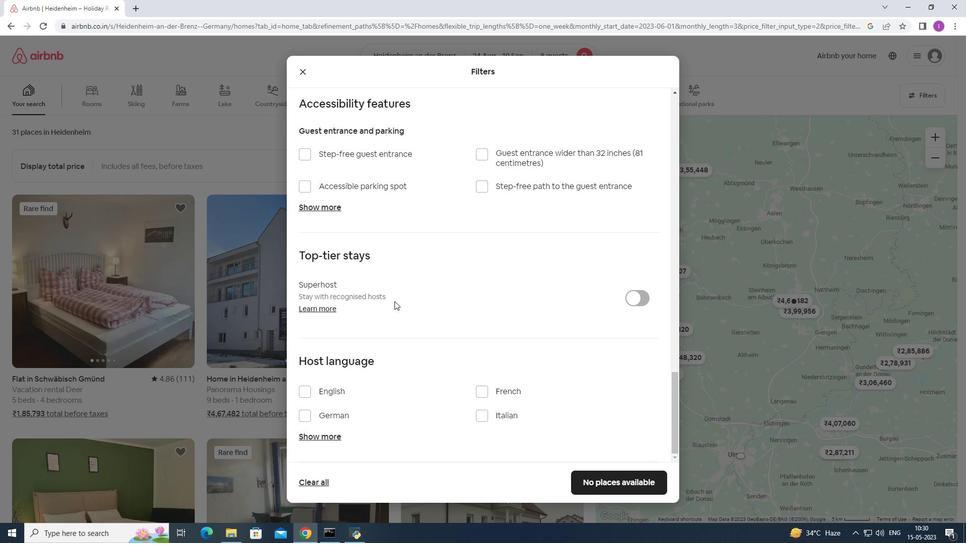 
Action: Mouse moved to (394, 301)
Screenshot: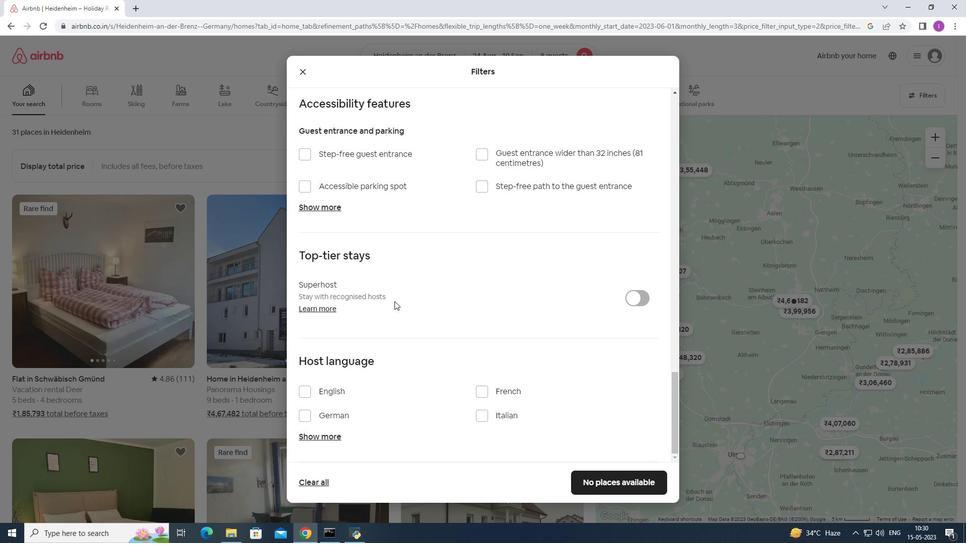 
Action: Mouse scrolled (394, 300) with delta (0, 0)
Screenshot: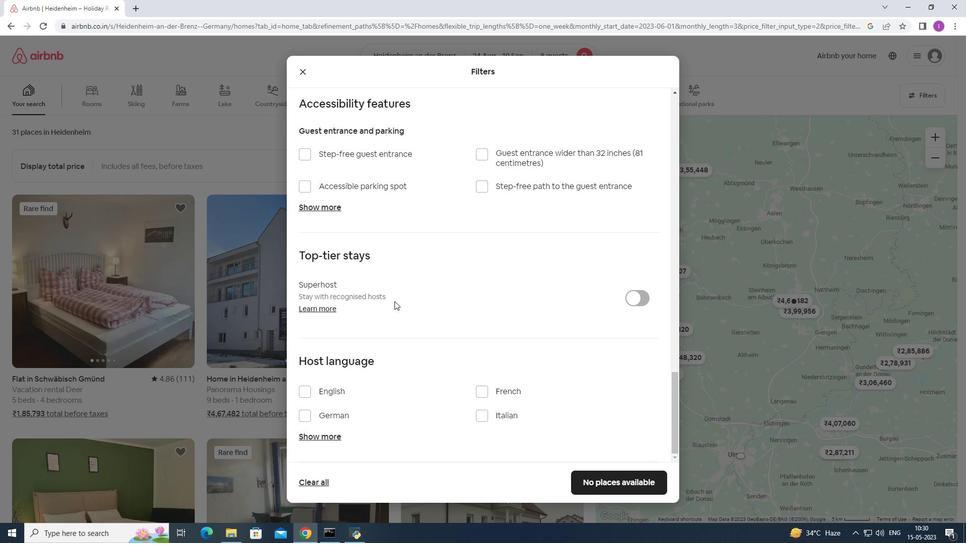
Action: Mouse moved to (310, 388)
Screenshot: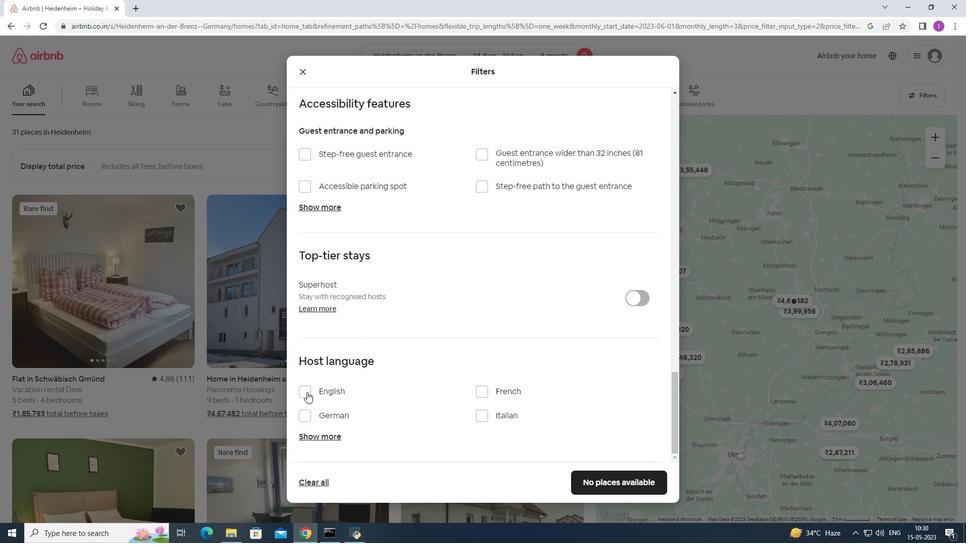 
Action: Mouse pressed left at (310, 388)
Screenshot: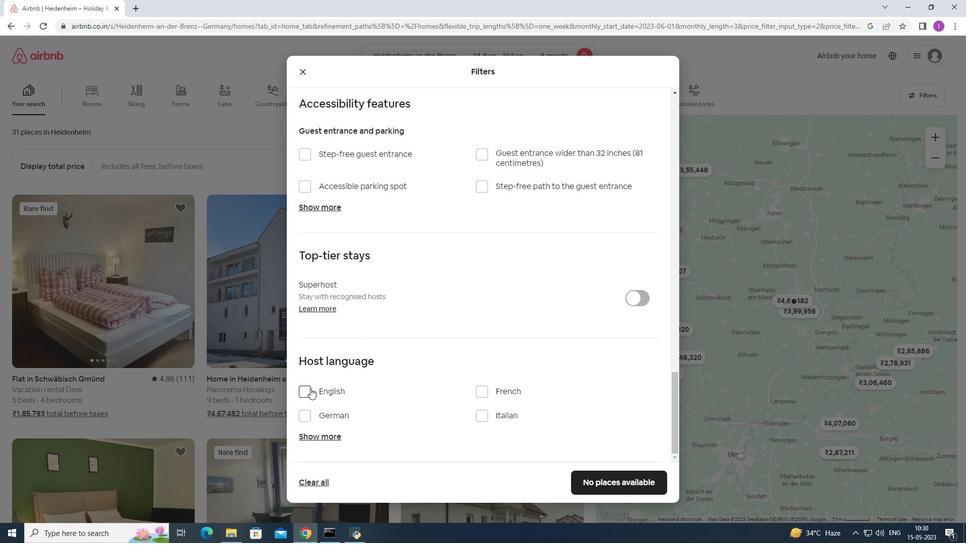 
Action: Mouse moved to (600, 485)
Screenshot: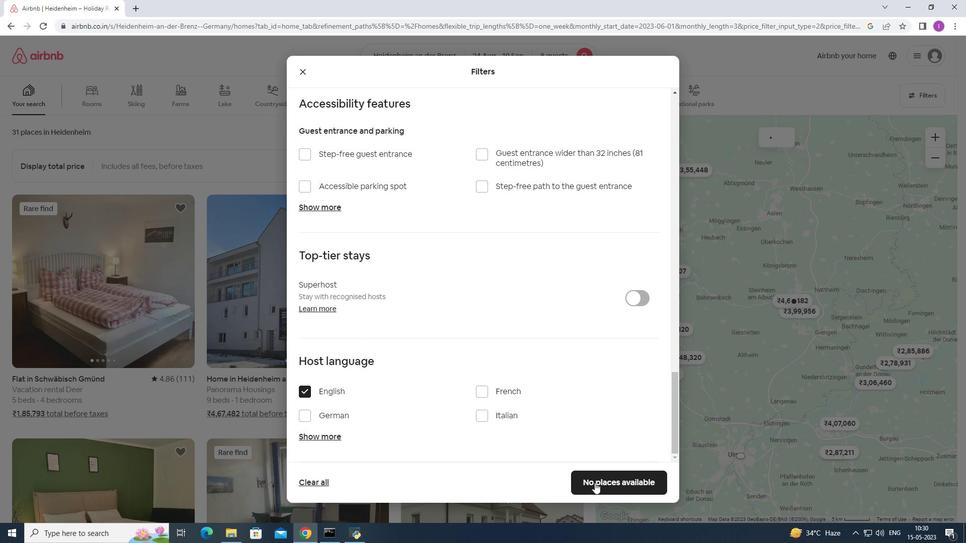
Action: Mouse pressed left at (600, 485)
Screenshot: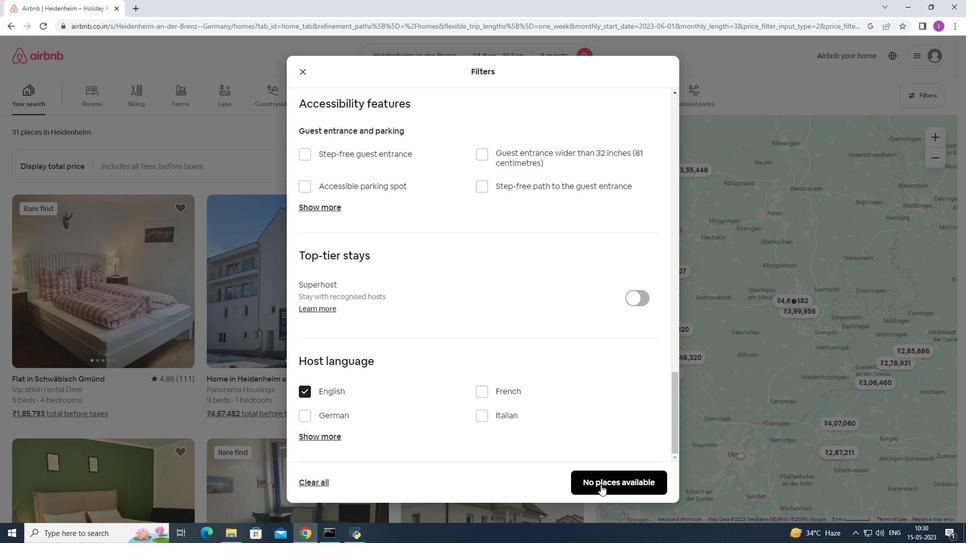 
Action: Mouse moved to (522, 455)
Screenshot: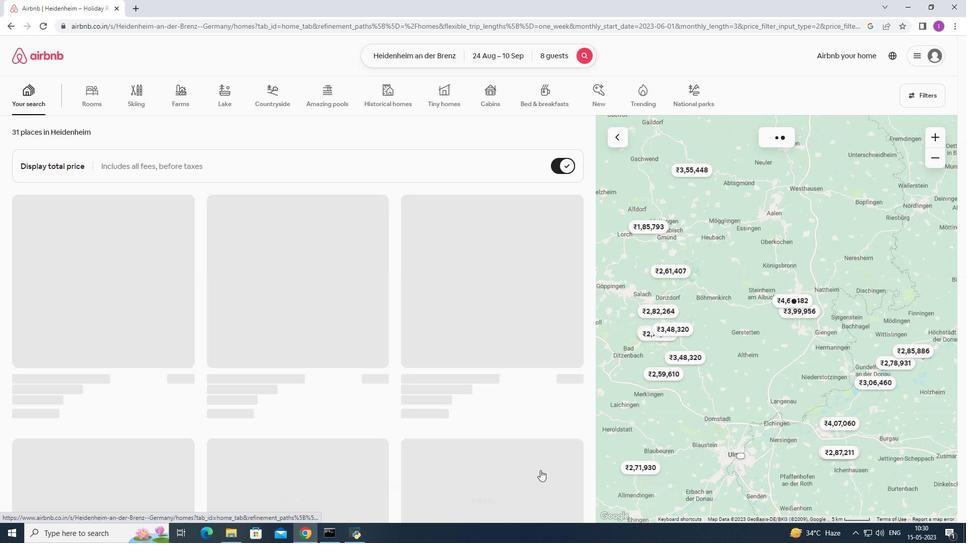 
